 Task: Look for space in Landerneau, France from 12th  August, 2023 to 15th August, 2023 for 3 adults in price range Rs.12000 to Rs.16000. Place can be entire place with 2 bedrooms having 3 beds and 1 bathroom. Property type can be house, flat, guest house. Booking option can be shelf check-in. Required host language is English.
Action: Mouse moved to (557, 139)
Screenshot: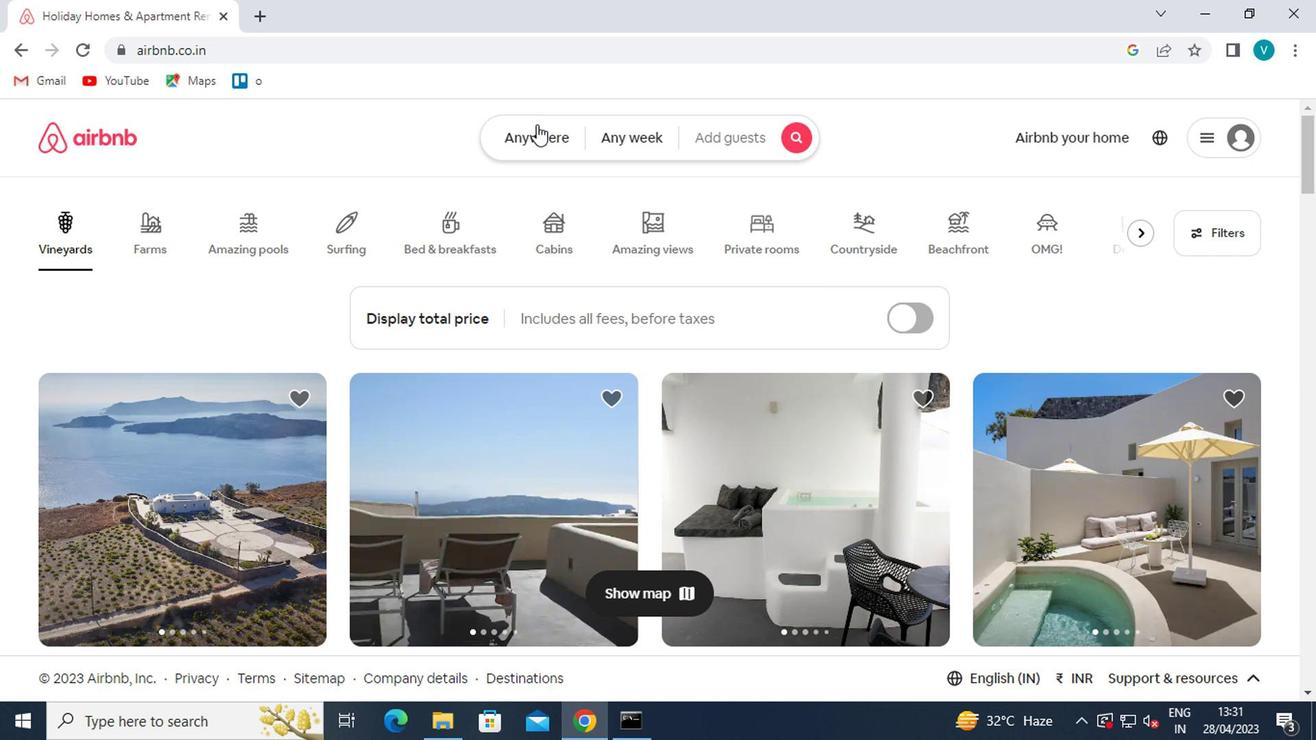 
Action: Mouse pressed left at (557, 139)
Screenshot: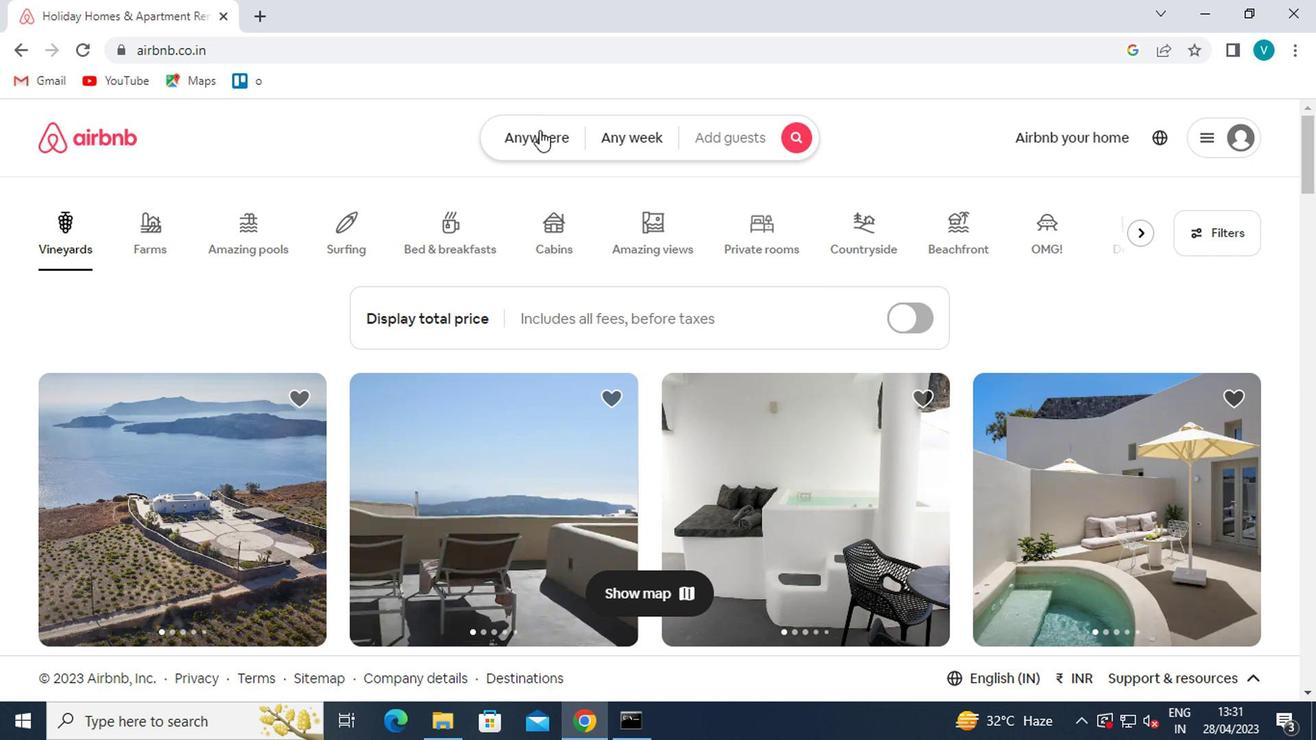 
Action: Mouse moved to (473, 225)
Screenshot: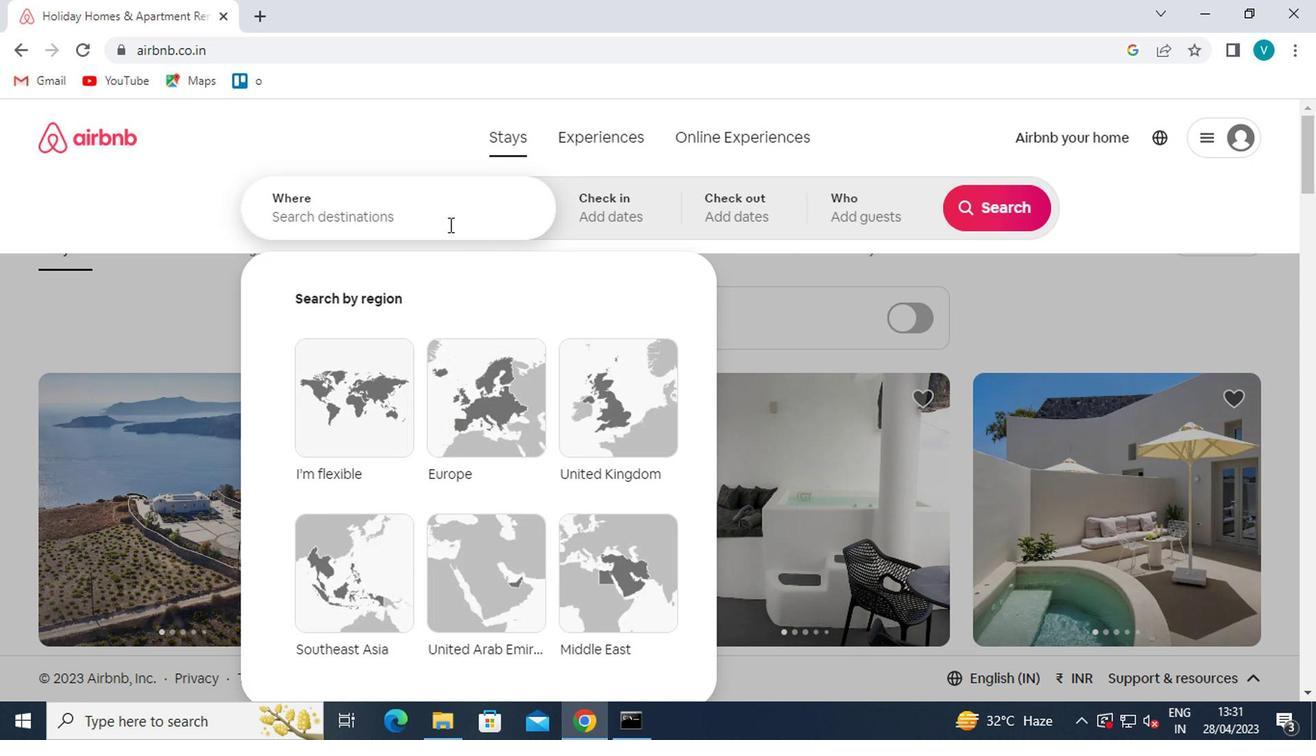 
Action: Mouse pressed left at (473, 225)
Screenshot: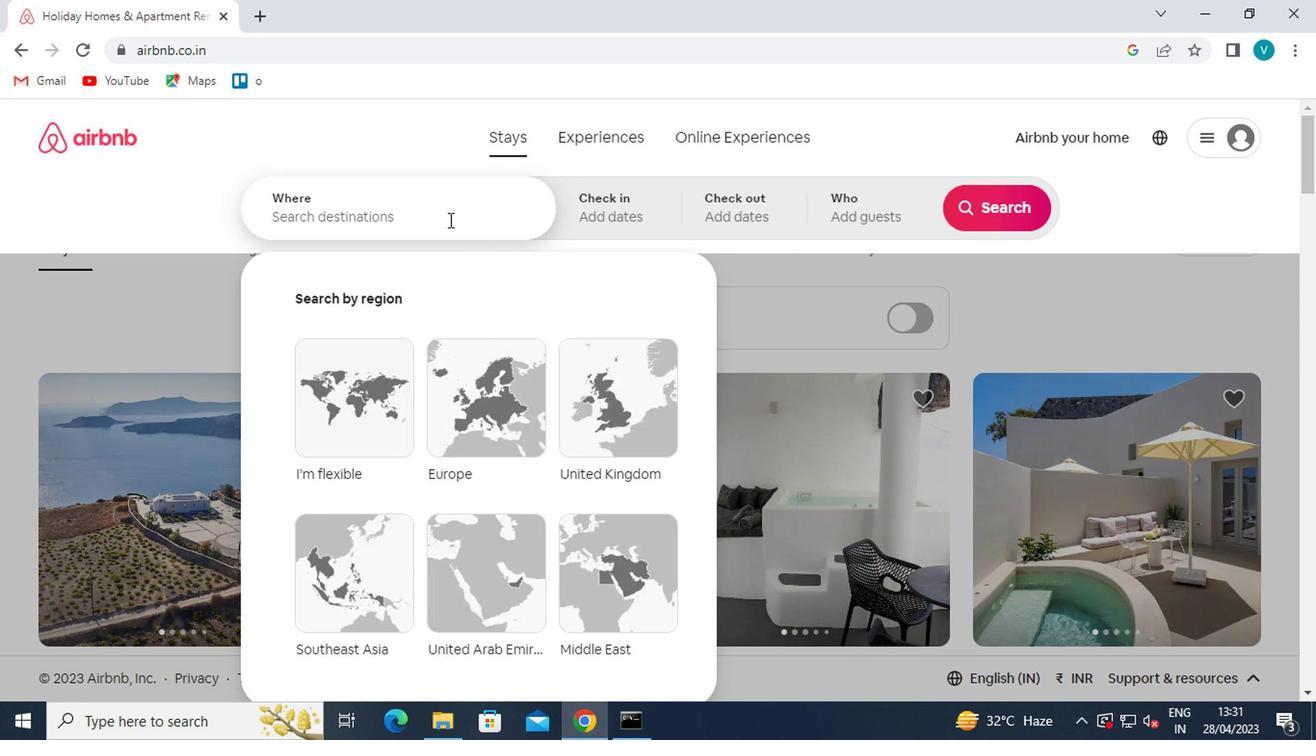 
Action: Key pressed <Key.caps_lock>l<Key.caps_lock>andereau<Key.enter>
Screenshot: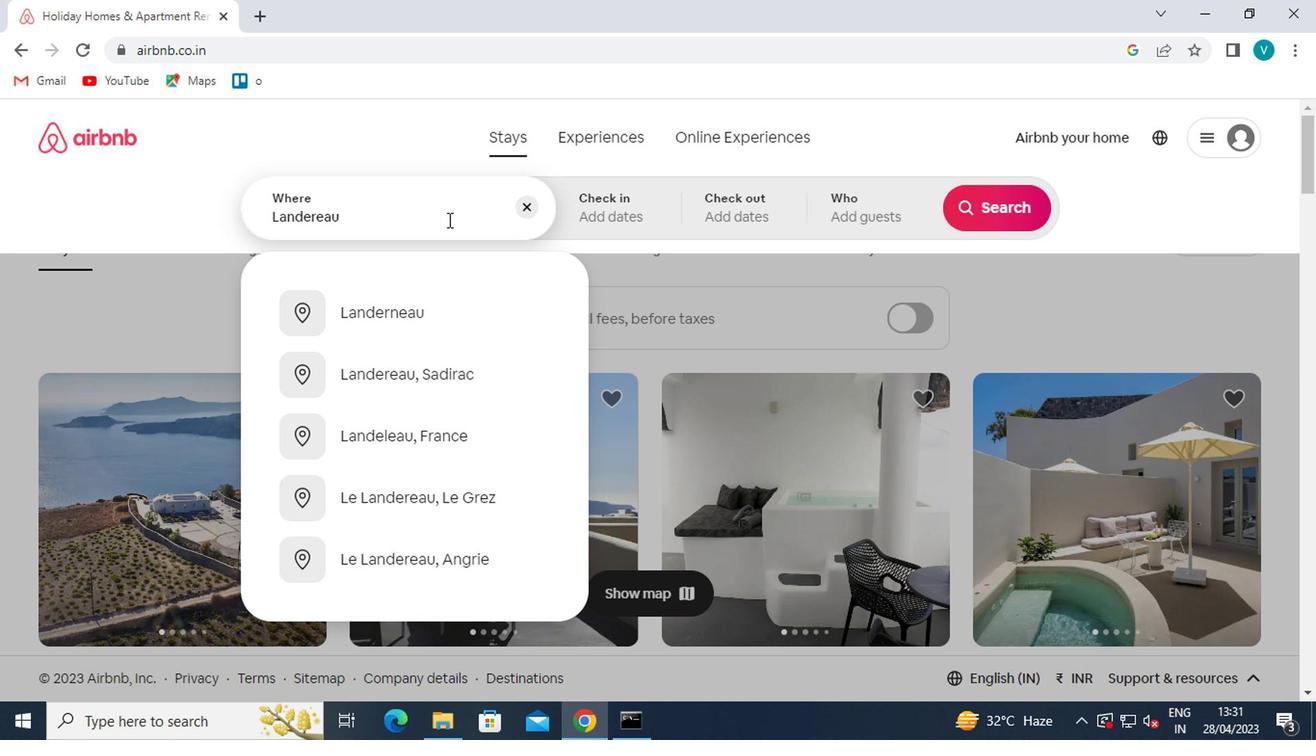 
Action: Mouse moved to (964, 362)
Screenshot: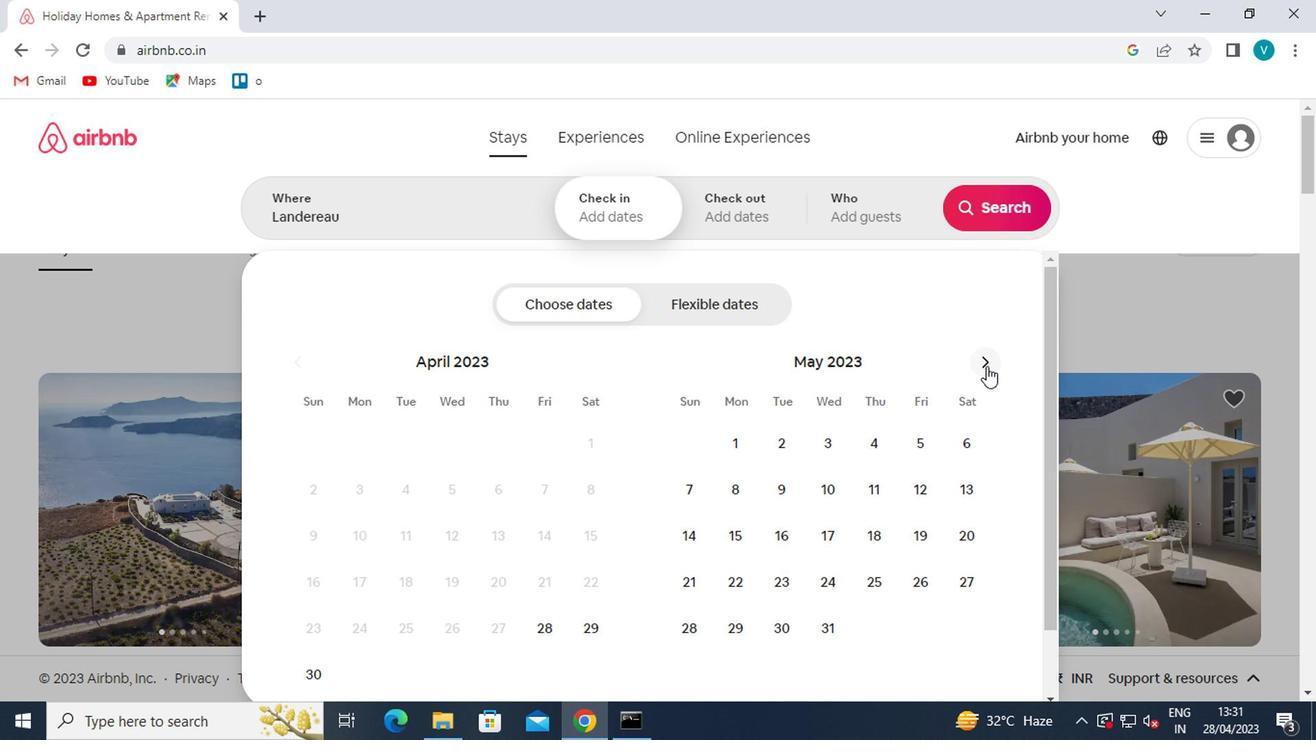 
Action: Mouse pressed left at (964, 362)
Screenshot: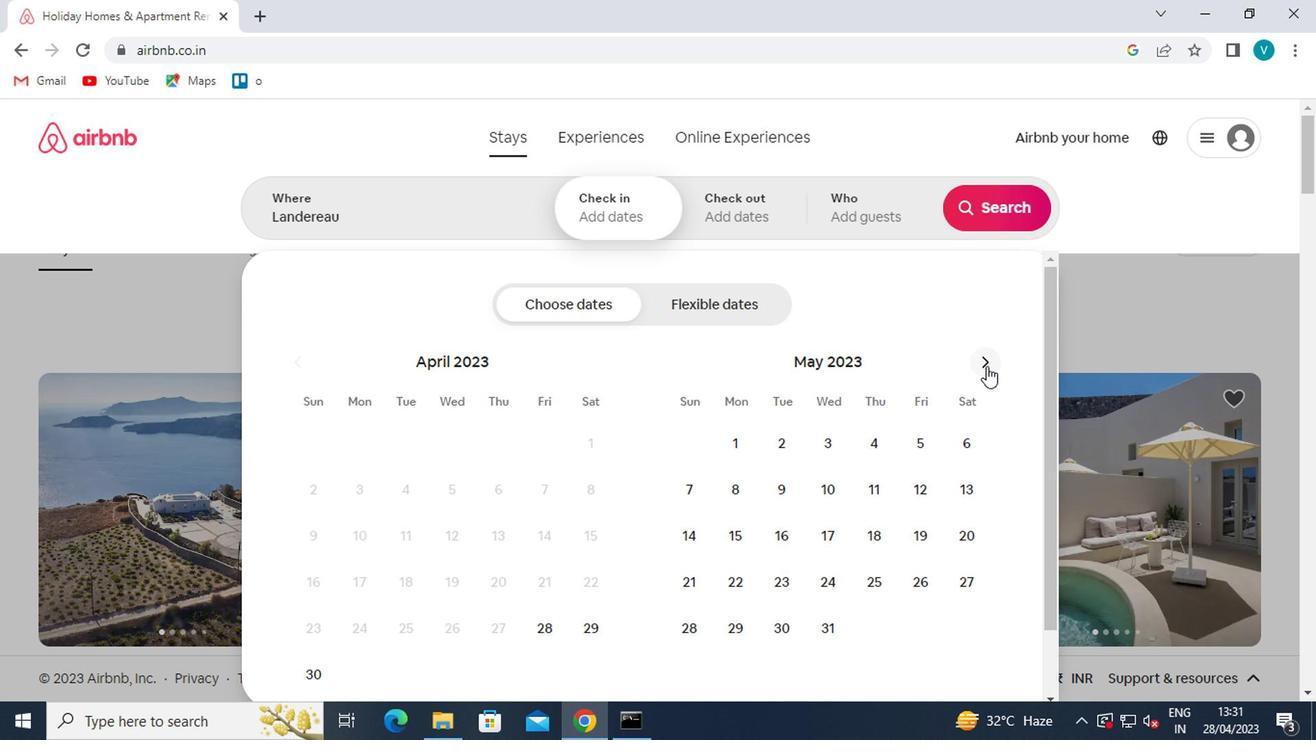 
Action: Mouse pressed left at (964, 362)
Screenshot: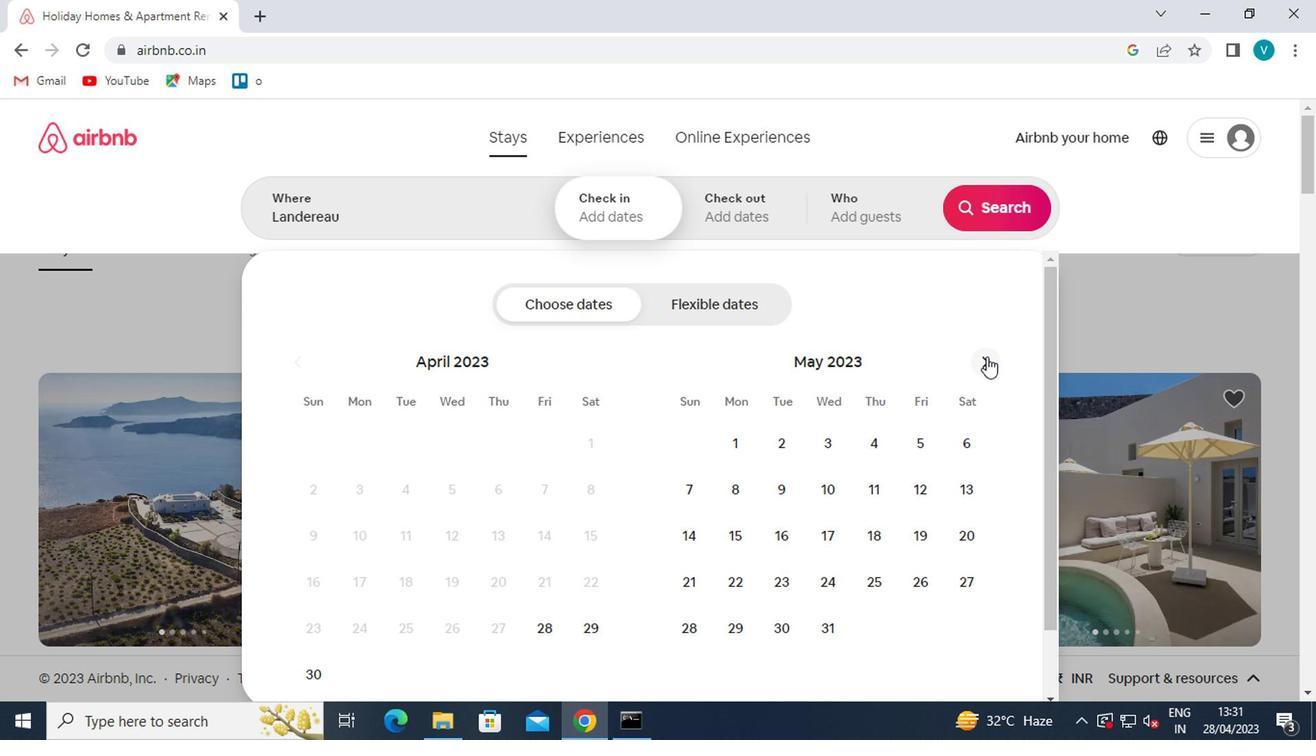 
Action: Mouse moved to (964, 362)
Screenshot: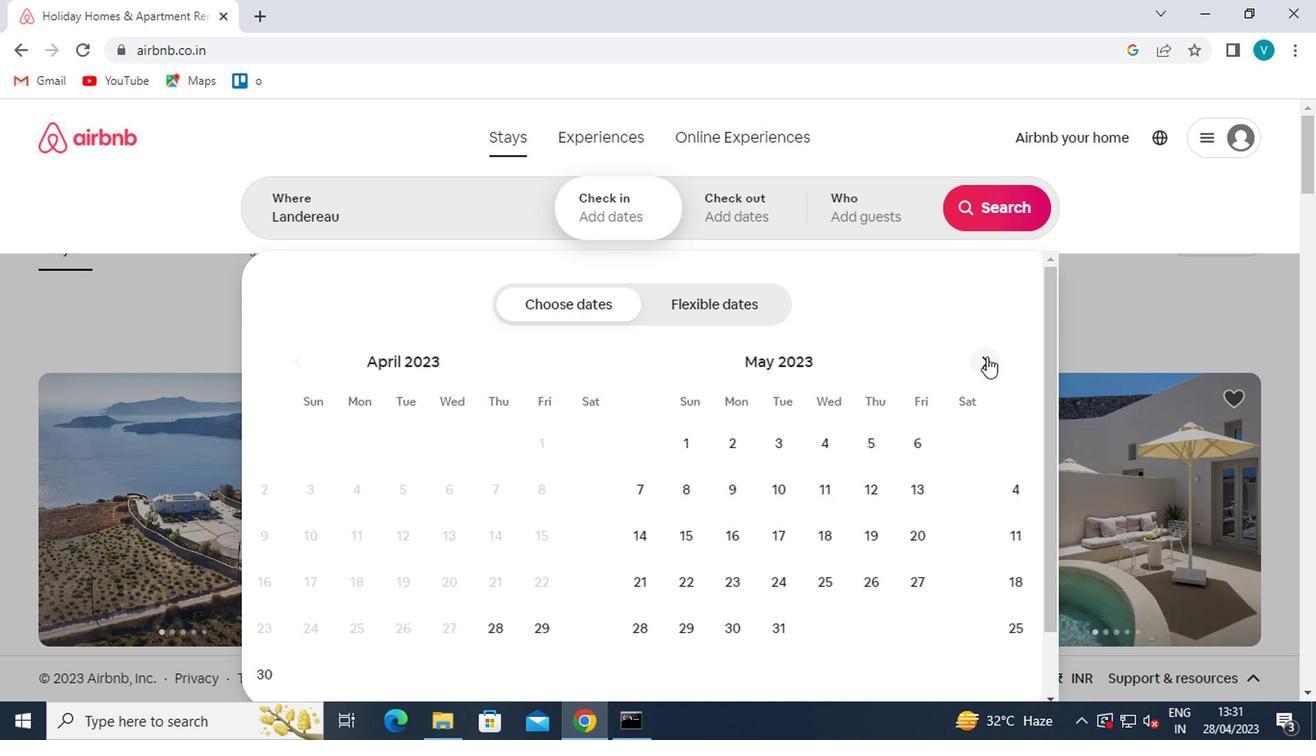 
Action: Mouse pressed left at (964, 362)
Screenshot: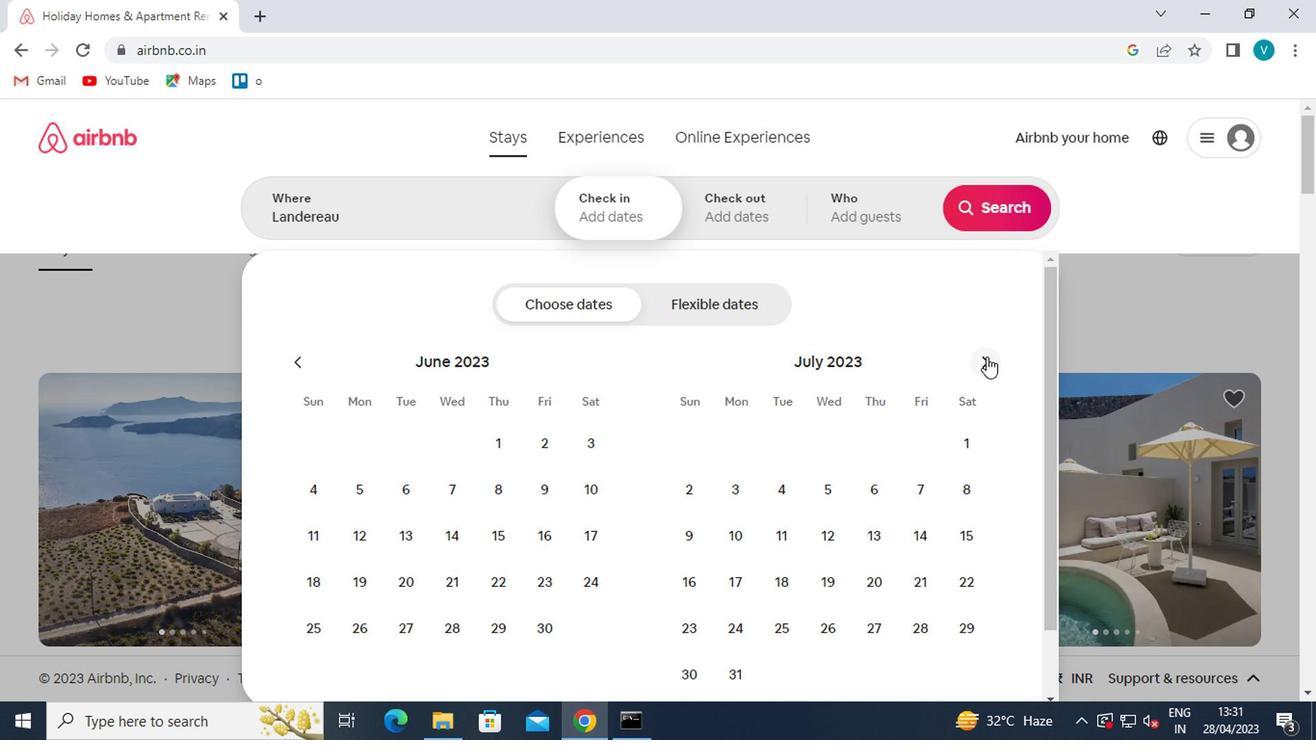 
Action: Mouse moved to (953, 495)
Screenshot: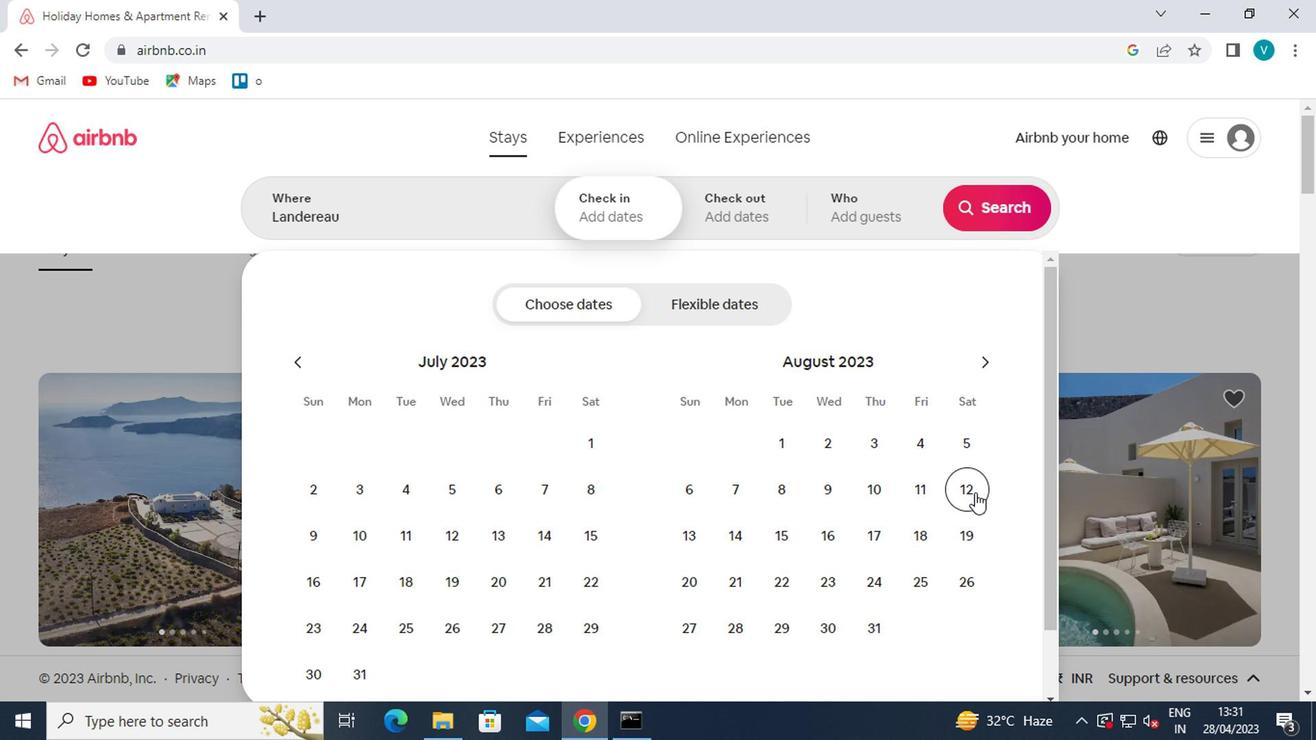 
Action: Mouse pressed left at (953, 495)
Screenshot: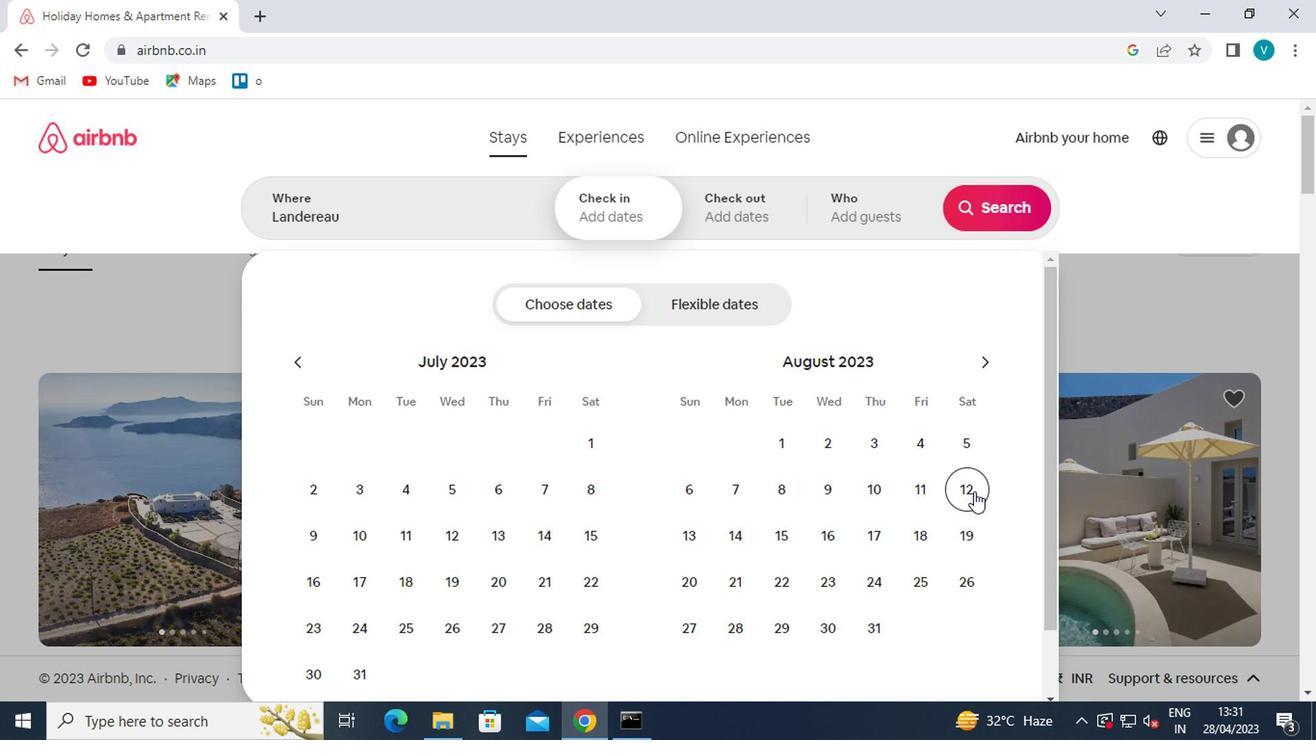 
Action: Mouse moved to (778, 539)
Screenshot: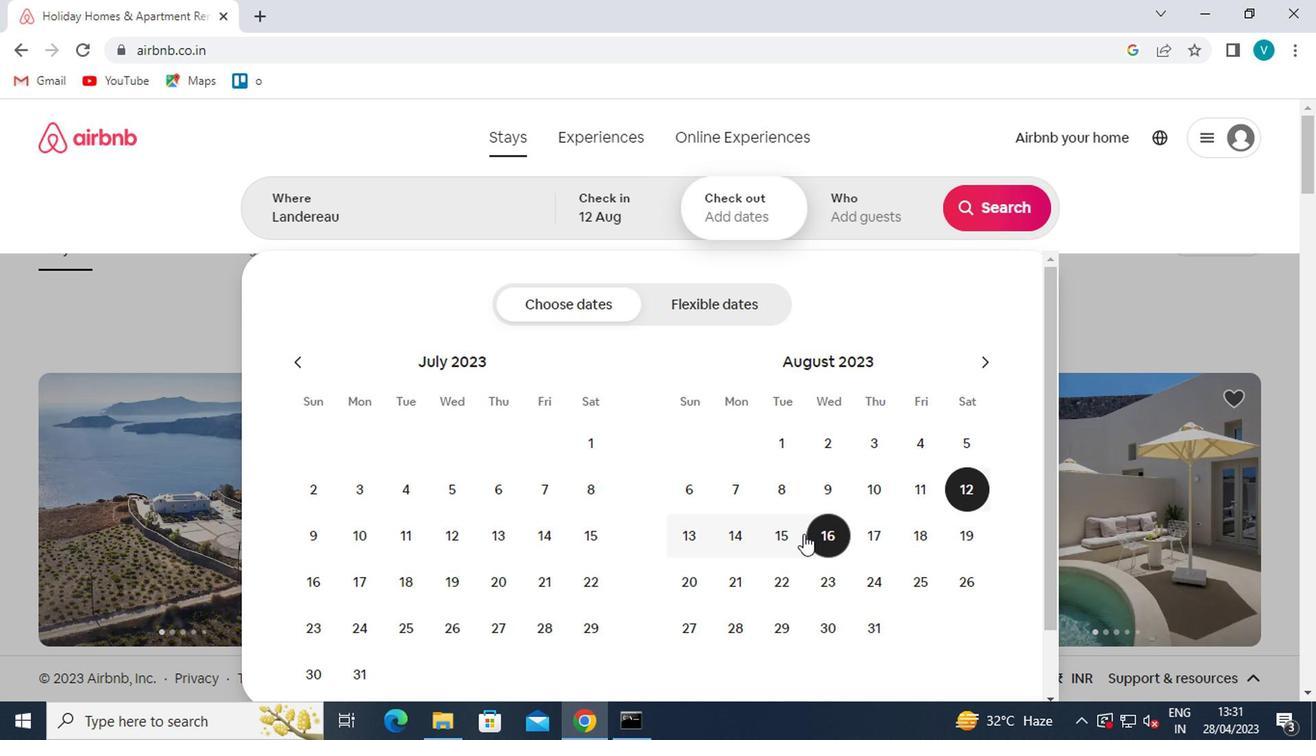 
Action: Mouse pressed left at (778, 539)
Screenshot: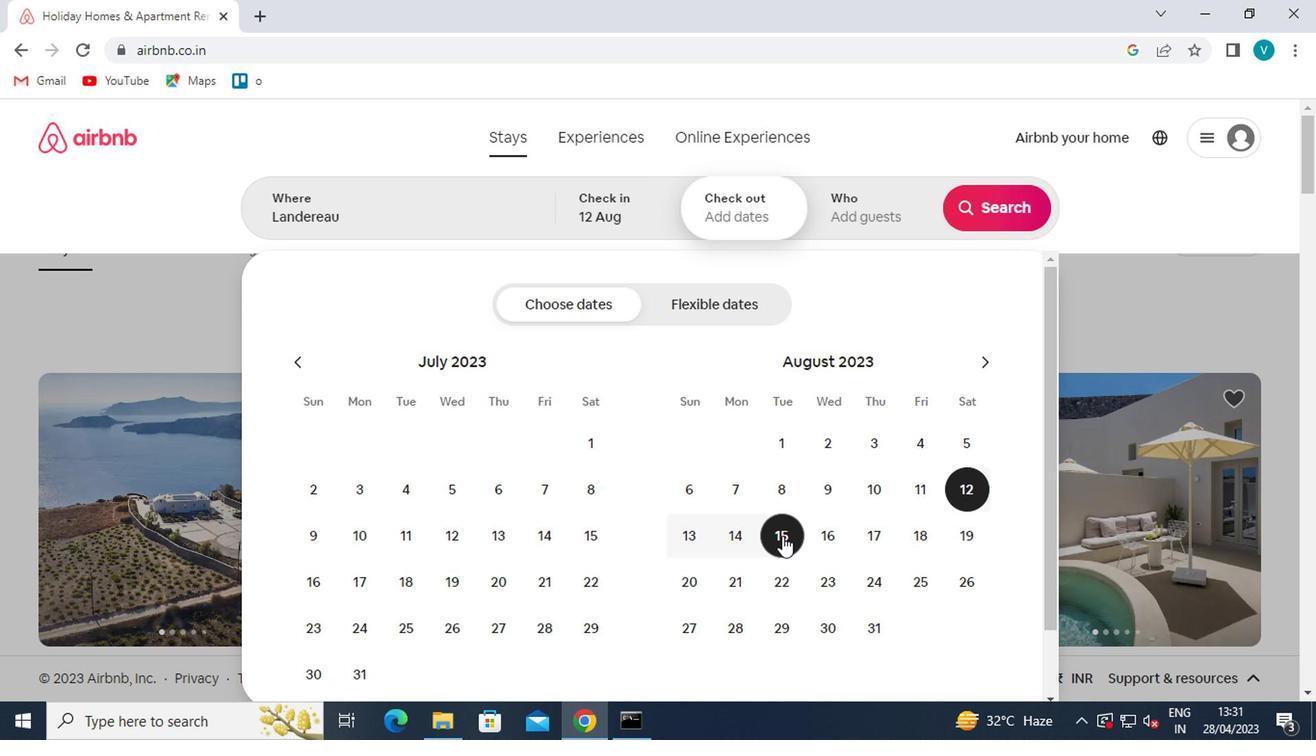 
Action: Mouse moved to (860, 227)
Screenshot: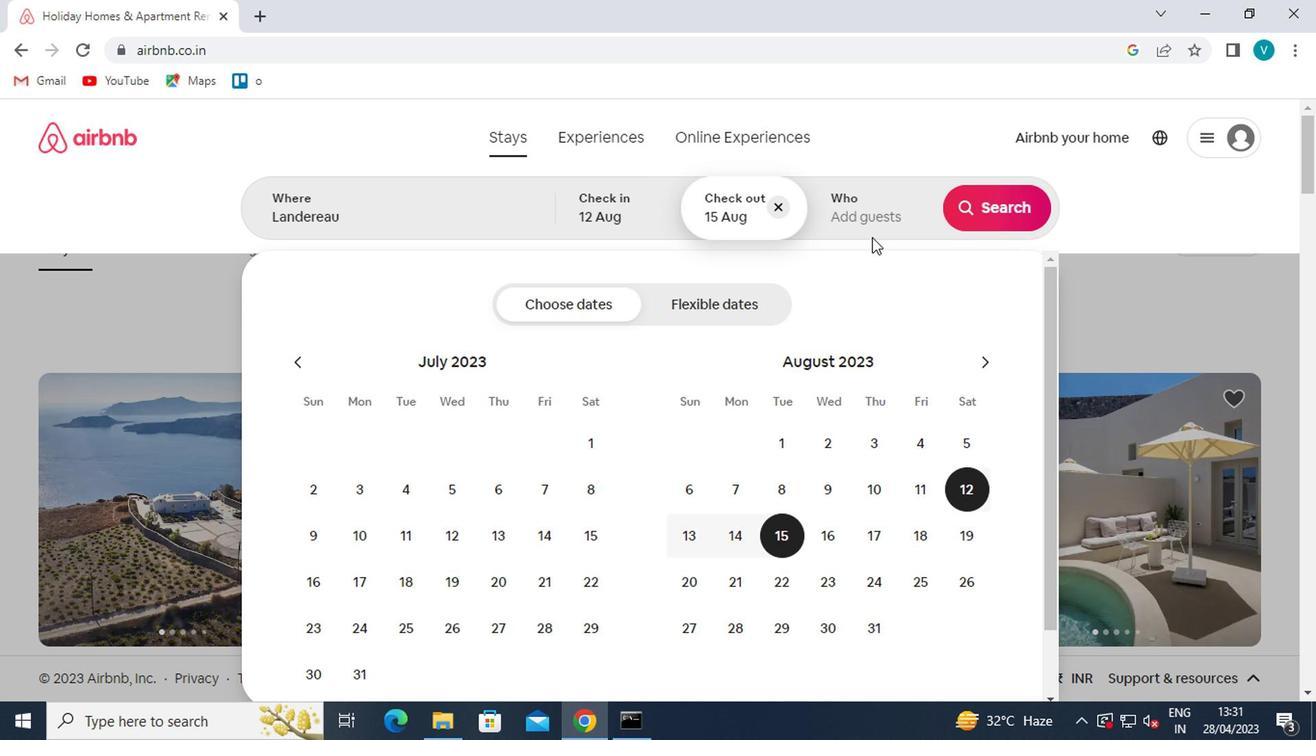 
Action: Mouse pressed left at (860, 227)
Screenshot: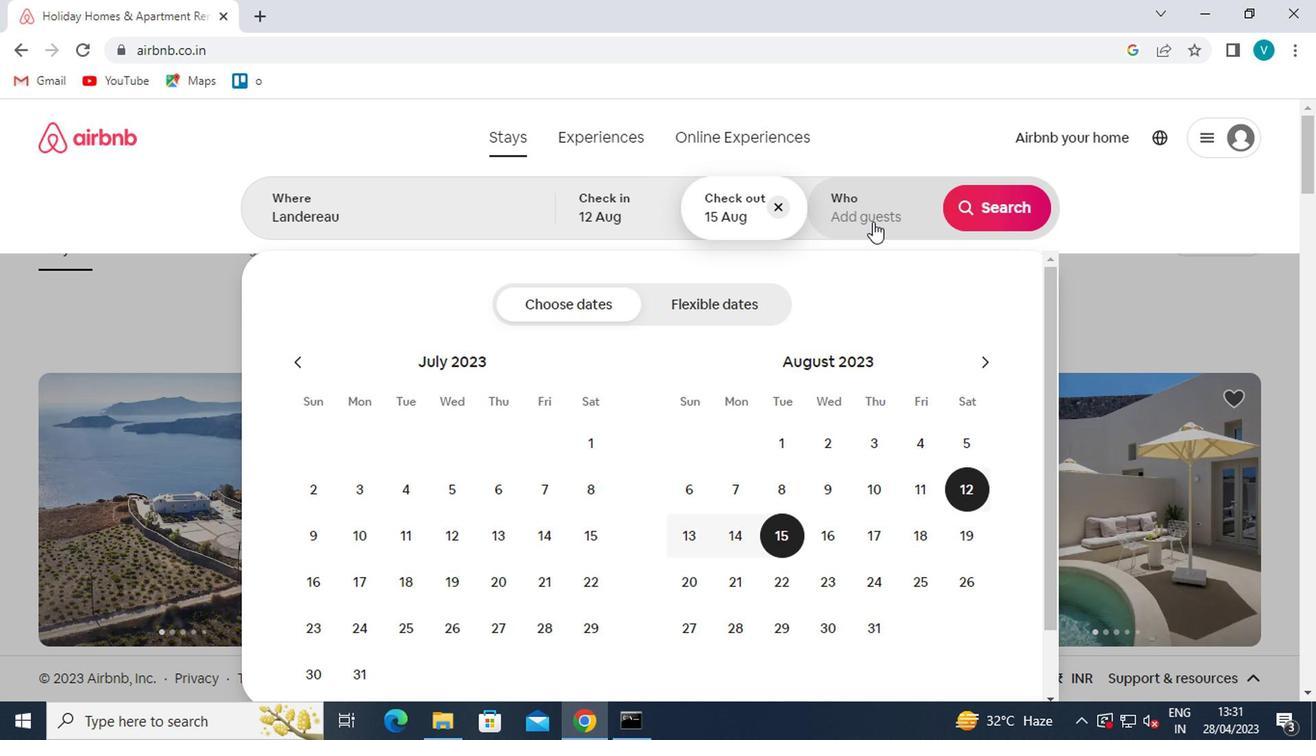 
Action: Mouse moved to (975, 312)
Screenshot: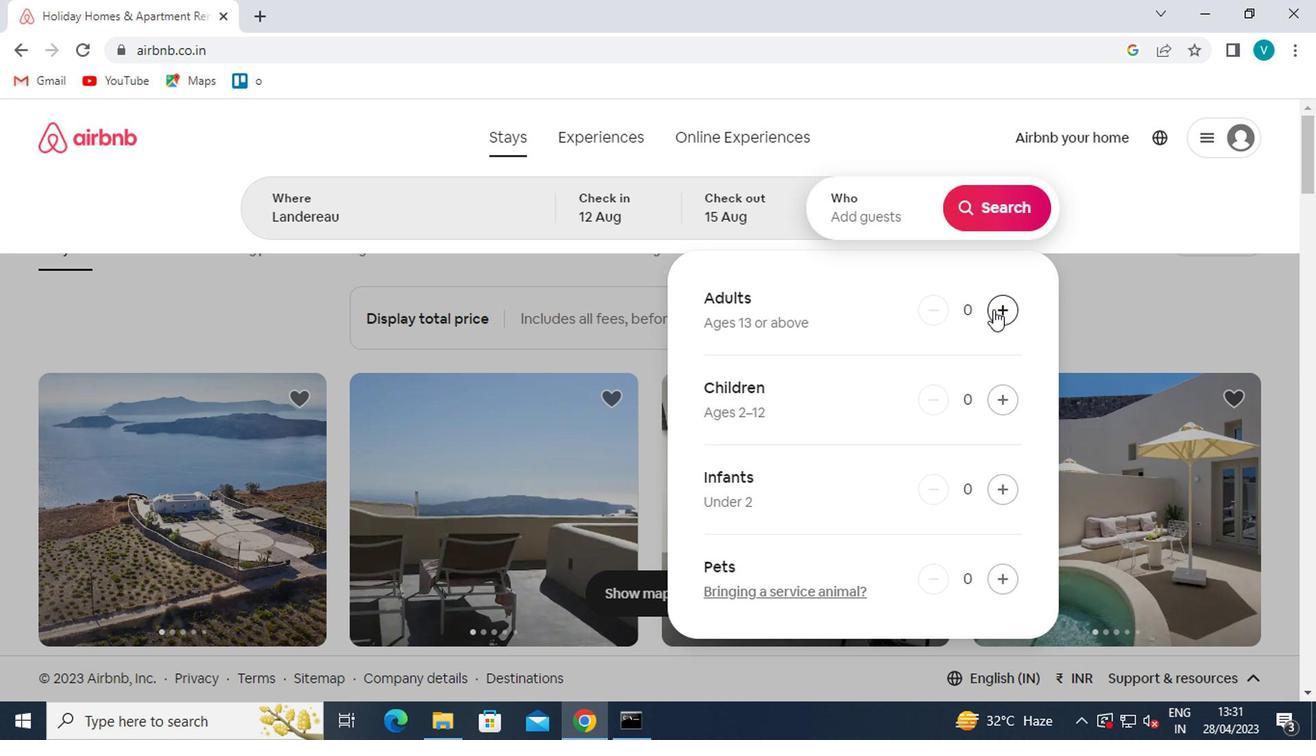 
Action: Mouse pressed left at (975, 312)
Screenshot: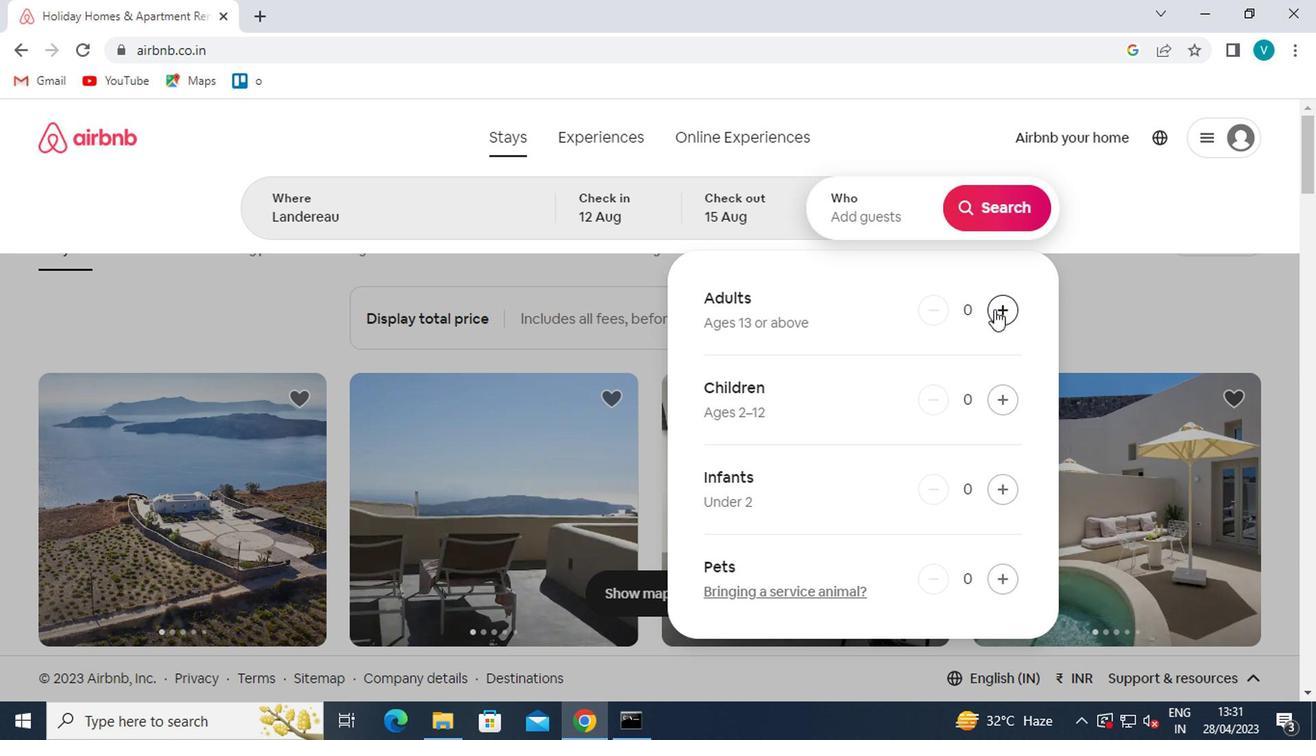 
Action: Mouse moved to (972, 312)
Screenshot: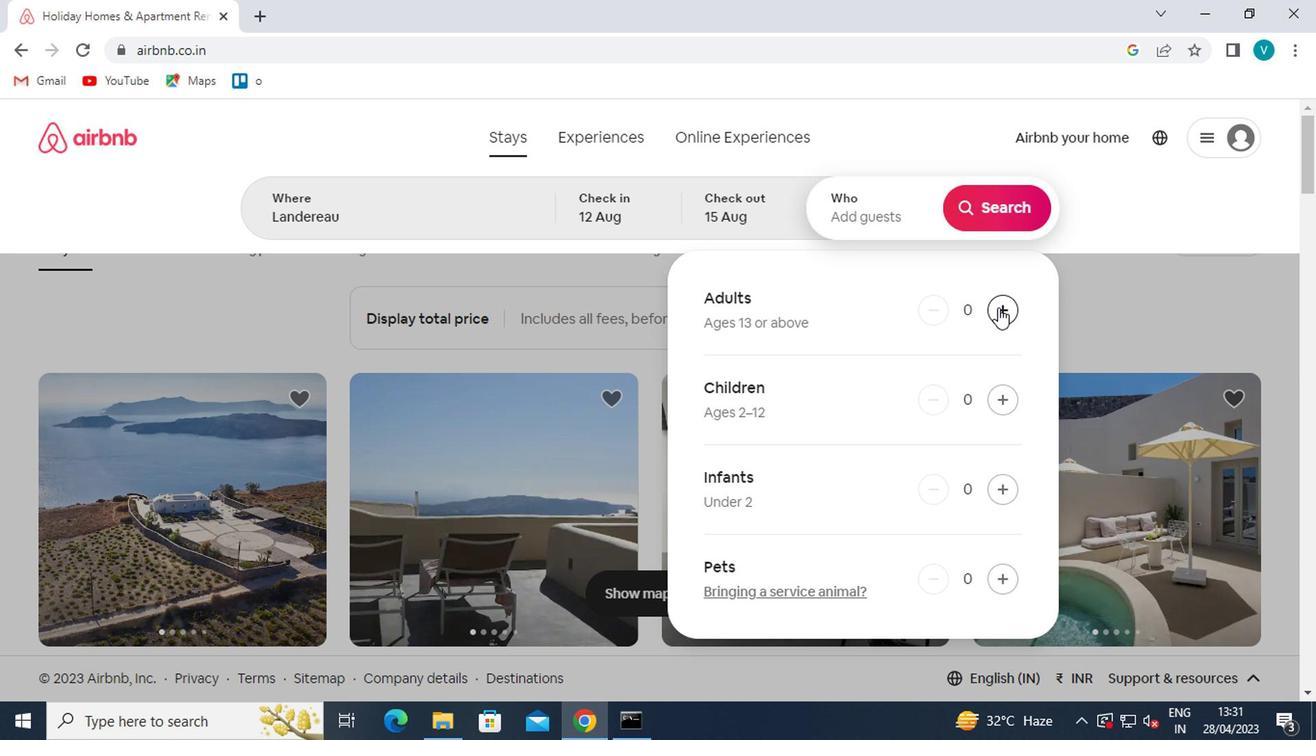 
Action: Mouse pressed left at (972, 312)
Screenshot: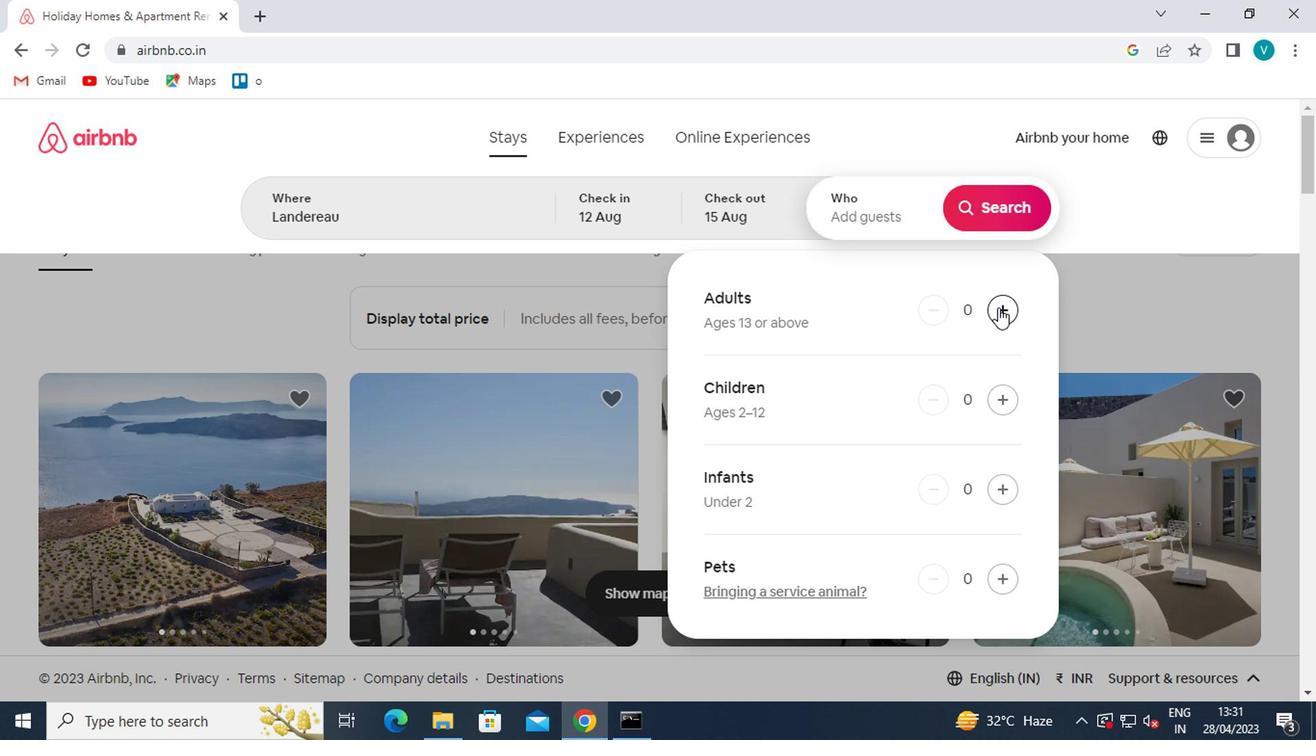 
Action: Mouse pressed left at (972, 312)
Screenshot: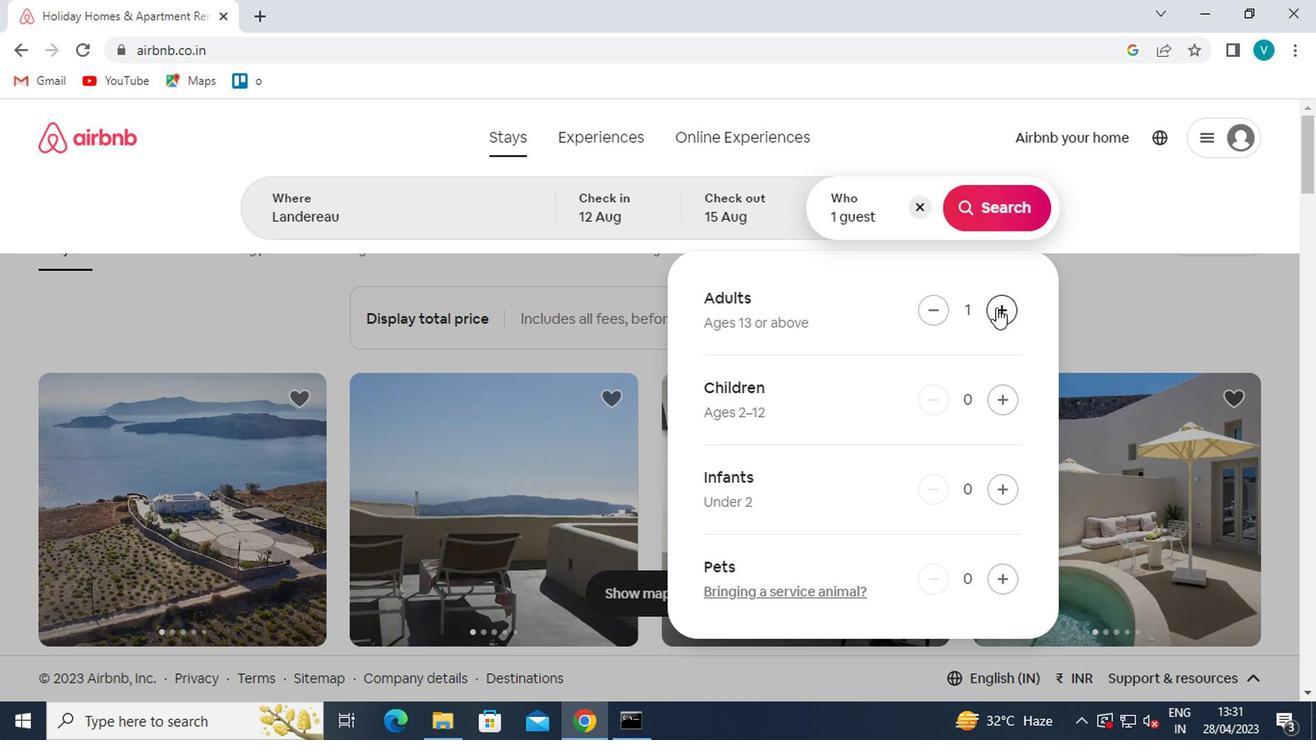 
Action: Mouse moved to (982, 232)
Screenshot: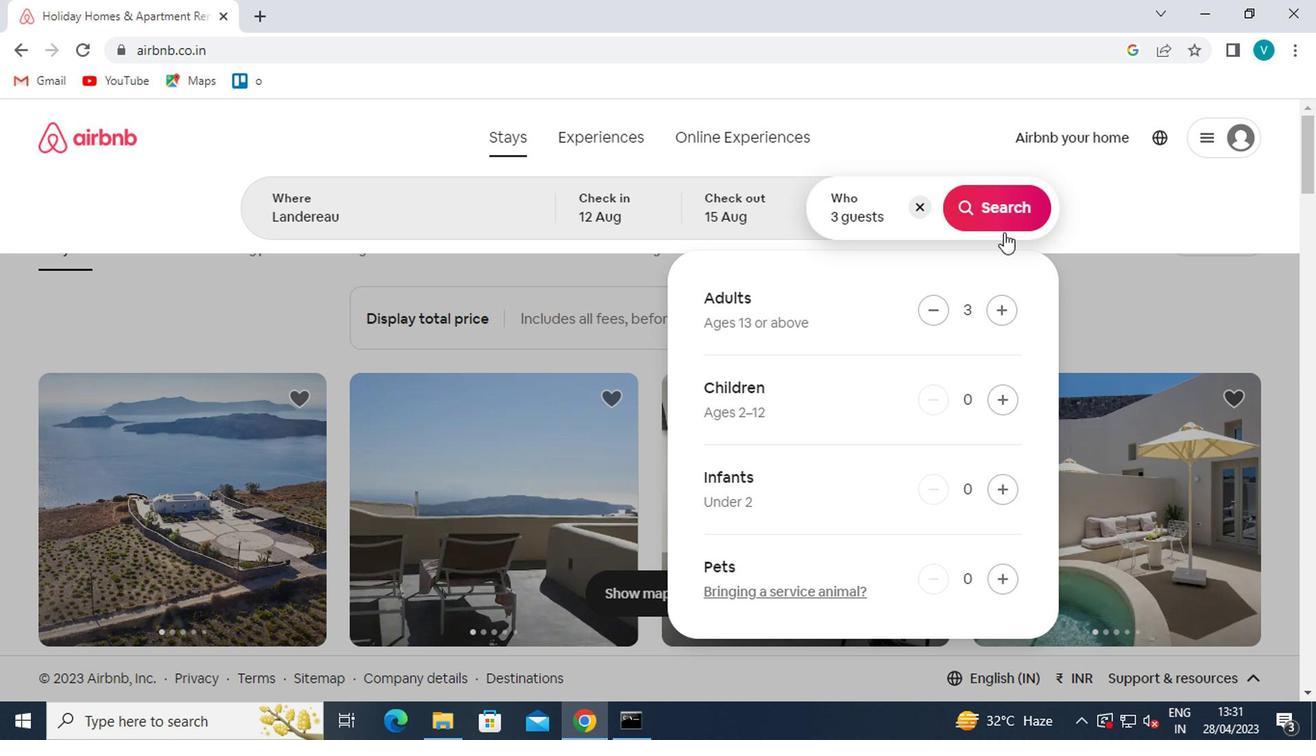 
Action: Mouse pressed left at (982, 232)
Screenshot: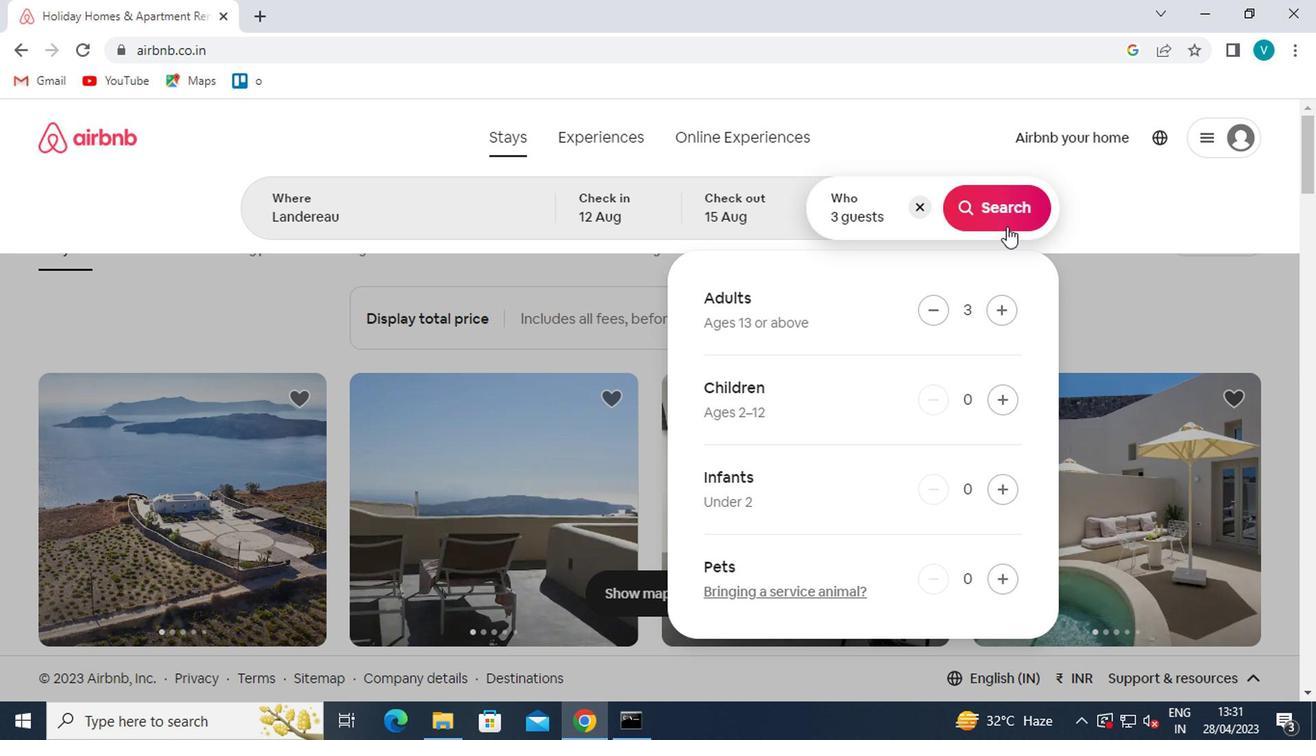 
Action: Mouse moved to (1182, 208)
Screenshot: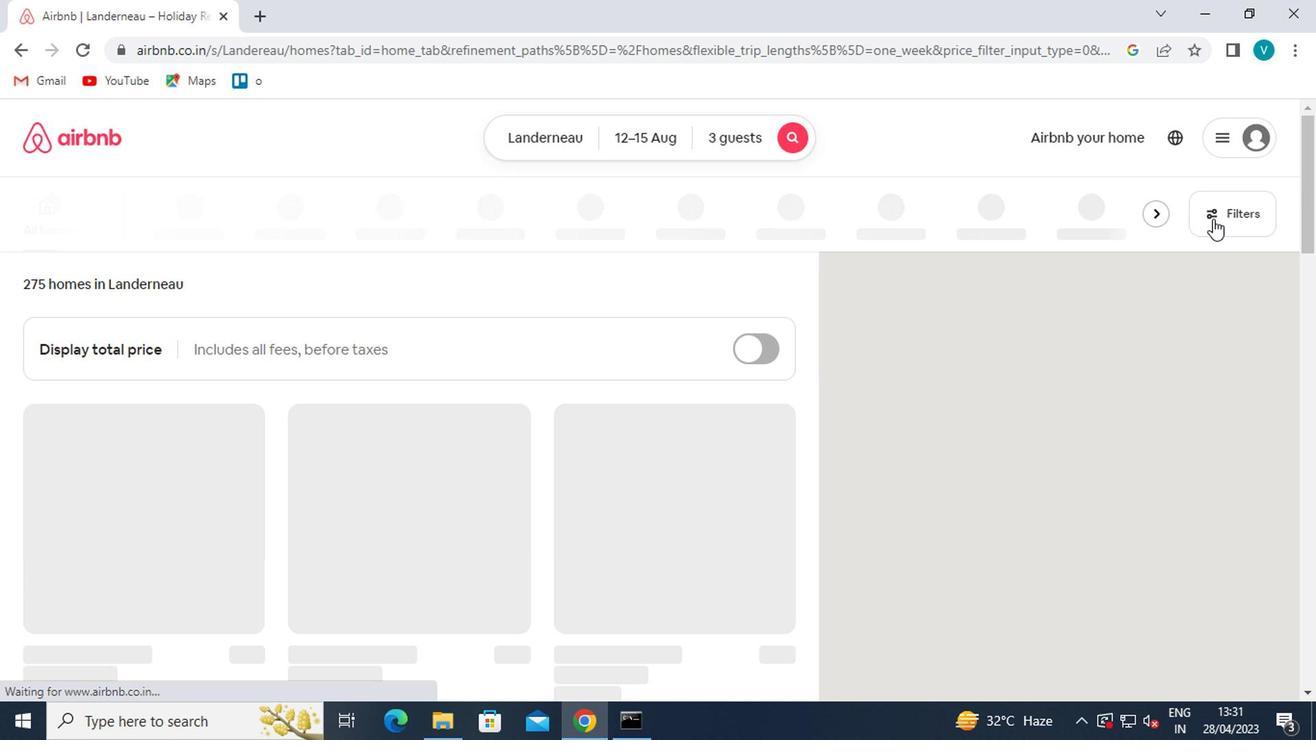 
Action: Mouse pressed left at (1182, 208)
Screenshot: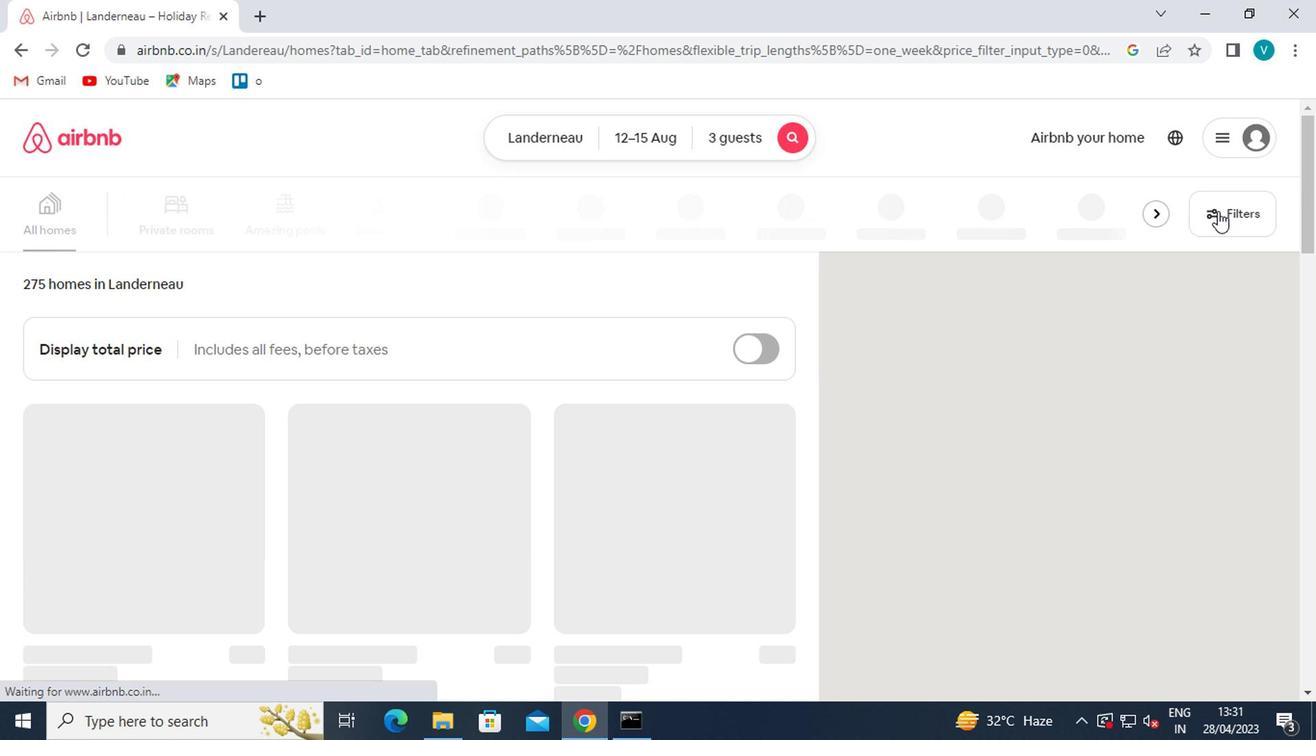 
Action: Mouse moved to (534, 451)
Screenshot: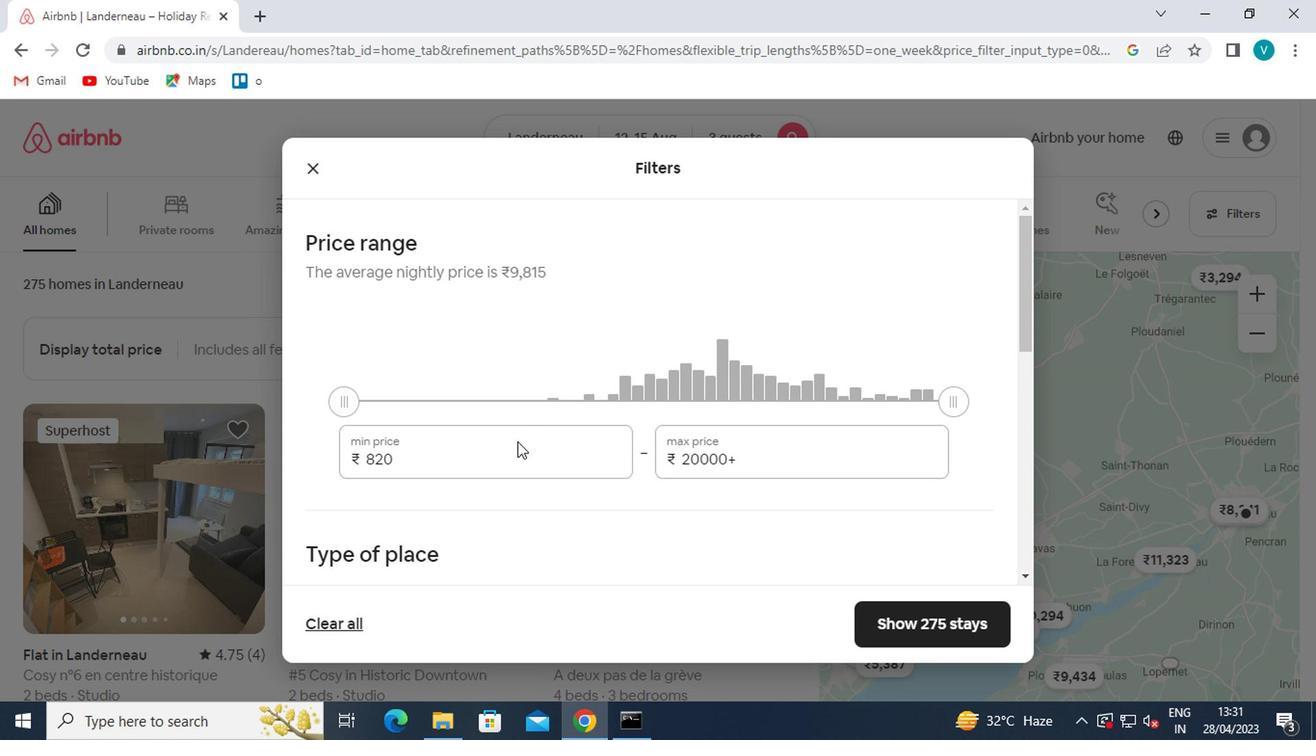 
Action: Mouse pressed left at (534, 451)
Screenshot: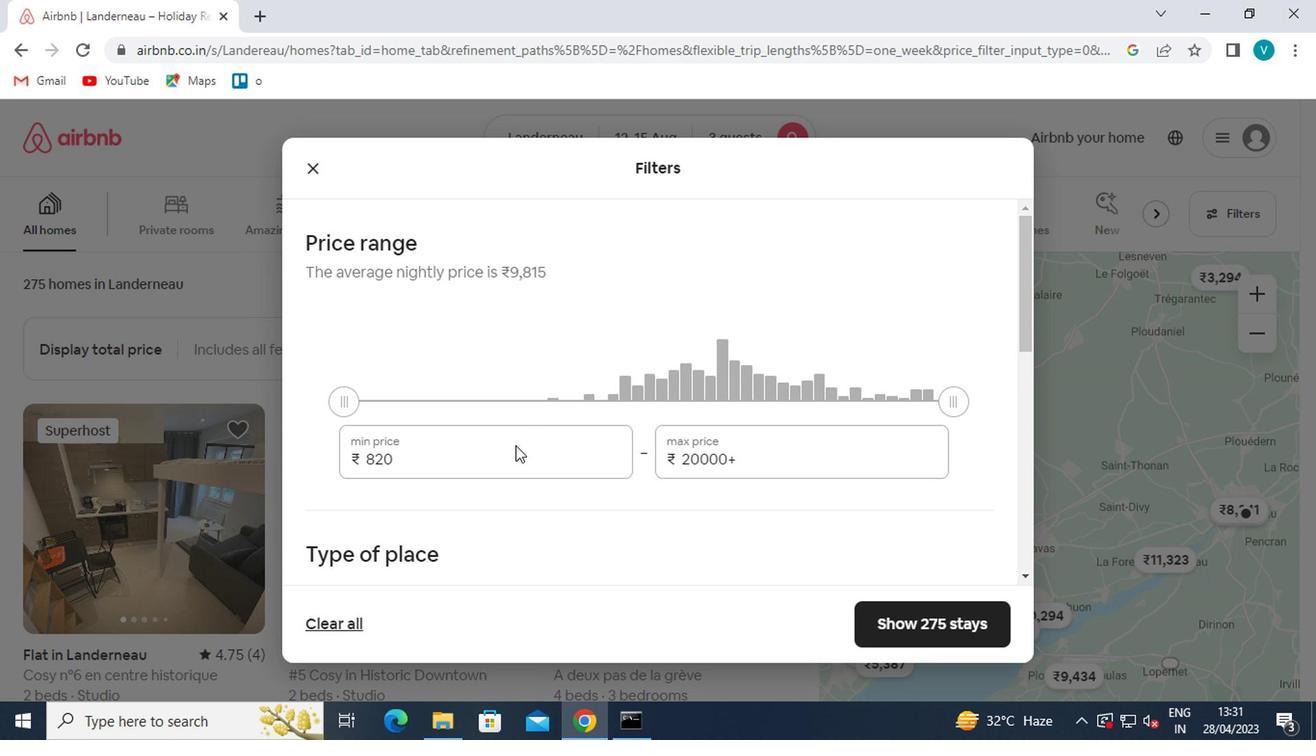 
Action: Mouse moved to (534, 453)
Screenshot: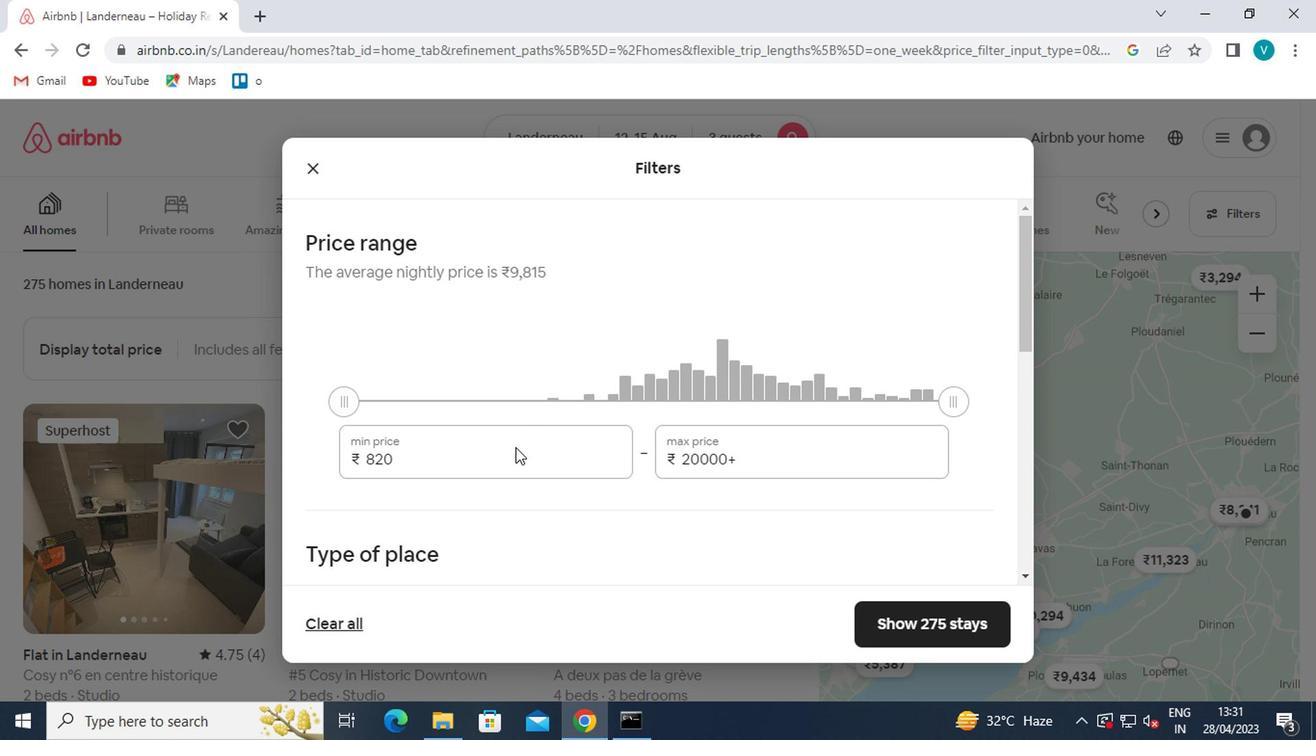 
Action: Key pressed <Key.backspace>12000<Key.tab>16000
Screenshot: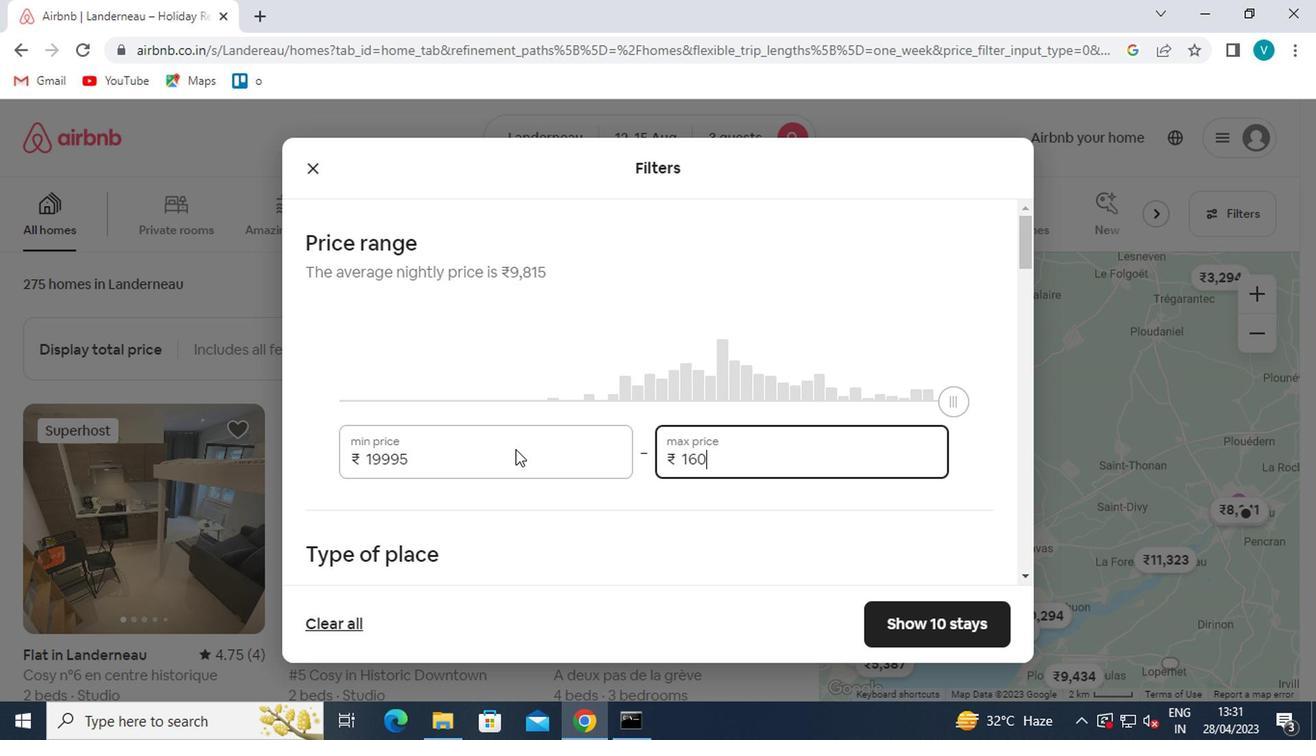 
Action: Mouse scrolled (534, 452) with delta (0, -1)
Screenshot: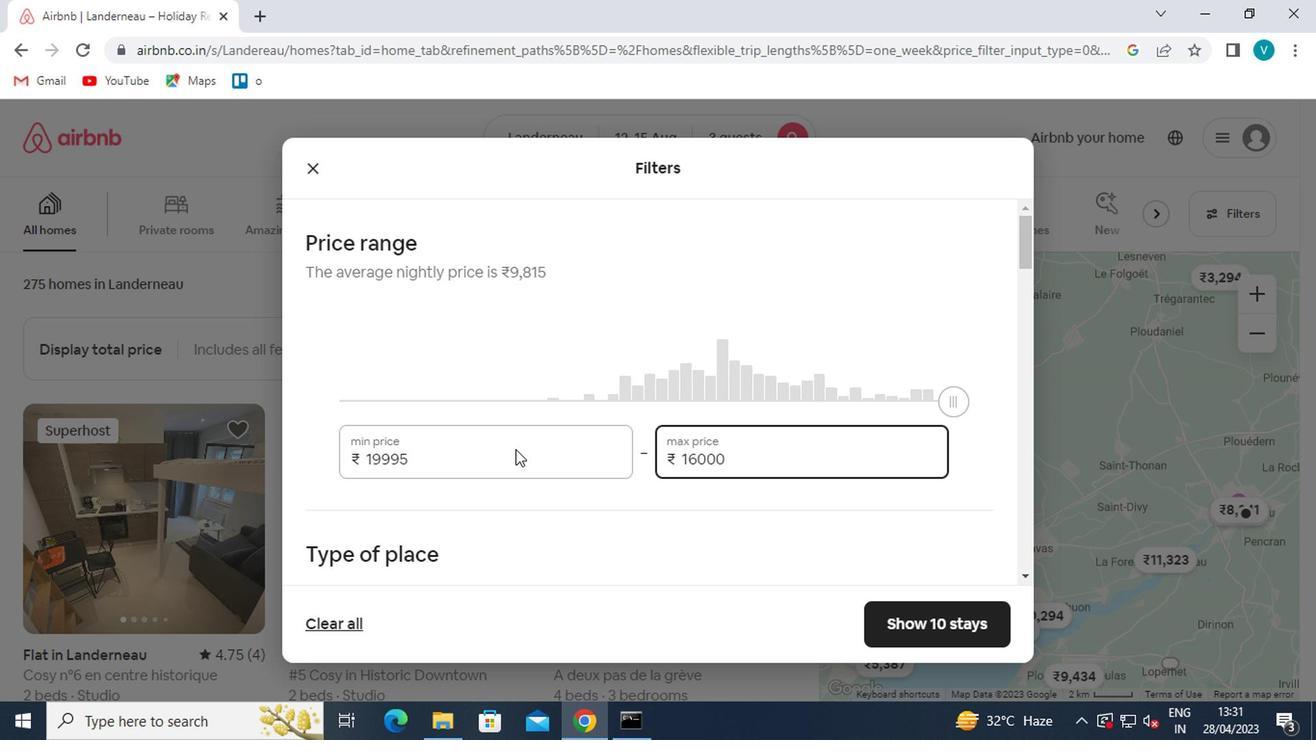 
Action: Mouse scrolled (534, 452) with delta (0, -1)
Screenshot: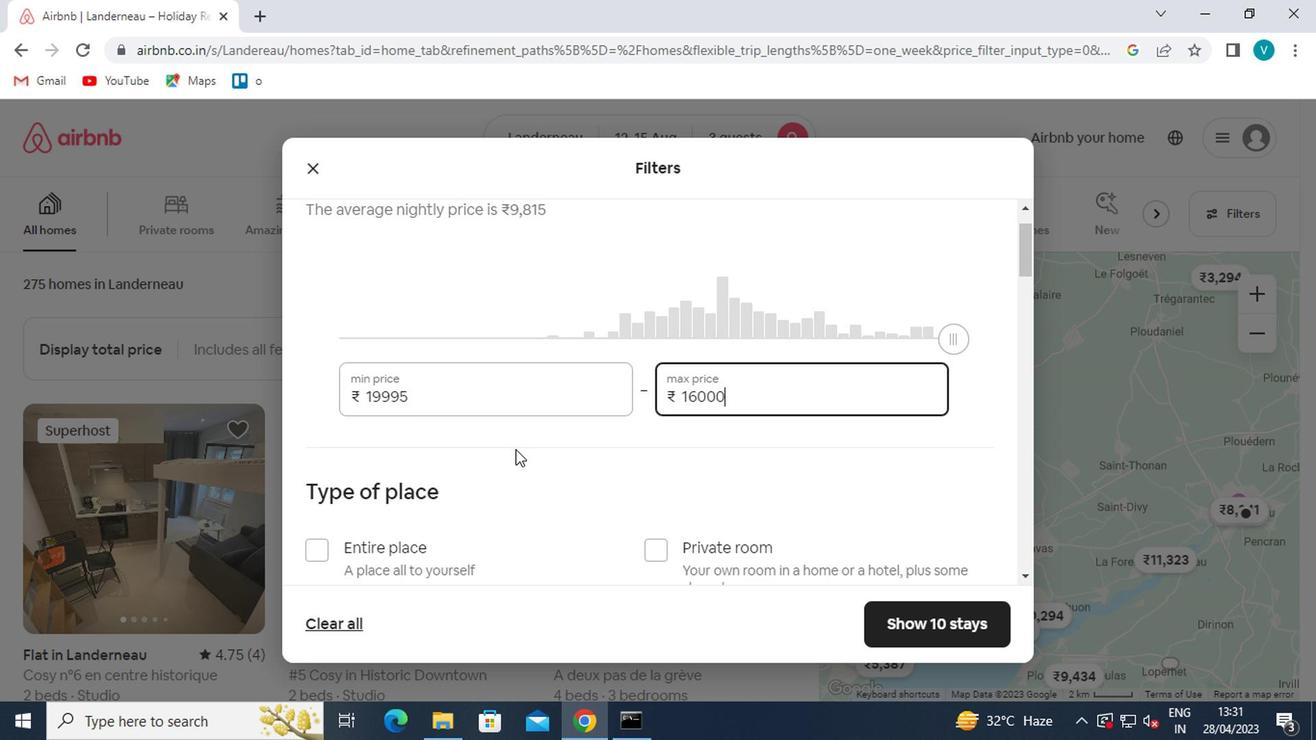 
Action: Mouse scrolled (534, 452) with delta (0, -1)
Screenshot: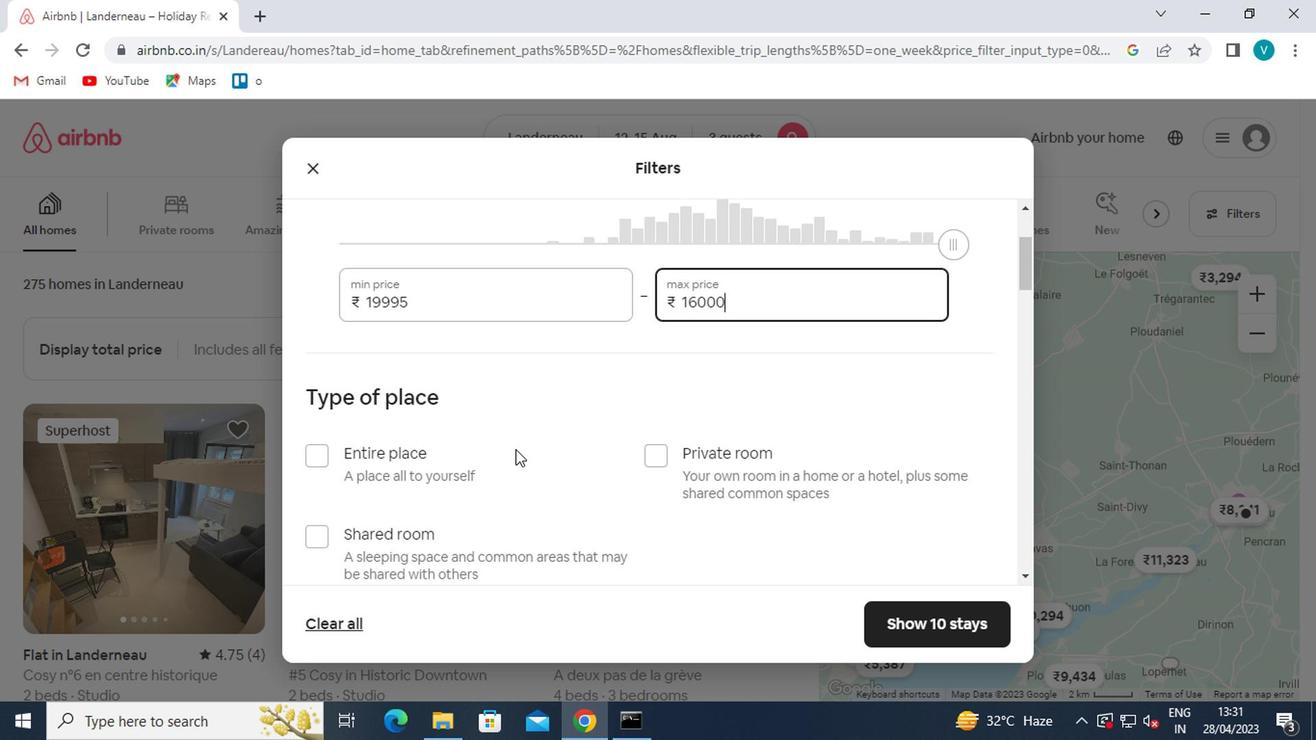 
Action: Mouse moved to (436, 324)
Screenshot: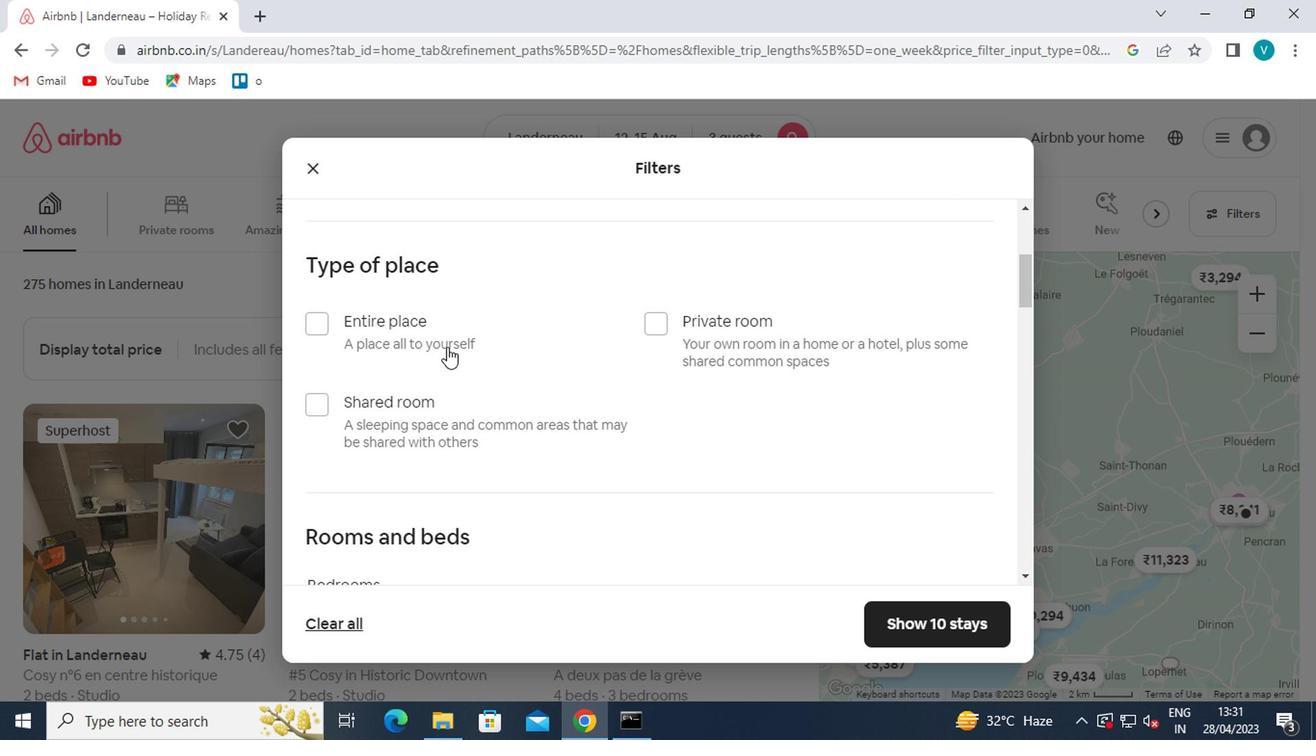
Action: Mouse pressed left at (436, 324)
Screenshot: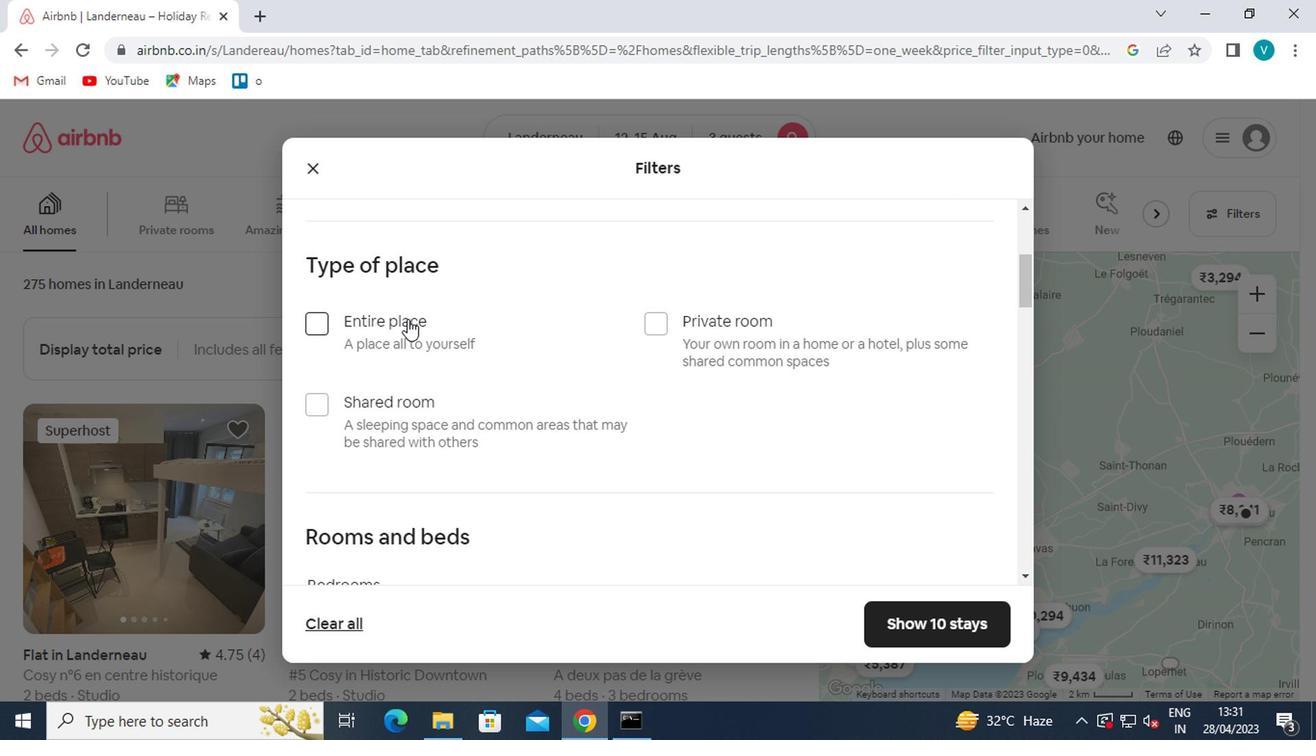 
Action: Mouse moved to (460, 236)
Screenshot: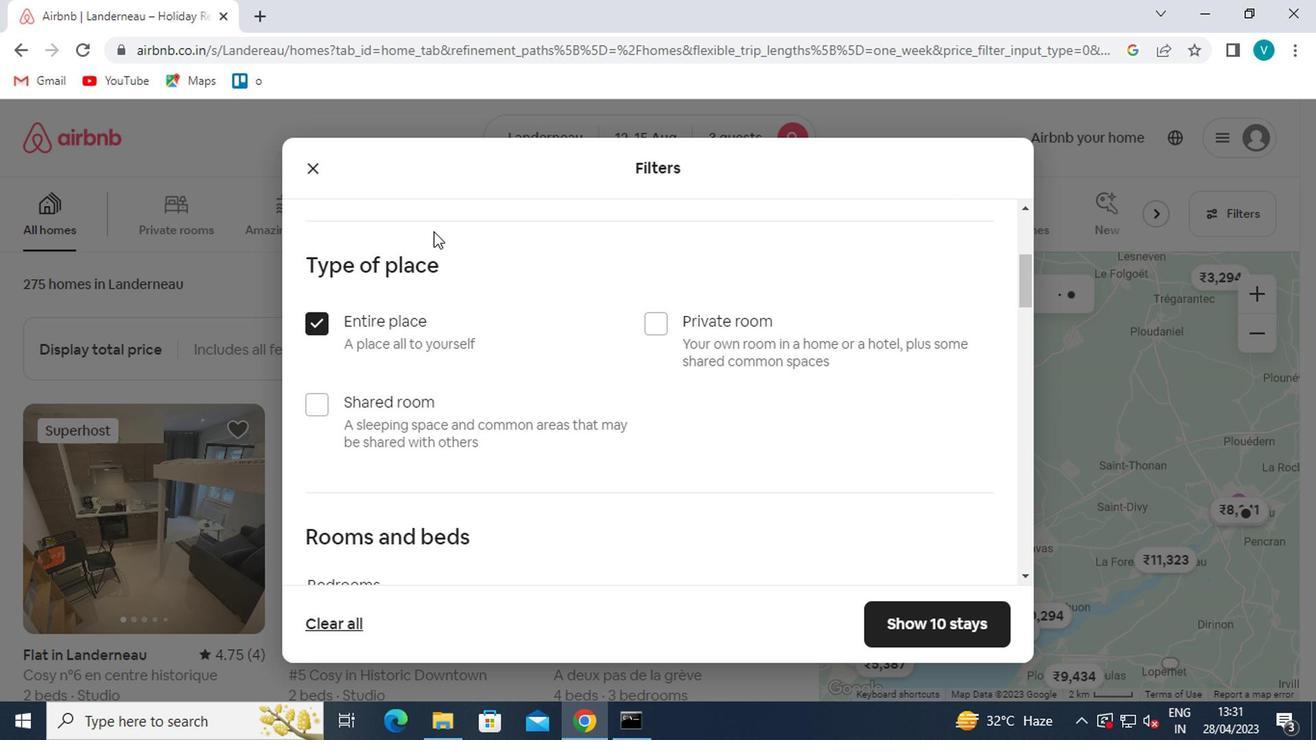 
Action: Mouse scrolled (460, 235) with delta (0, -1)
Screenshot: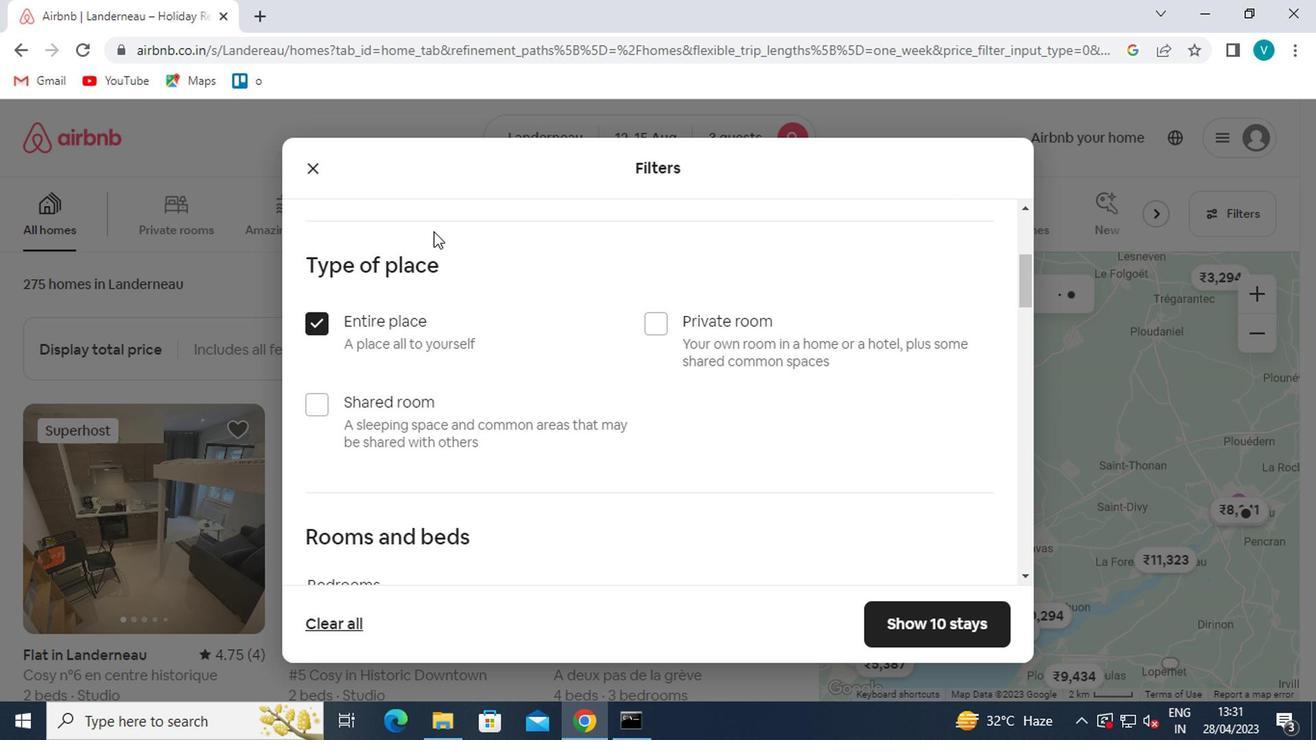 
Action: Mouse moved to (458, 239)
Screenshot: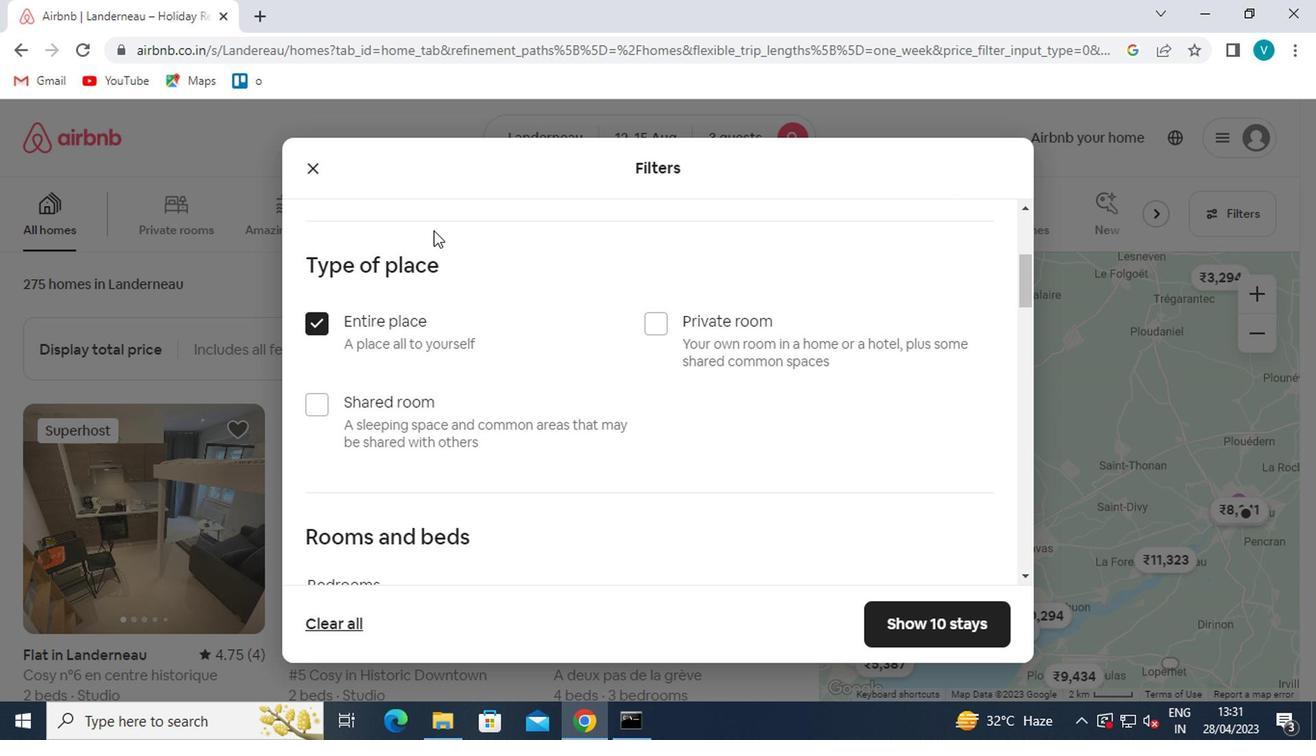 
Action: Mouse scrolled (458, 237) with delta (0, -1)
Screenshot: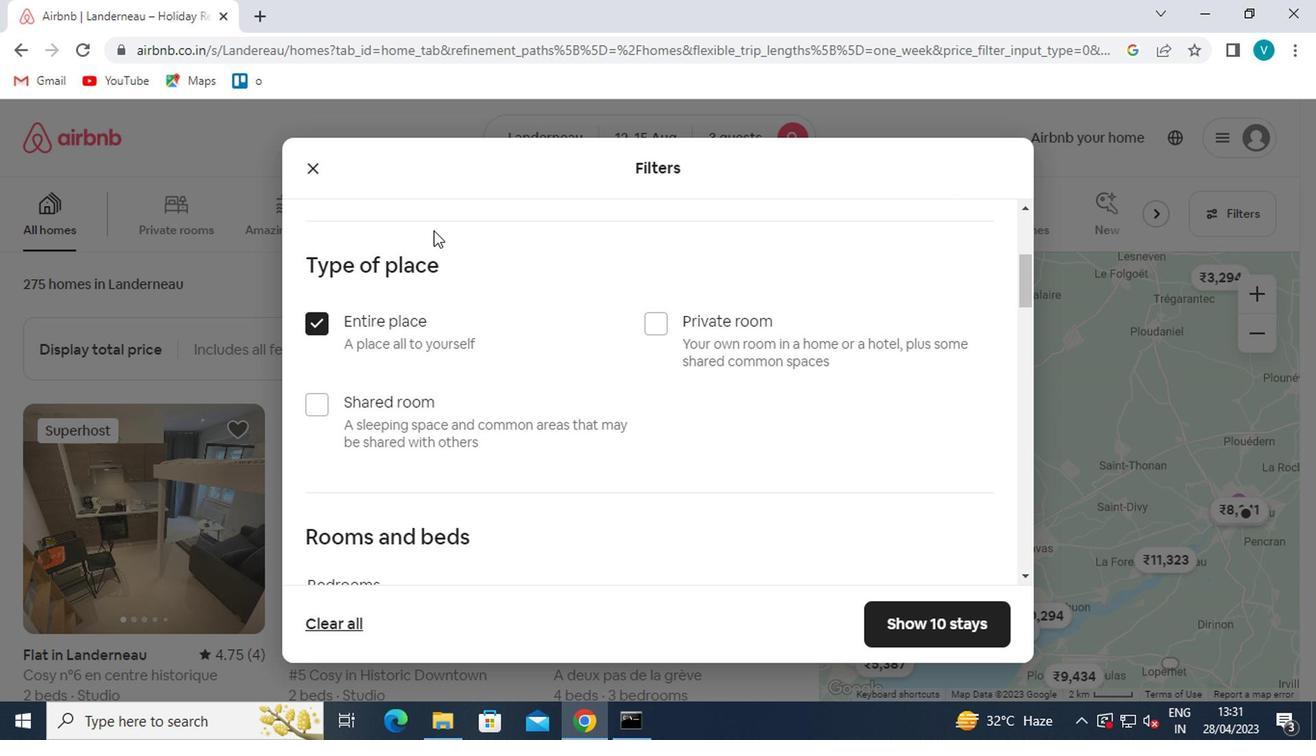 
Action: Mouse moved to (455, 244)
Screenshot: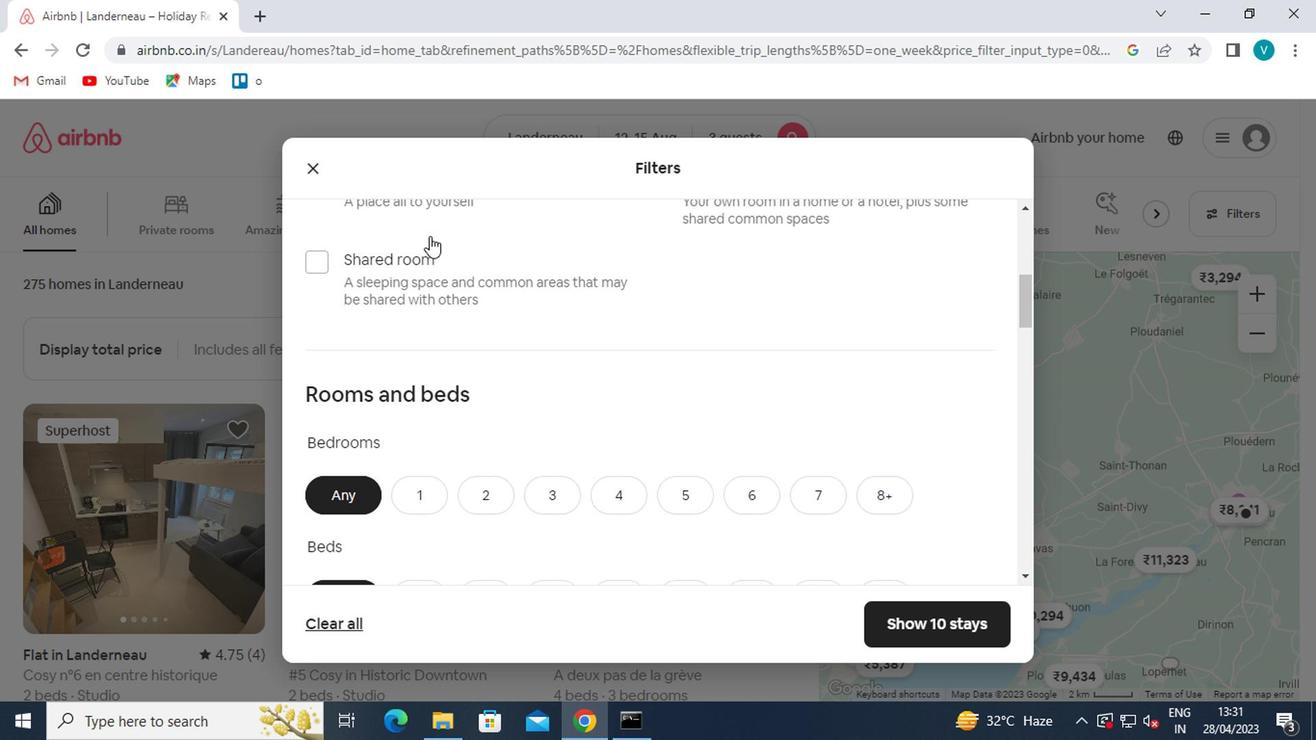 
Action: Mouse scrolled (455, 244) with delta (0, 0)
Screenshot: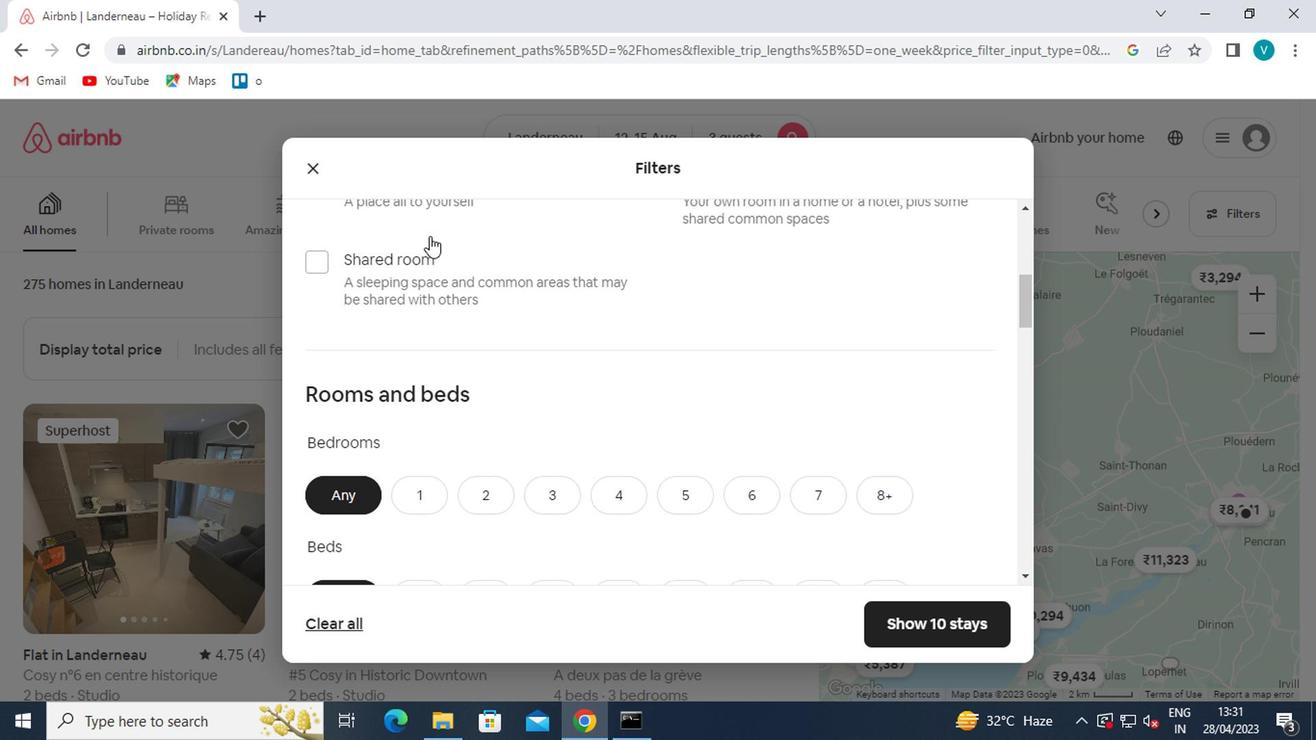 
Action: Mouse moved to (453, 261)
Screenshot: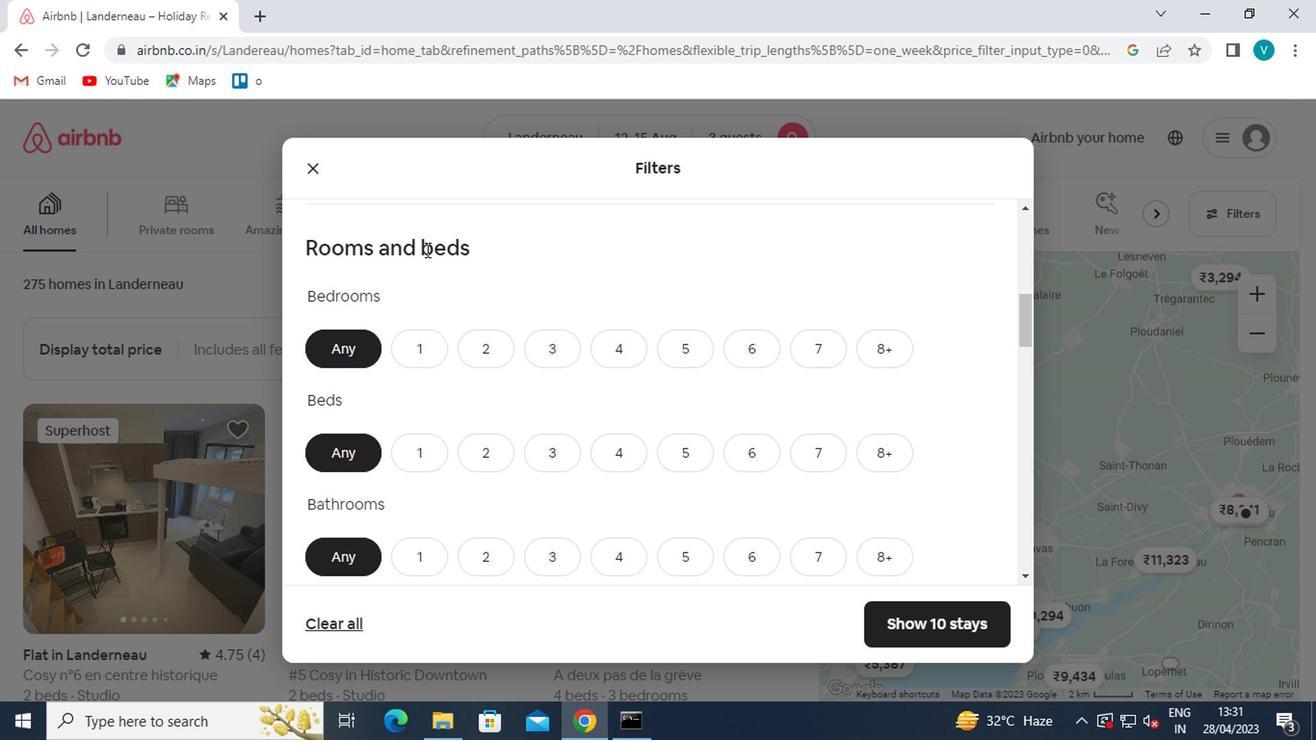 
Action: Mouse scrolled (453, 259) with delta (0, -1)
Screenshot: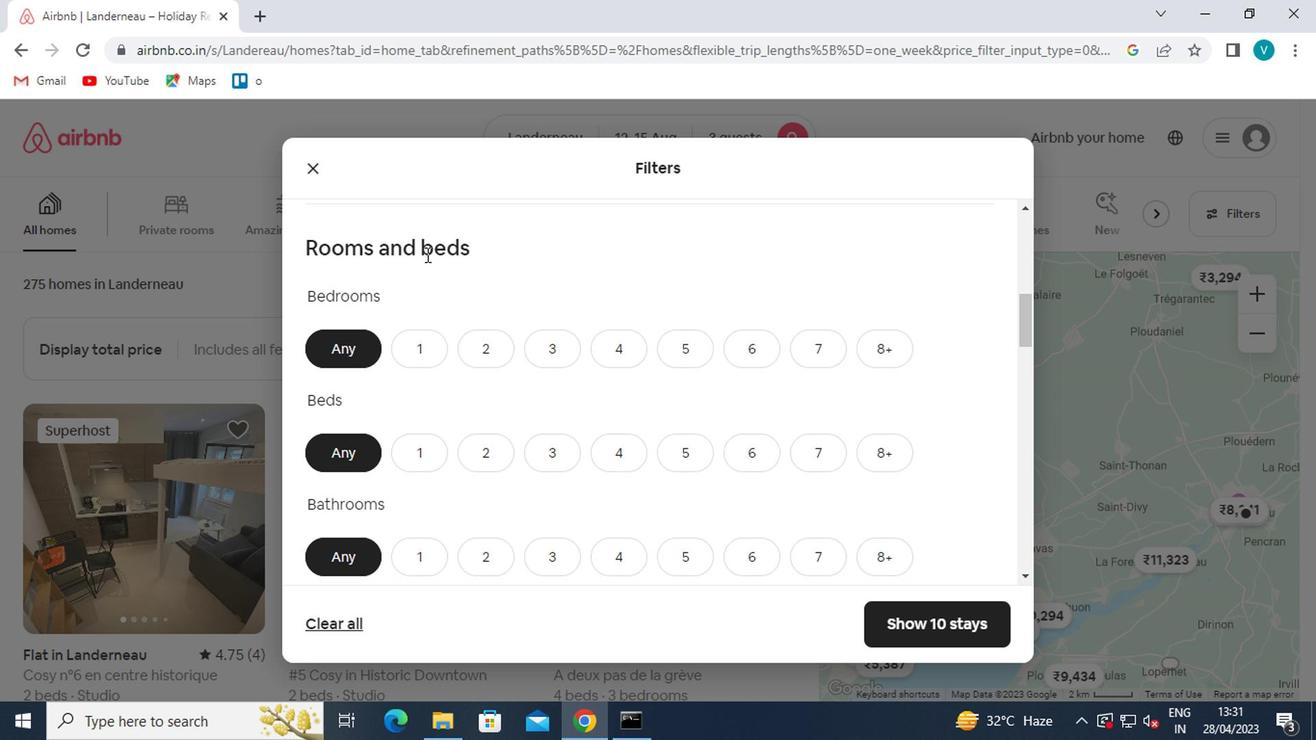 
Action: Mouse scrolled (453, 259) with delta (0, -1)
Screenshot: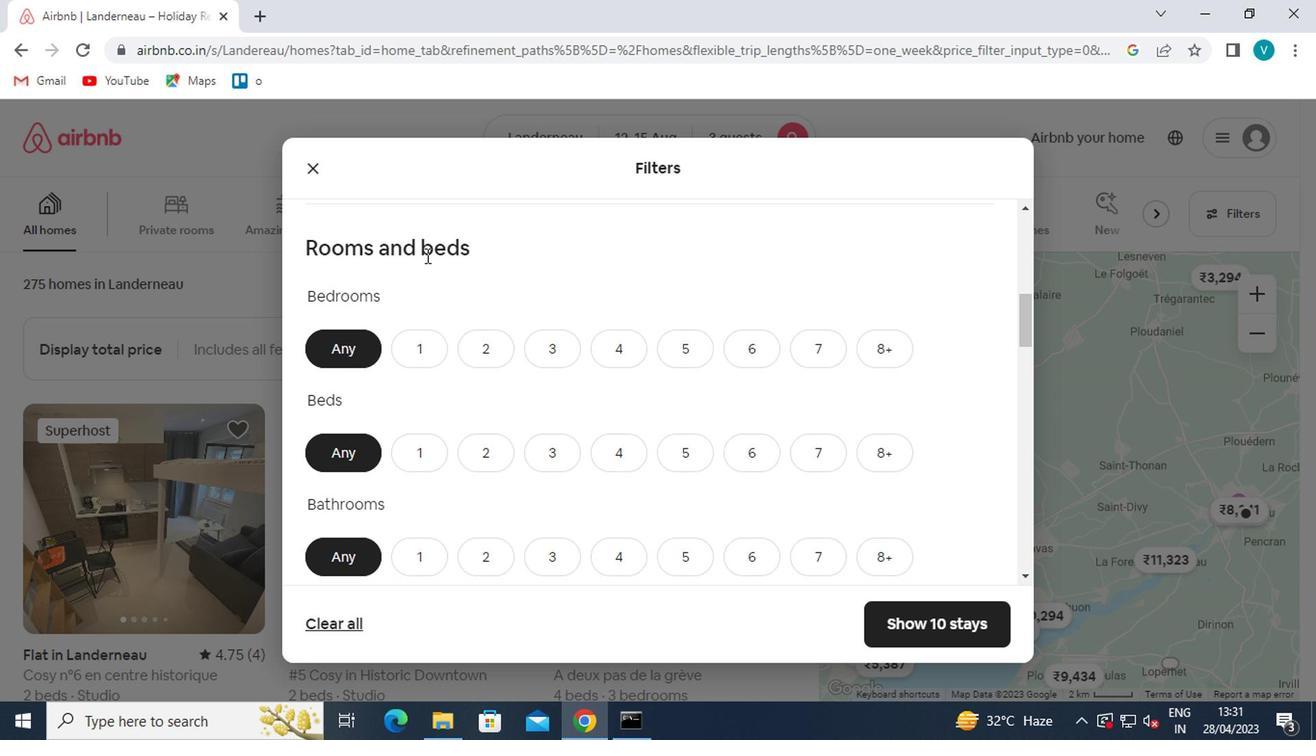 
Action: Mouse moved to (497, 253)
Screenshot: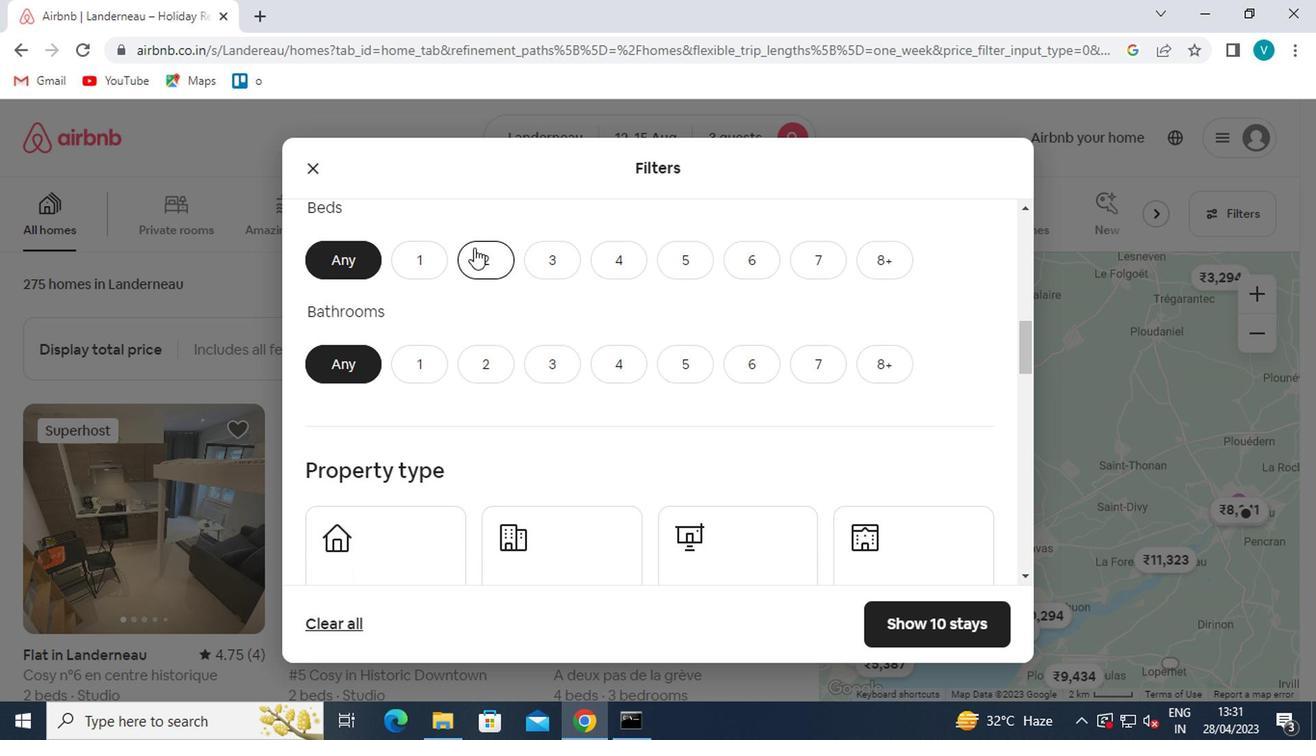 
Action: Mouse scrolled (497, 254) with delta (0, 0)
Screenshot: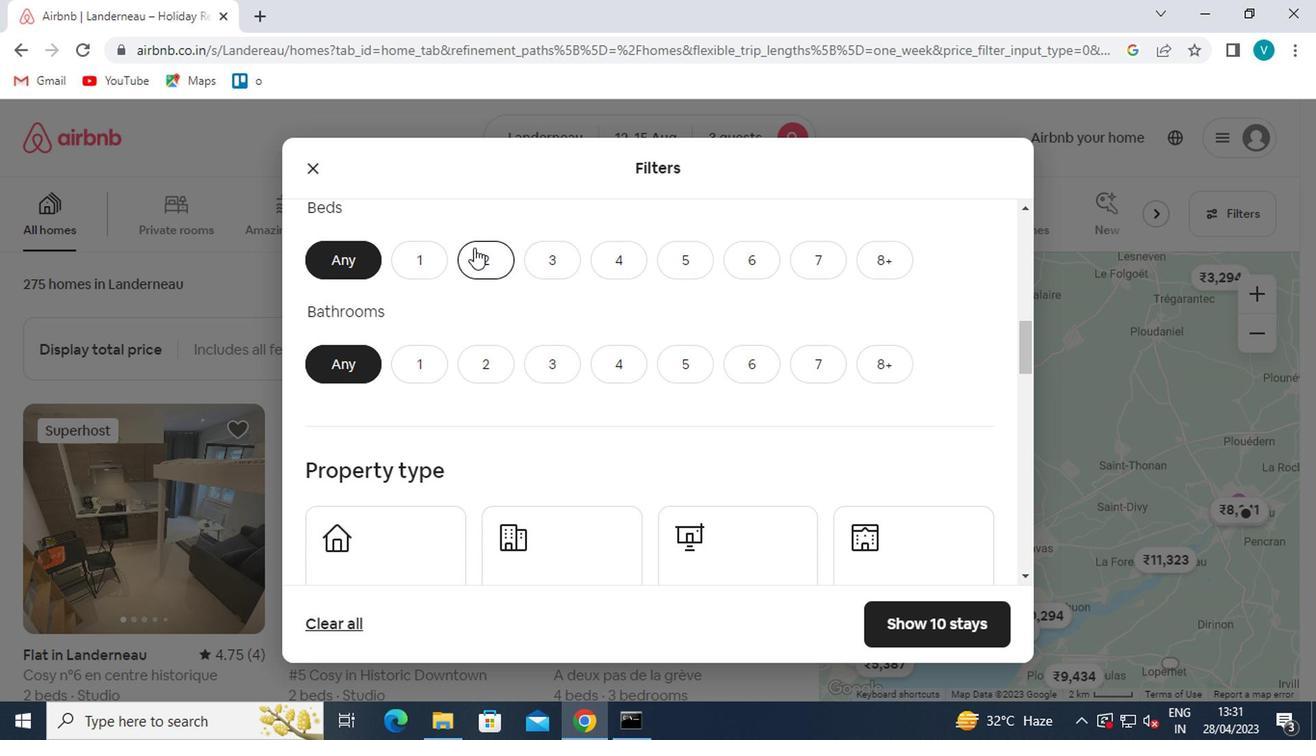
Action: Mouse moved to (500, 252)
Screenshot: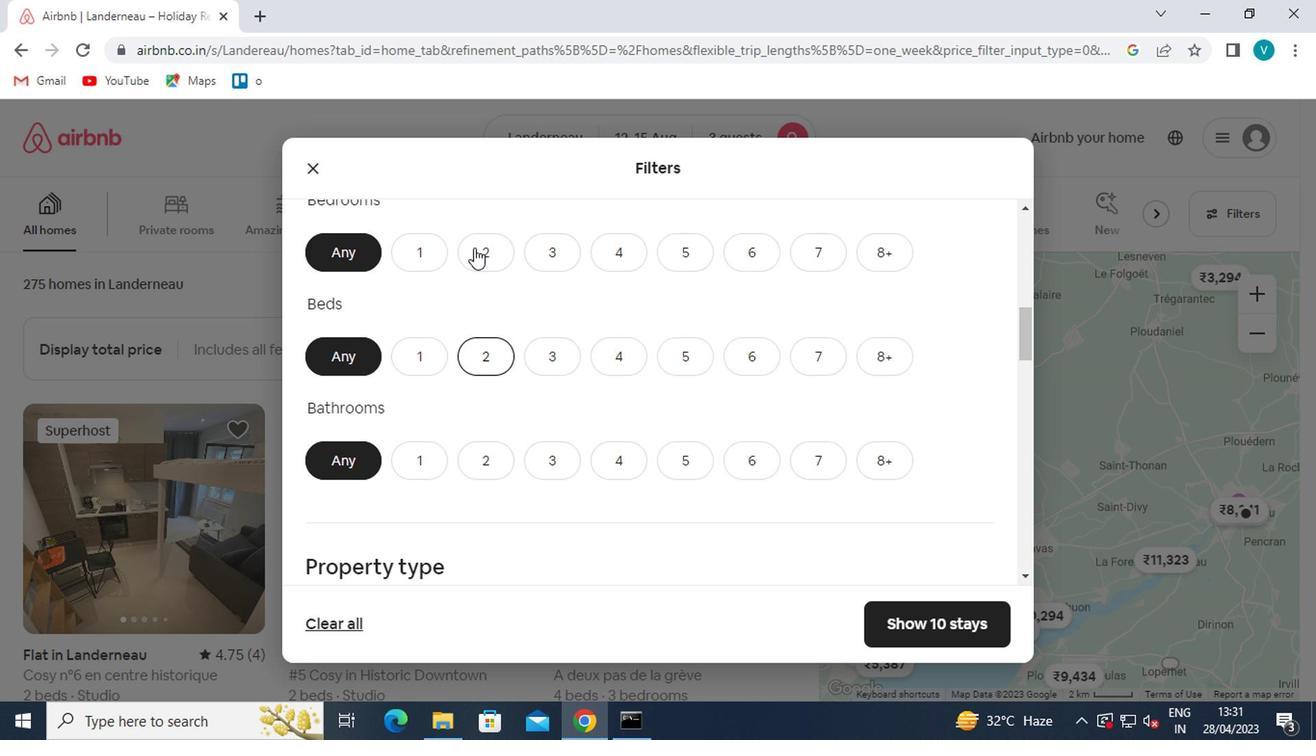 
Action: Mouse pressed left at (500, 252)
Screenshot: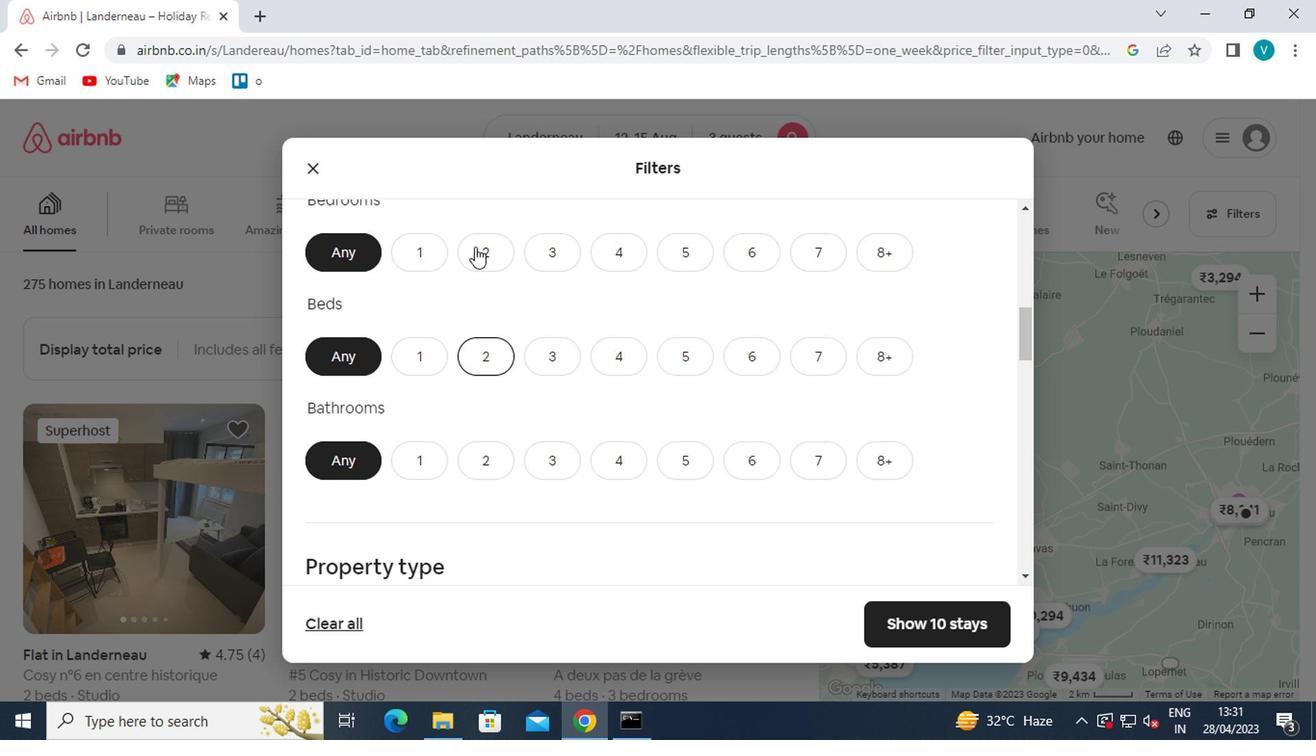
Action: Mouse moved to (572, 369)
Screenshot: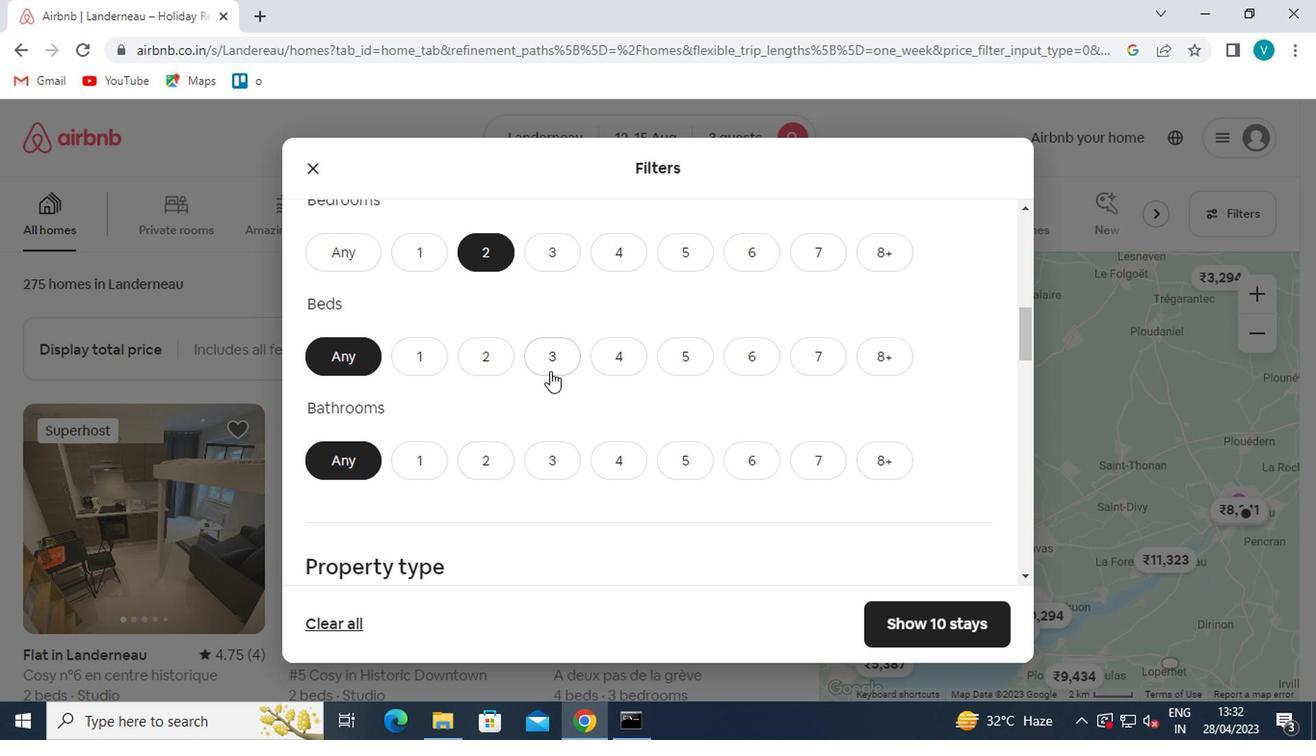 
Action: Mouse pressed left at (572, 369)
Screenshot: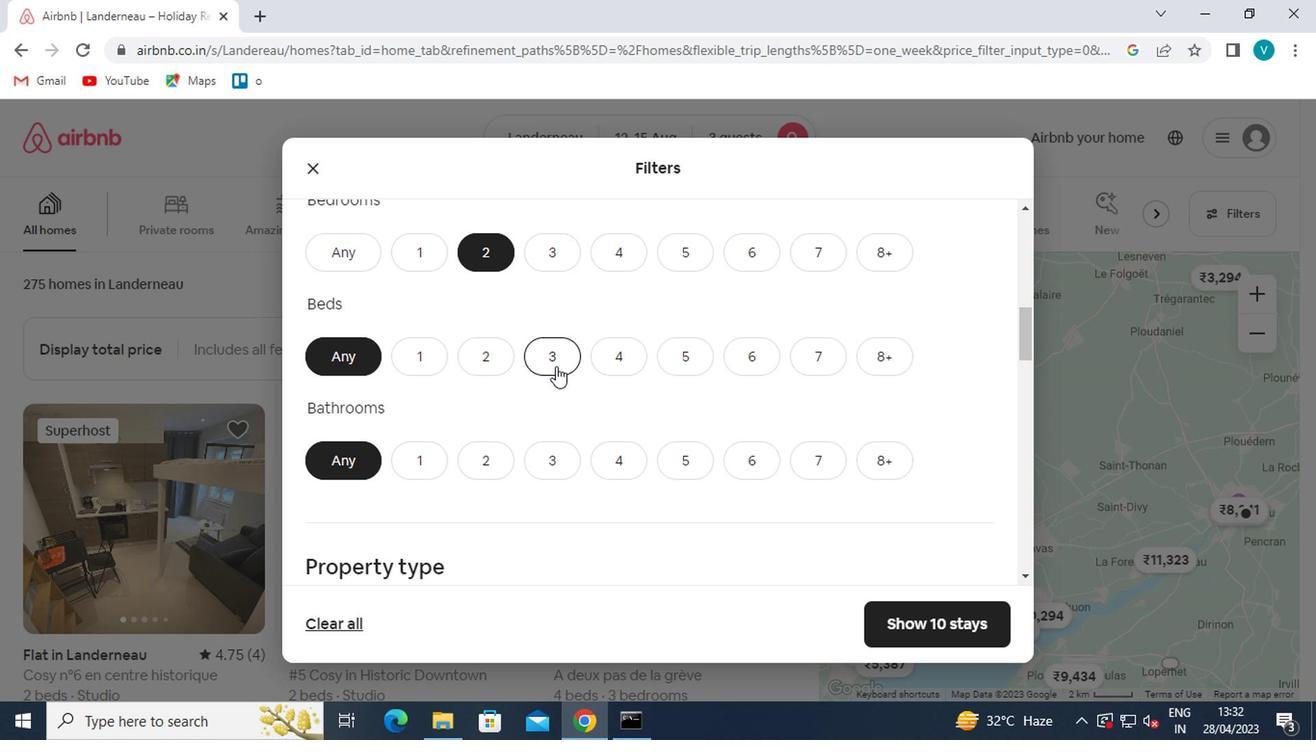 
Action: Mouse scrolled (572, 368) with delta (0, -1)
Screenshot: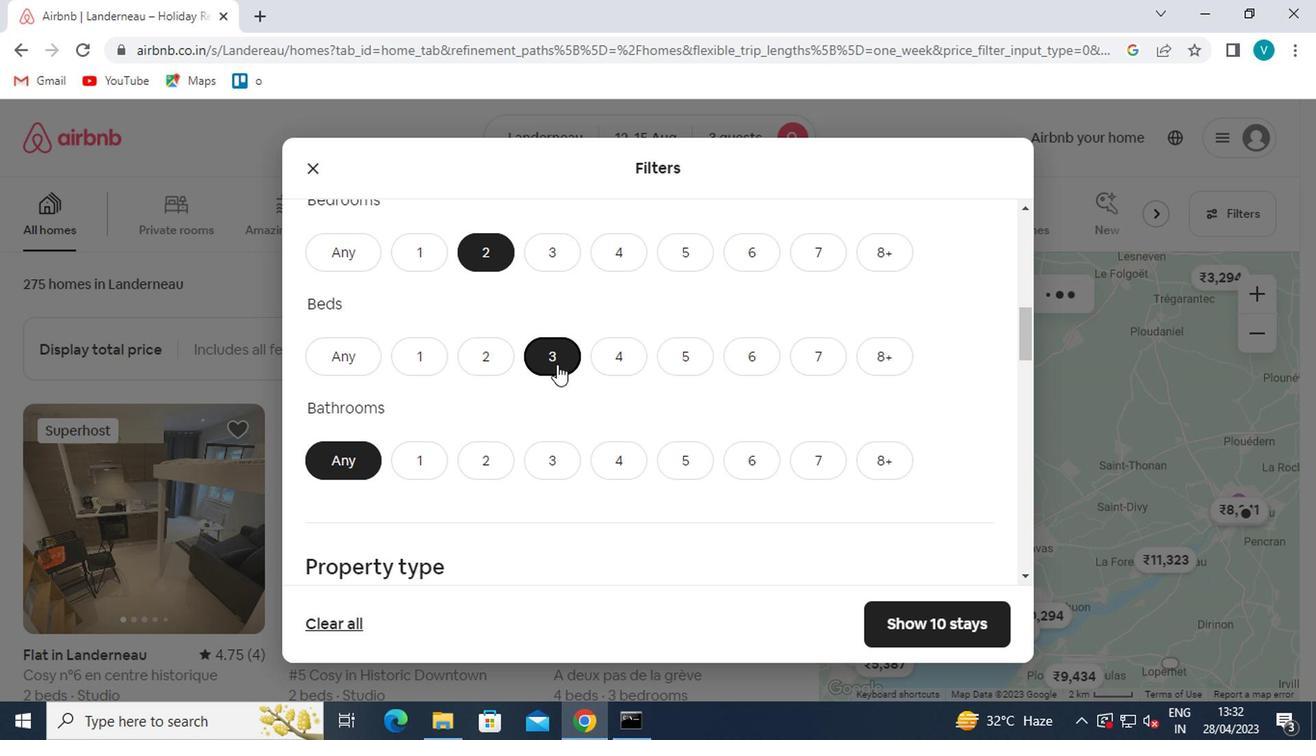 
Action: Mouse moved to (450, 373)
Screenshot: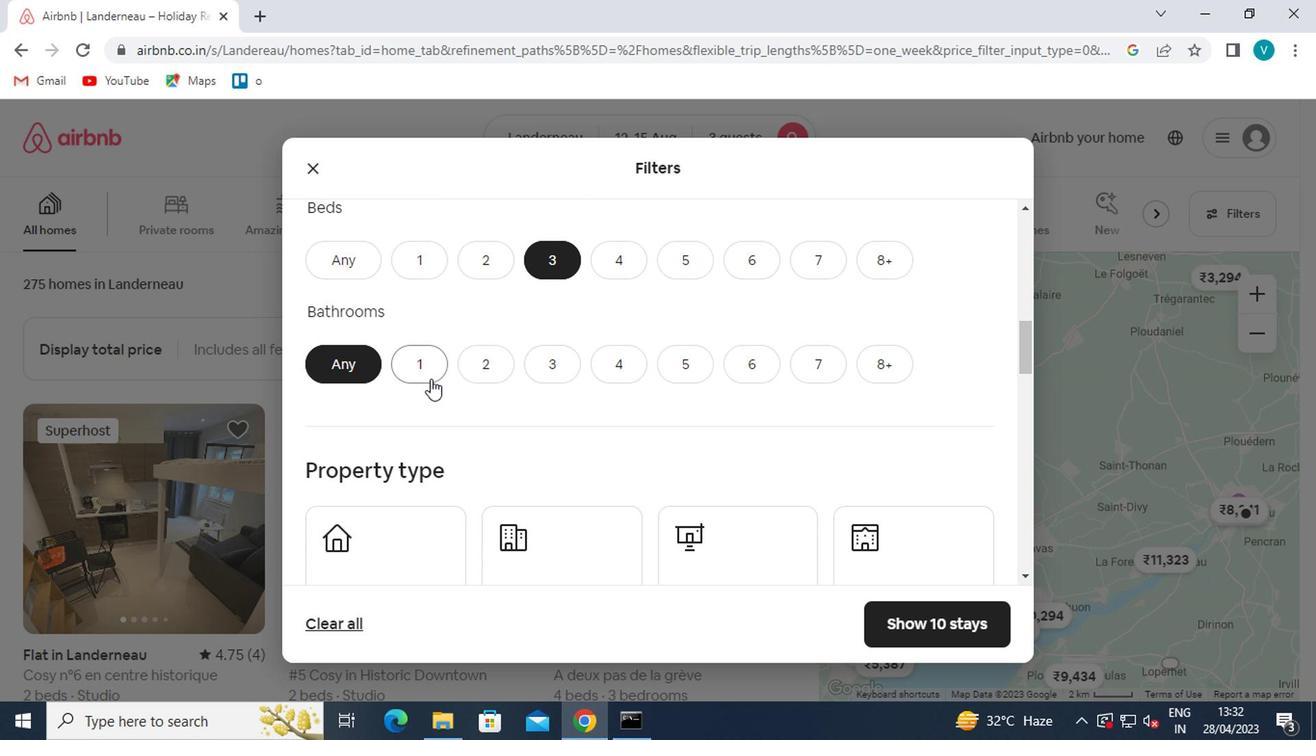 
Action: Mouse pressed left at (450, 373)
Screenshot: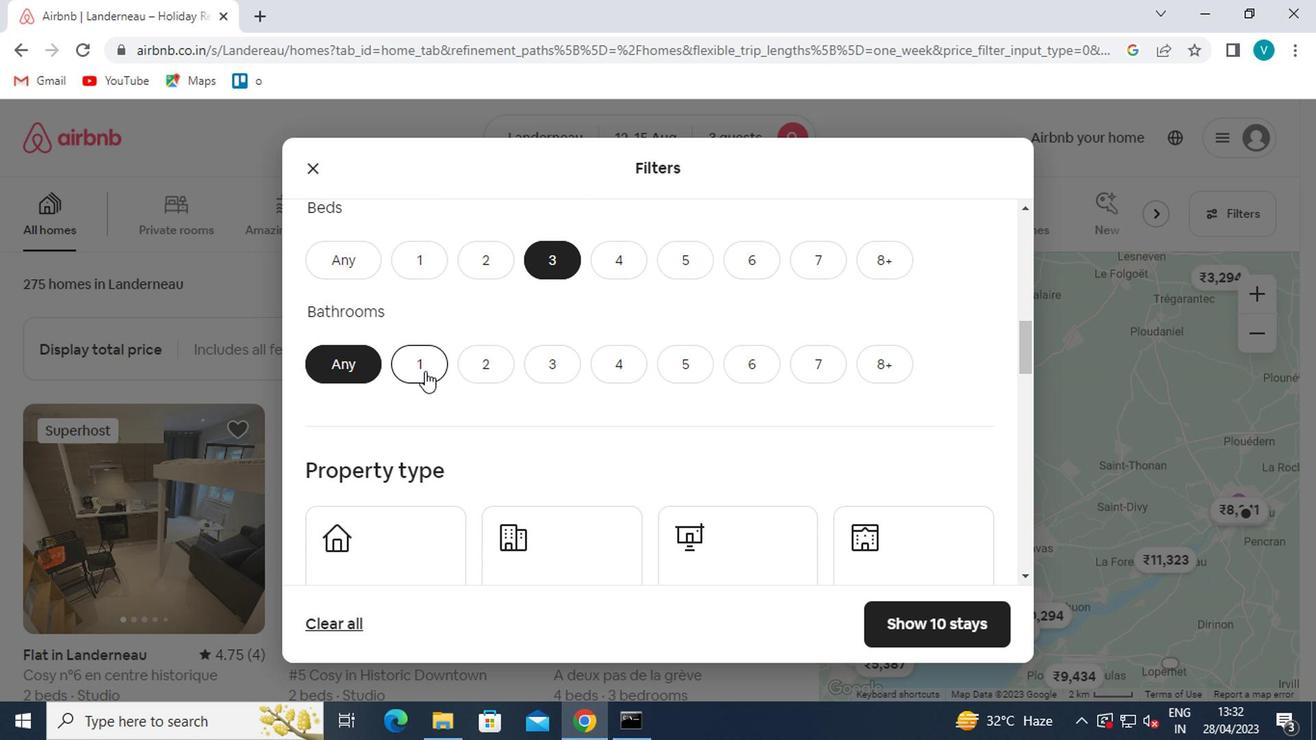 
Action: Mouse moved to (453, 370)
Screenshot: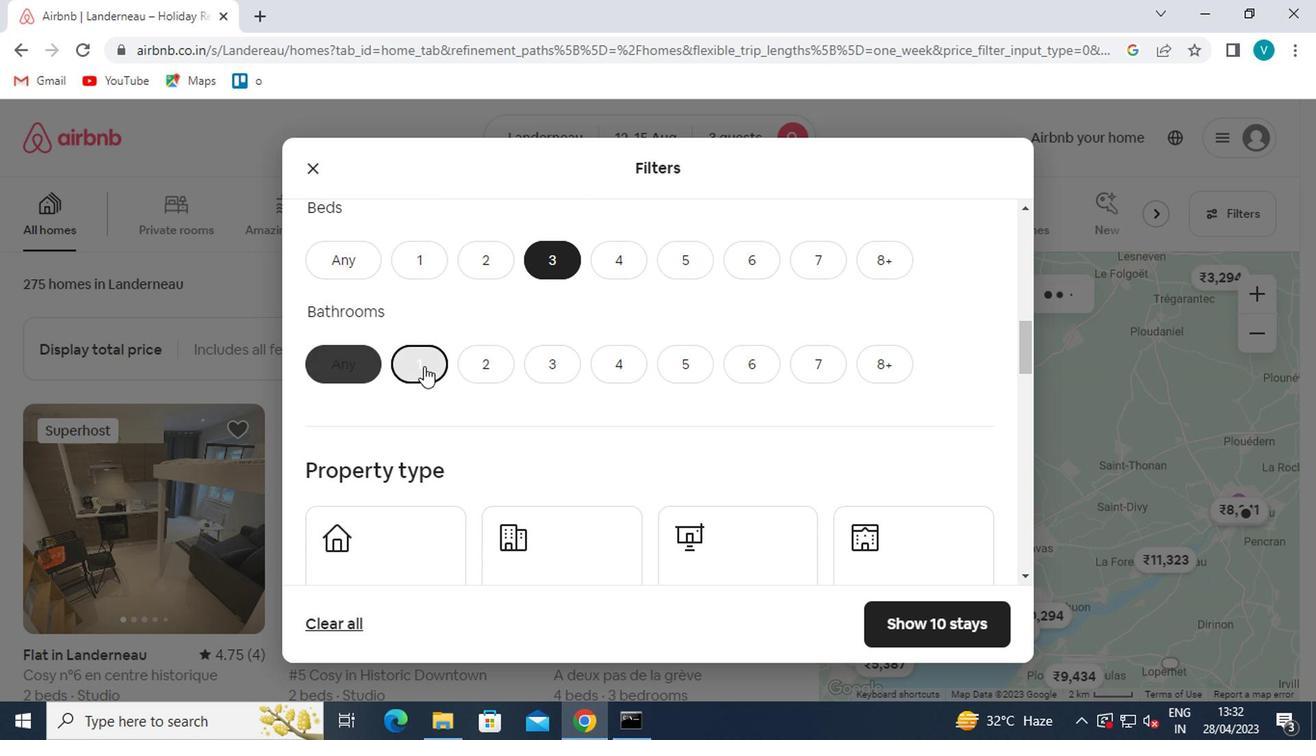 
Action: Mouse scrolled (453, 369) with delta (0, 0)
Screenshot: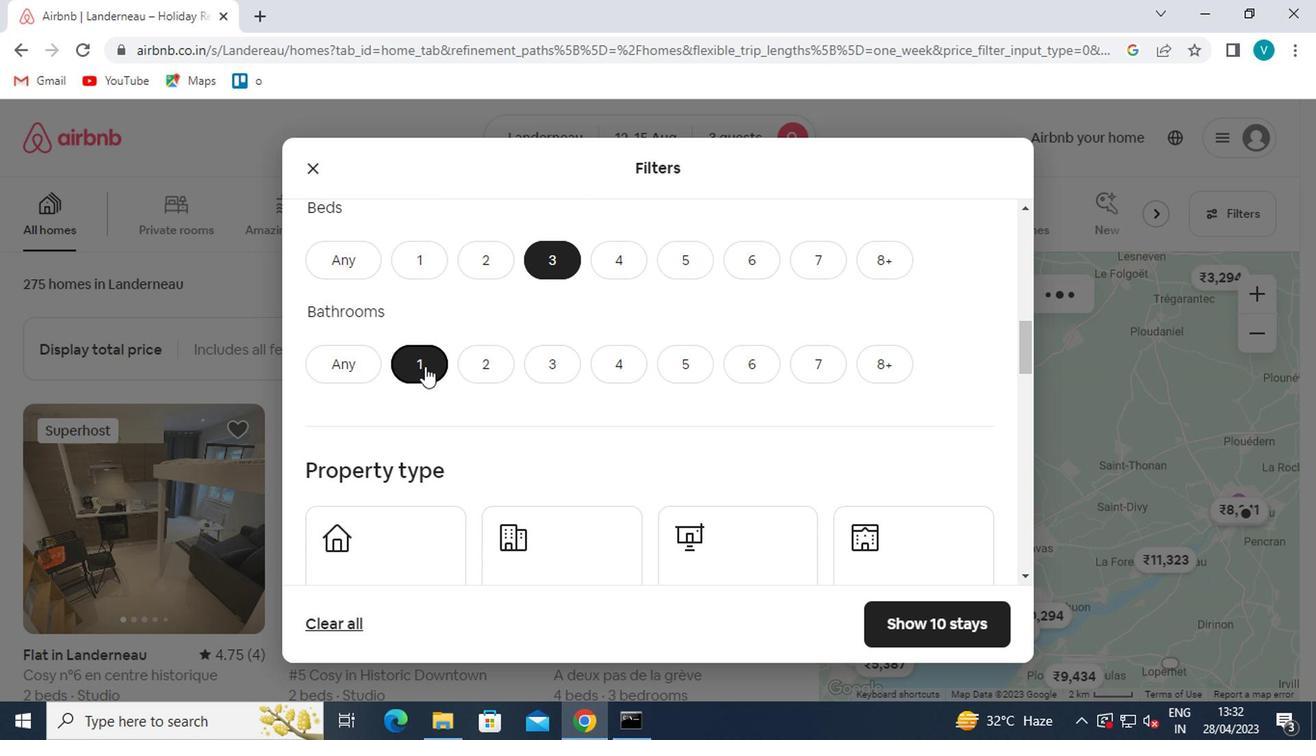 
Action: Mouse moved to (399, 483)
Screenshot: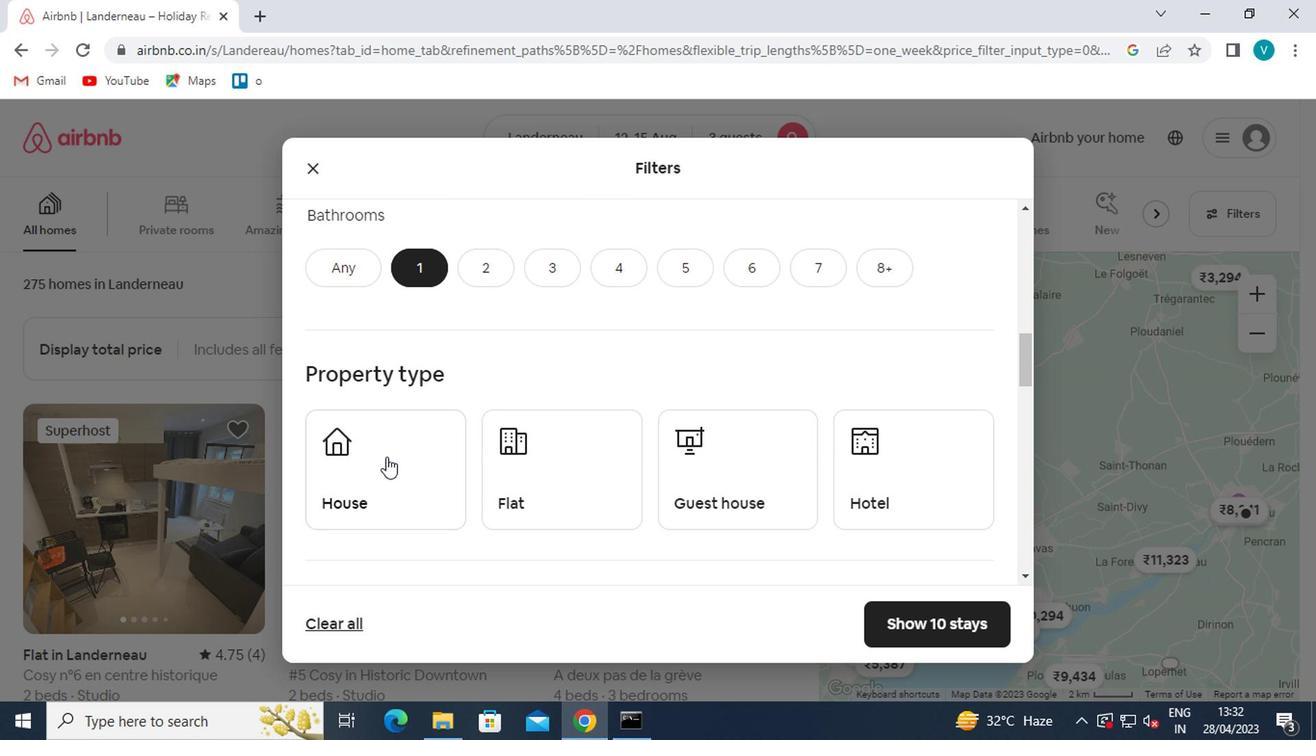
Action: Mouse pressed left at (399, 483)
Screenshot: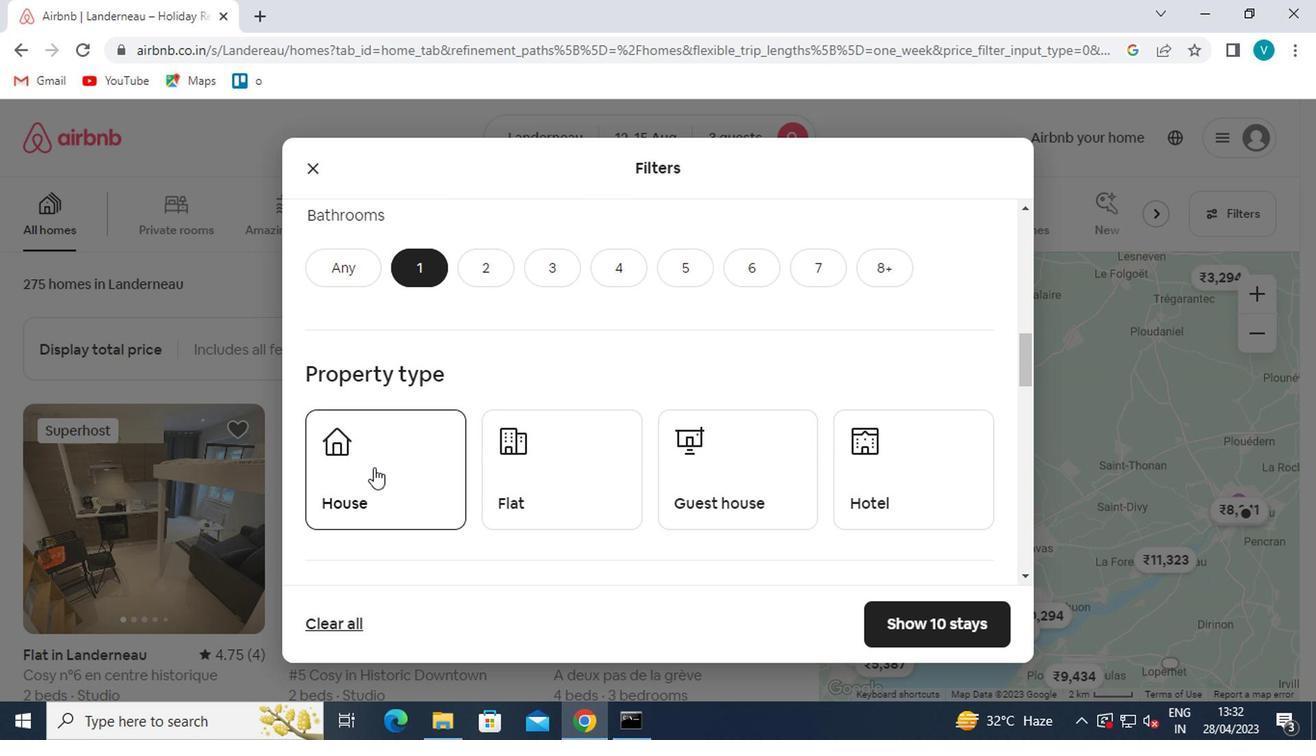 
Action: Mouse moved to (608, 471)
Screenshot: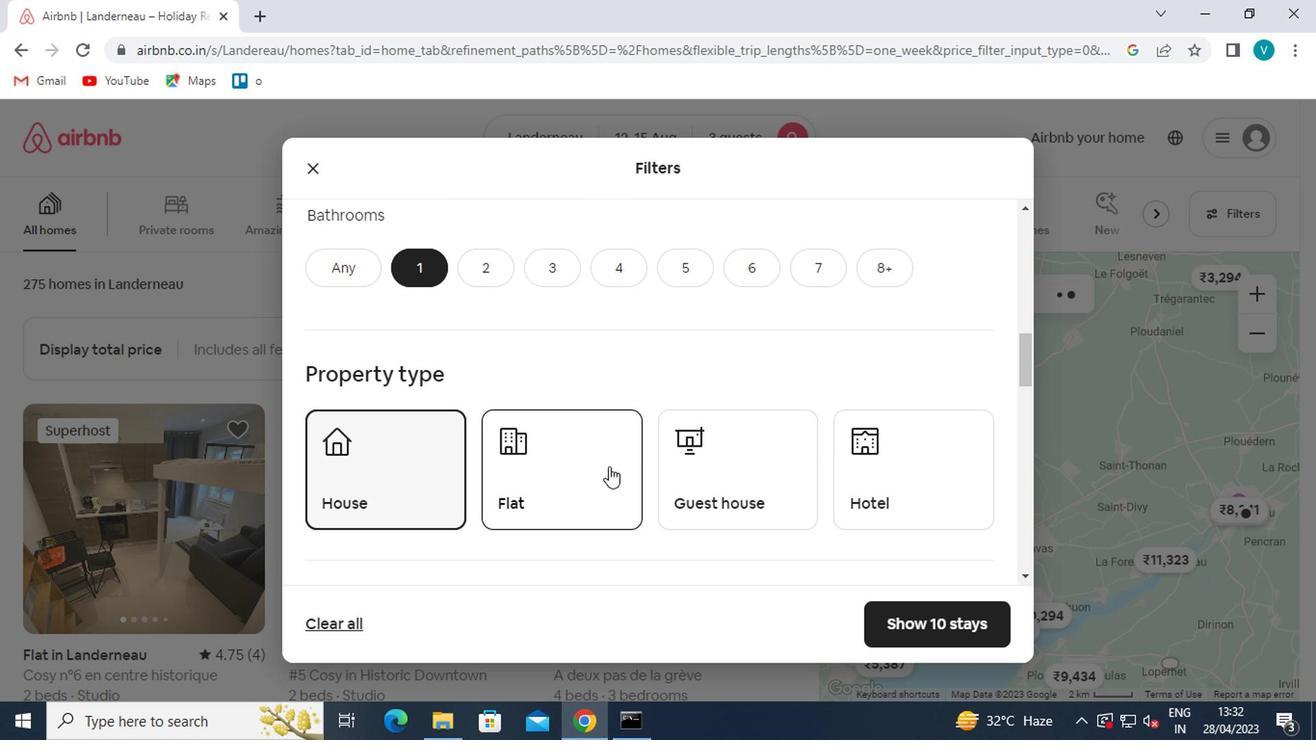 
Action: Mouse pressed left at (608, 471)
Screenshot: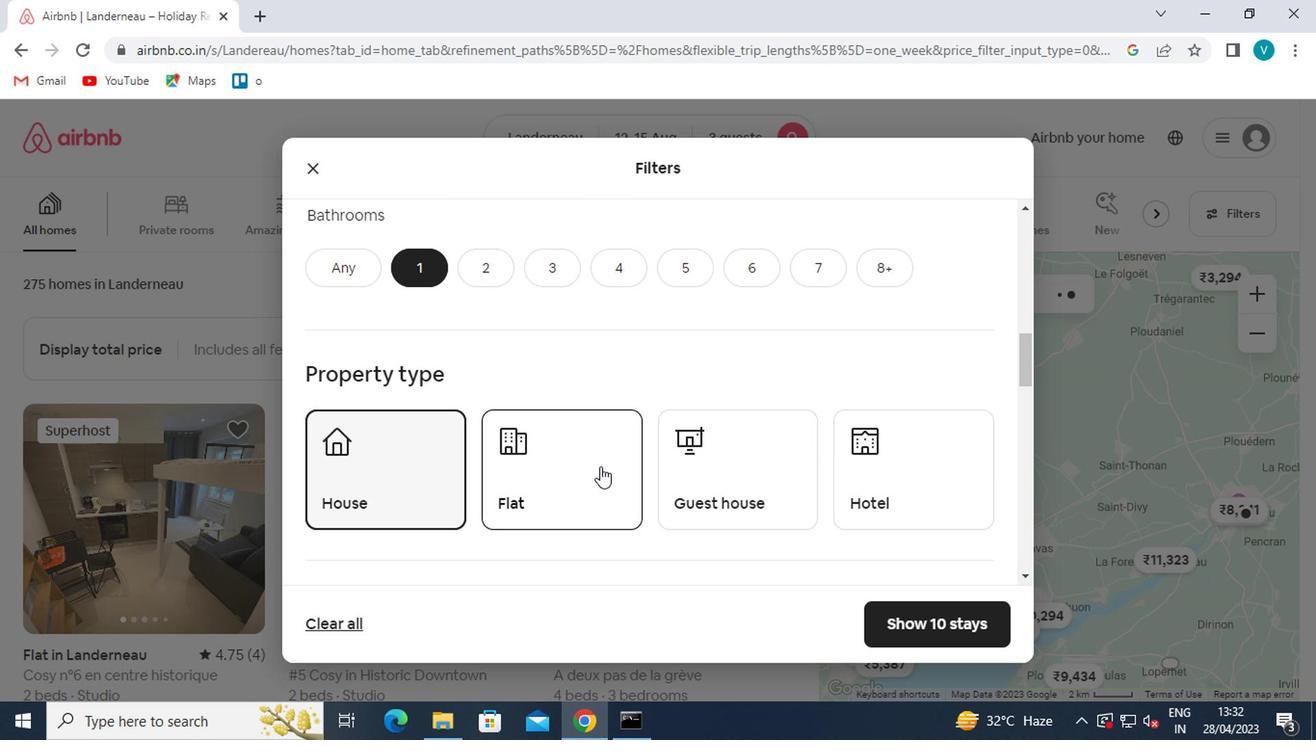 
Action: Mouse moved to (730, 468)
Screenshot: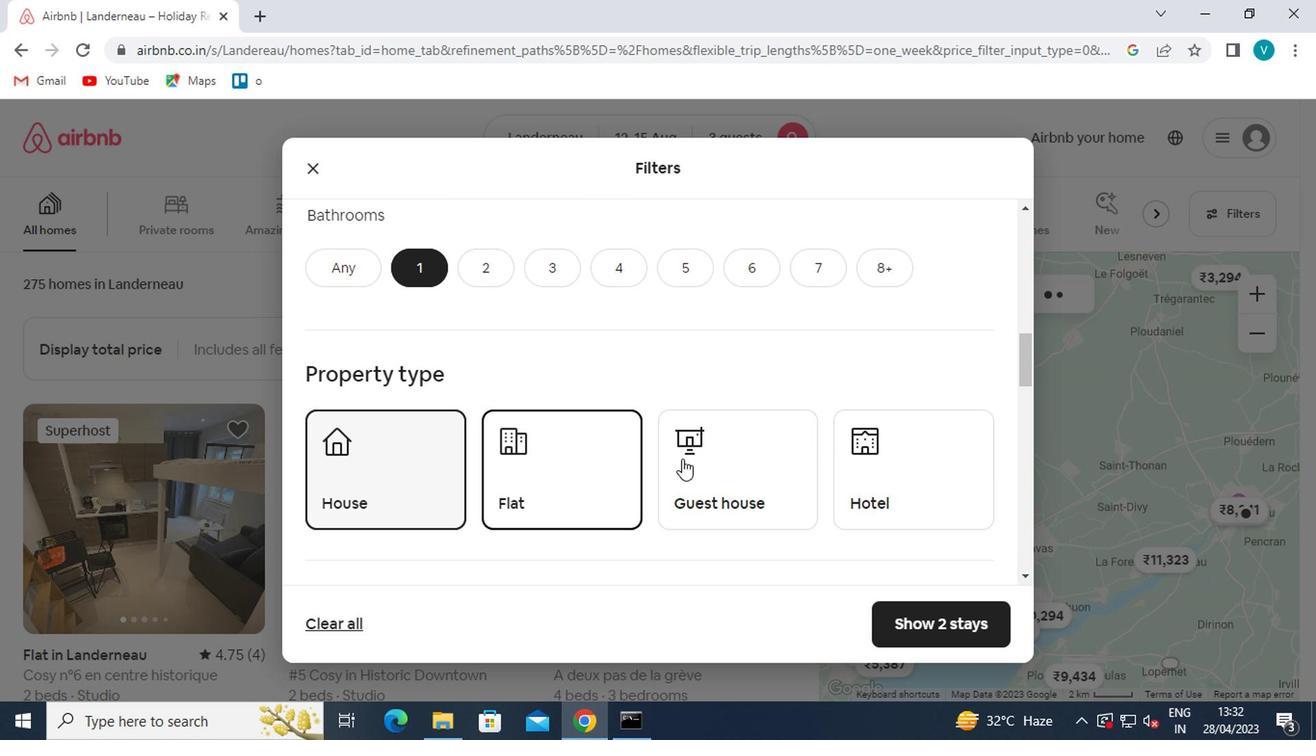 
Action: Mouse pressed left at (730, 468)
Screenshot: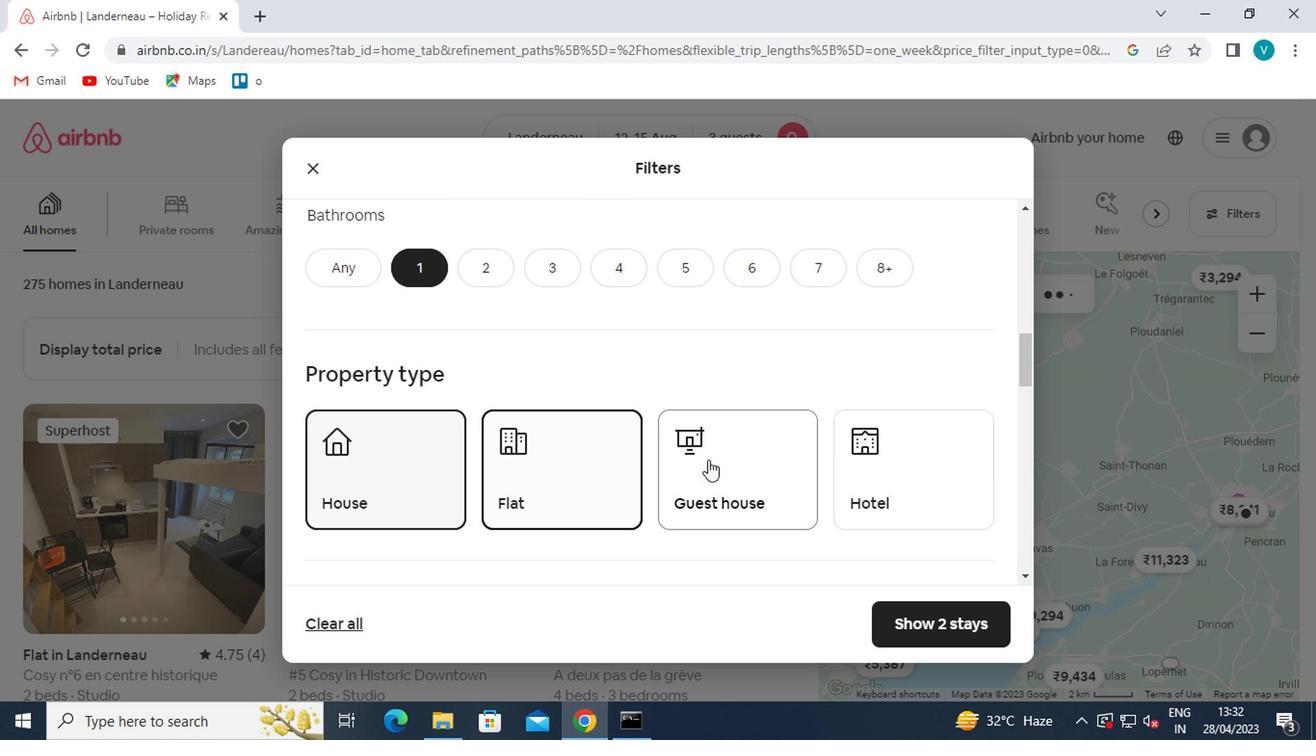 
Action: Mouse moved to (730, 469)
Screenshot: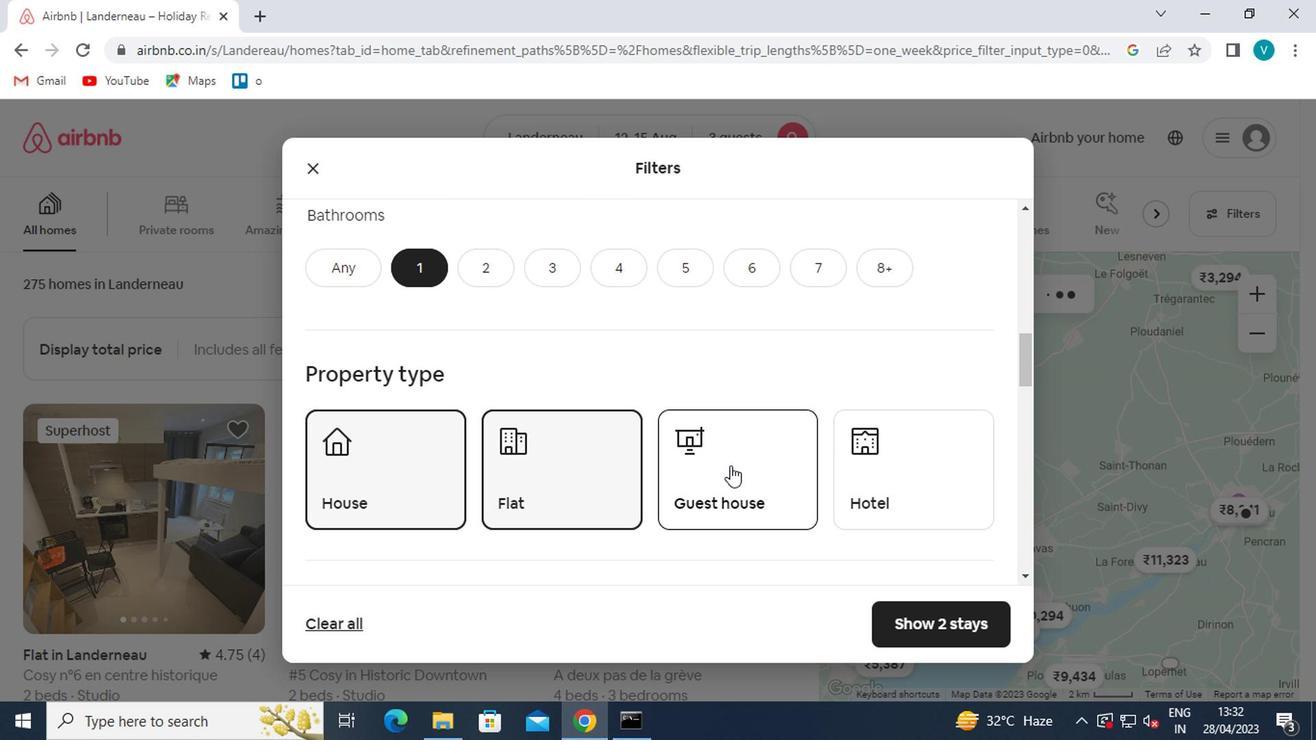 
Action: Mouse scrolled (730, 469) with delta (0, 0)
Screenshot: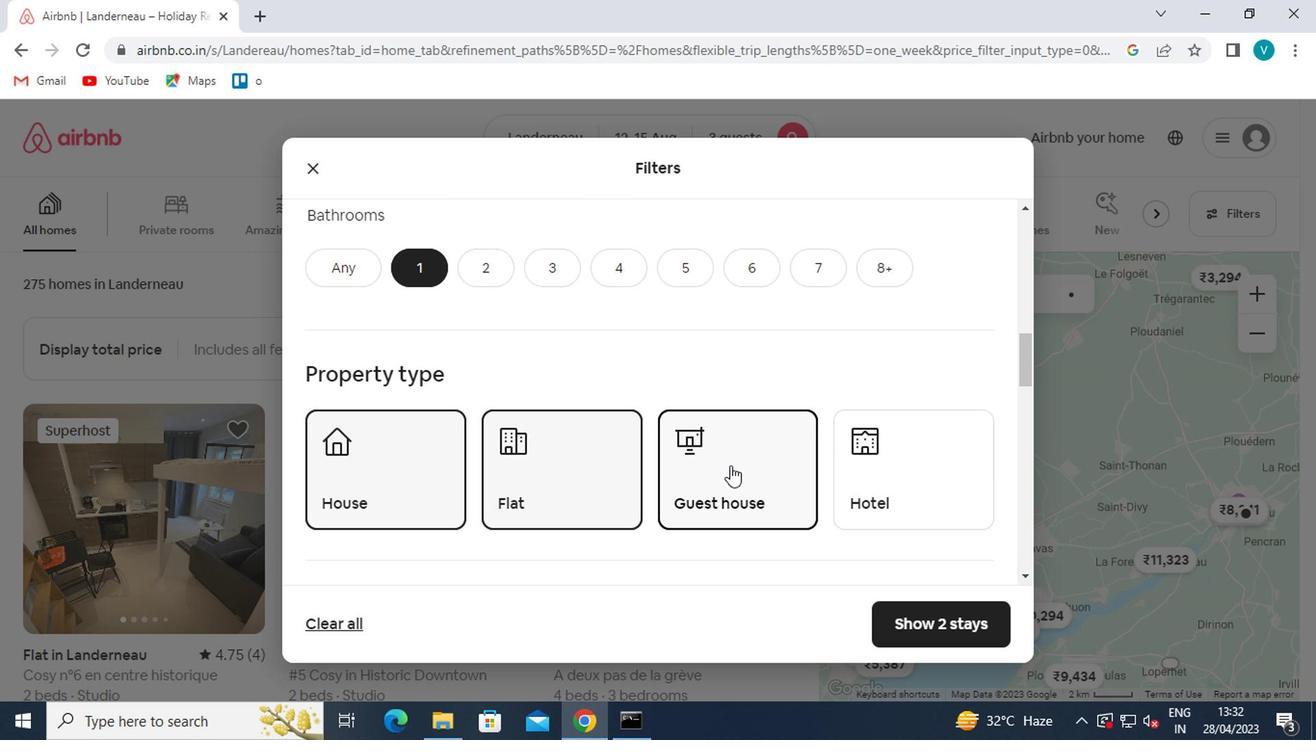 
Action: Mouse scrolled (730, 469) with delta (0, 0)
Screenshot: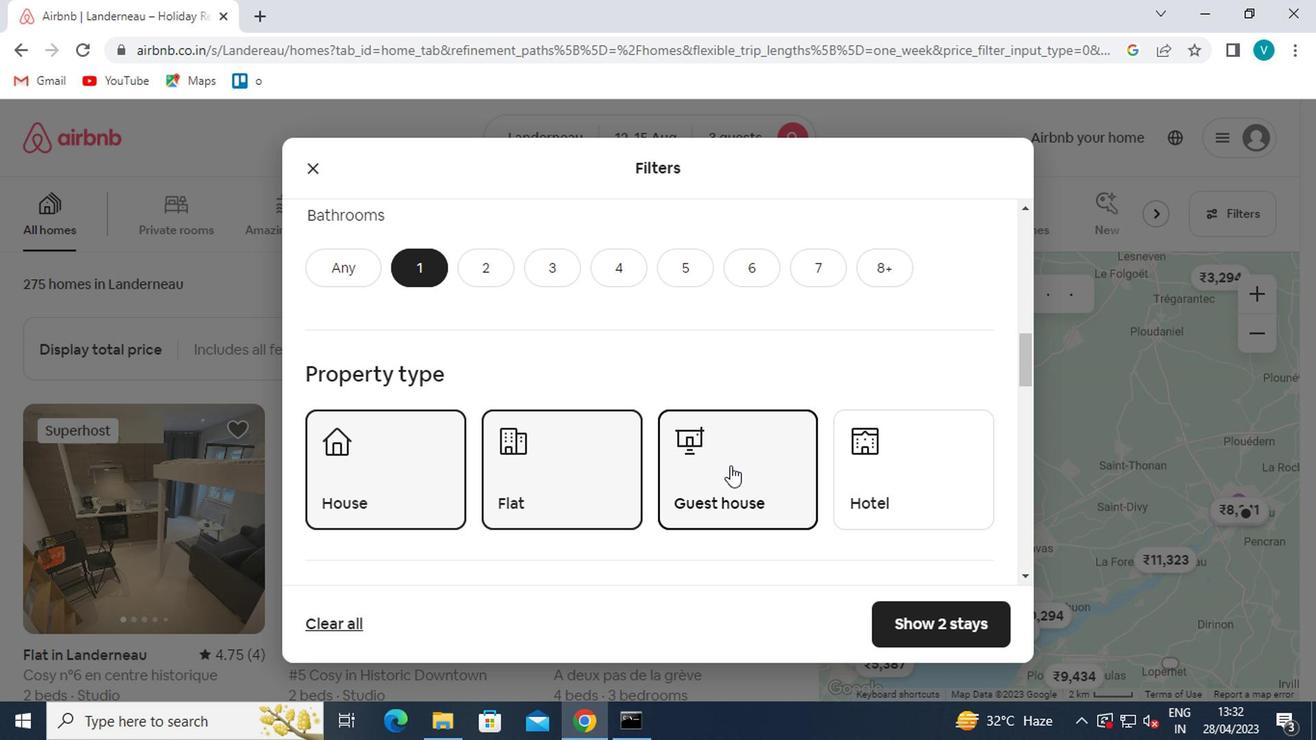 
Action: Mouse scrolled (730, 469) with delta (0, 0)
Screenshot: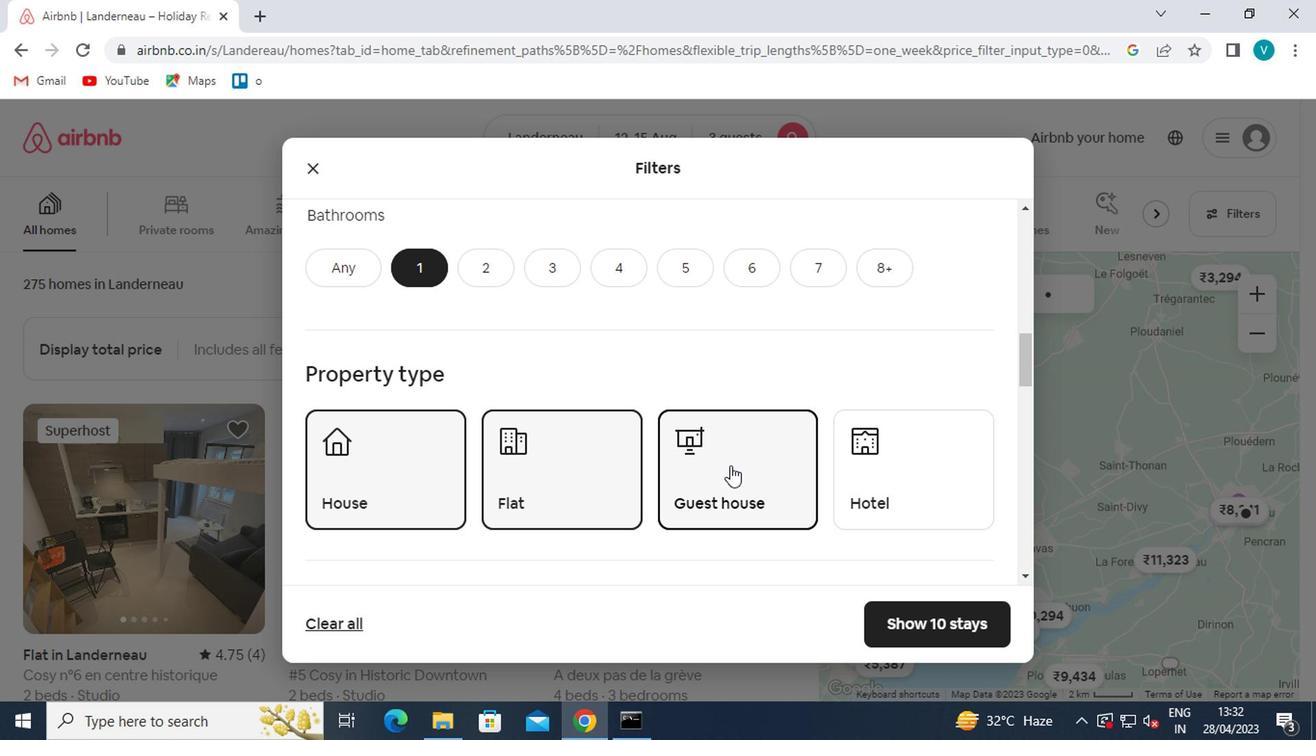 
Action: Mouse moved to (728, 469)
Screenshot: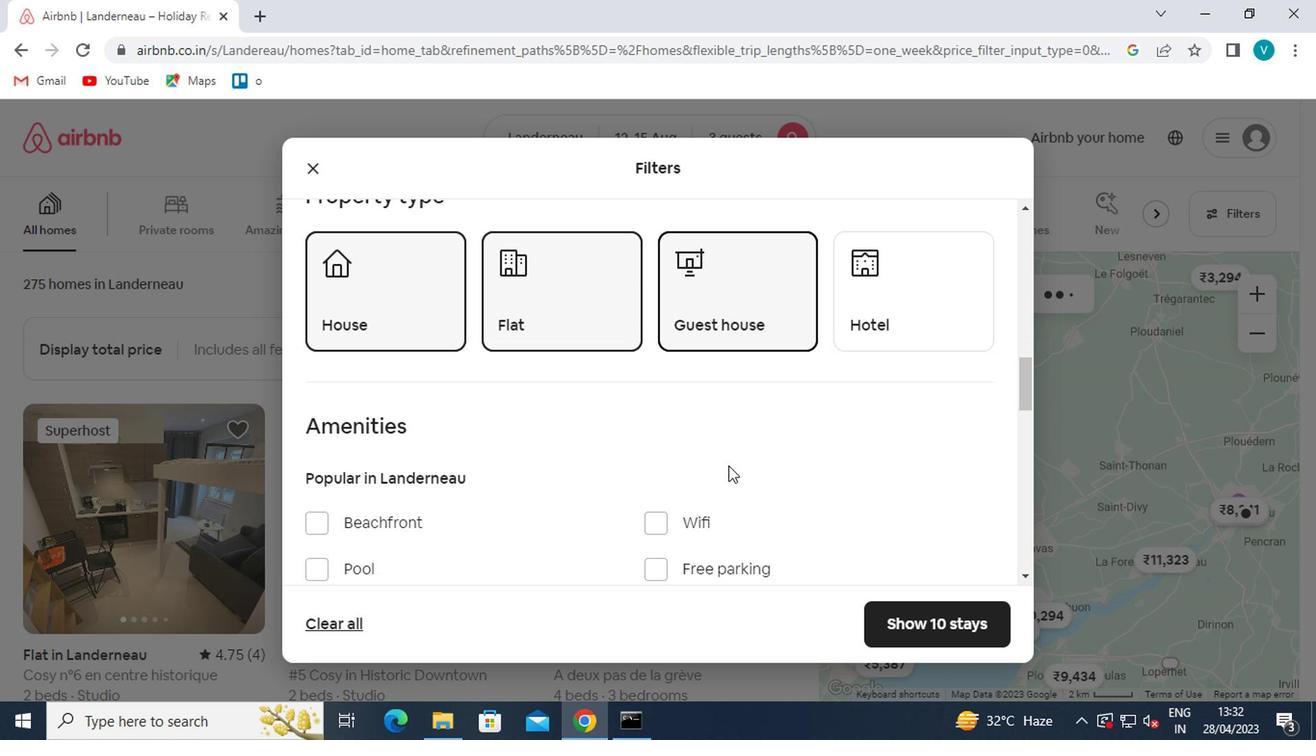 
Action: Mouse scrolled (728, 469) with delta (0, 0)
Screenshot: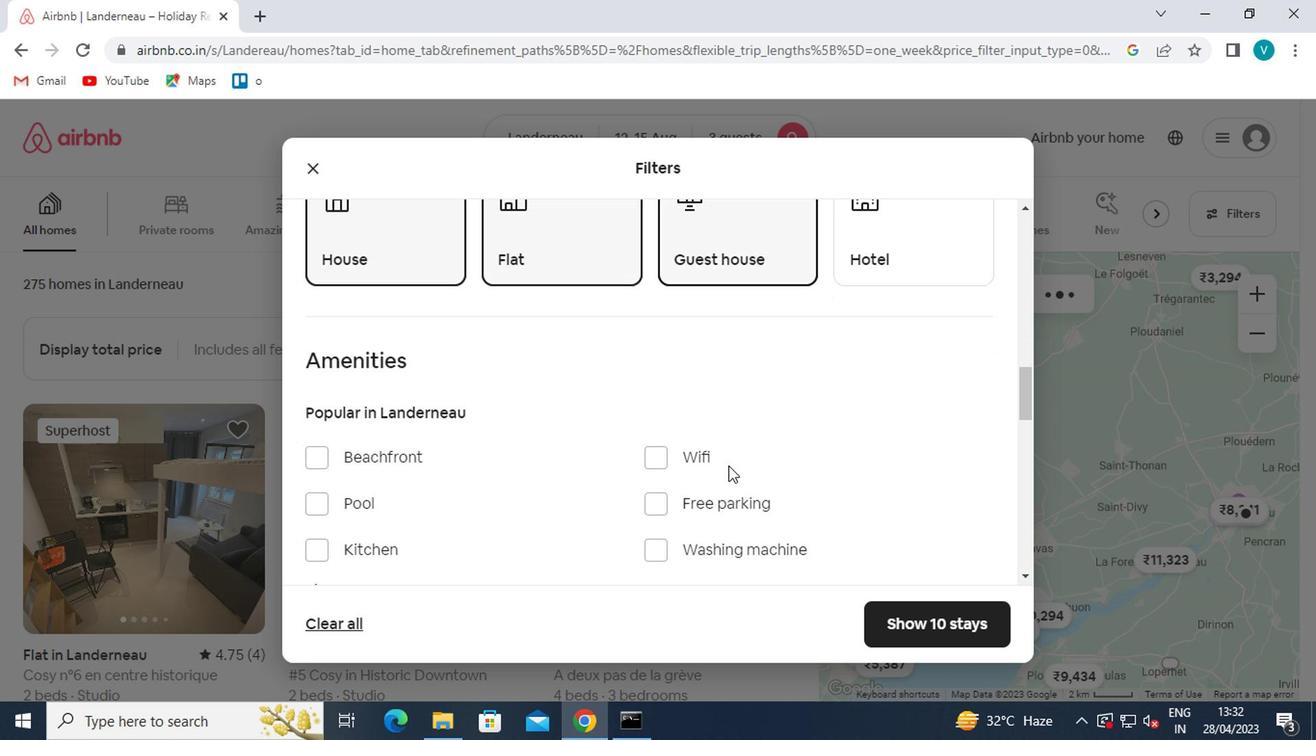 
Action: Mouse moved to (728, 469)
Screenshot: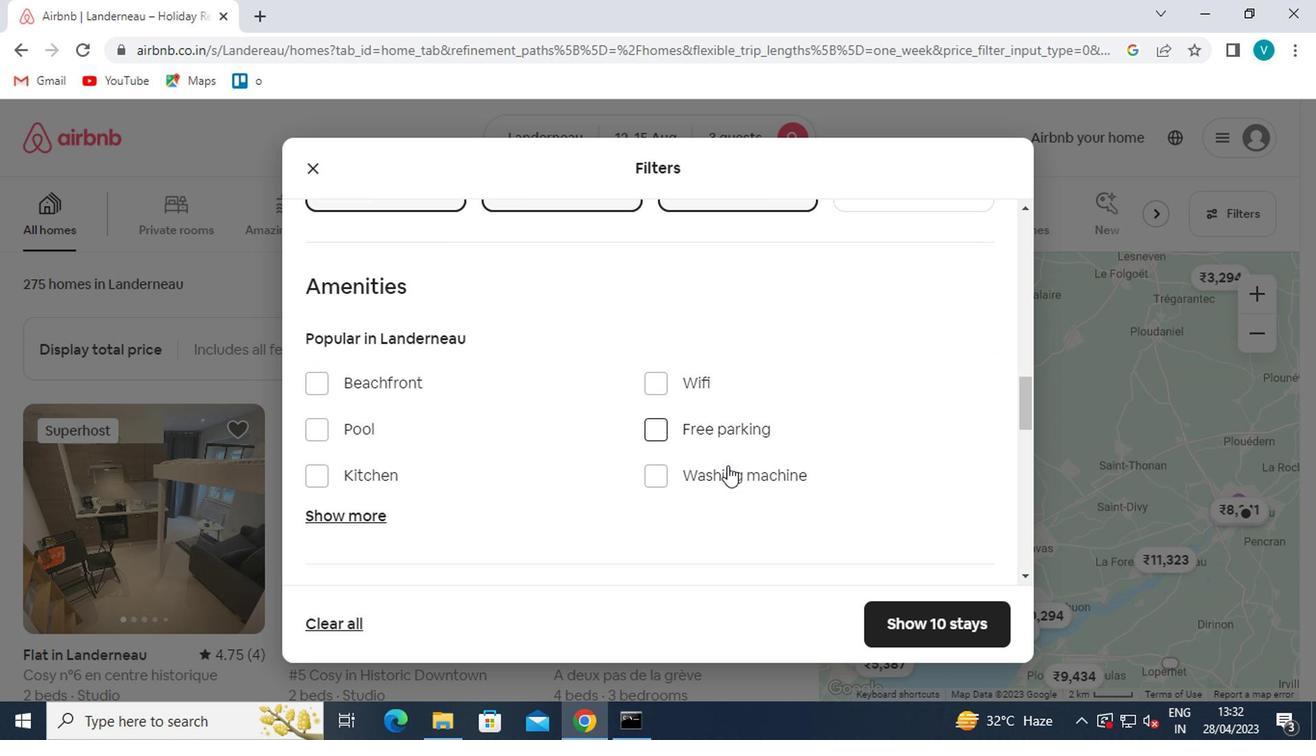 
Action: Mouse scrolled (728, 469) with delta (0, 0)
Screenshot: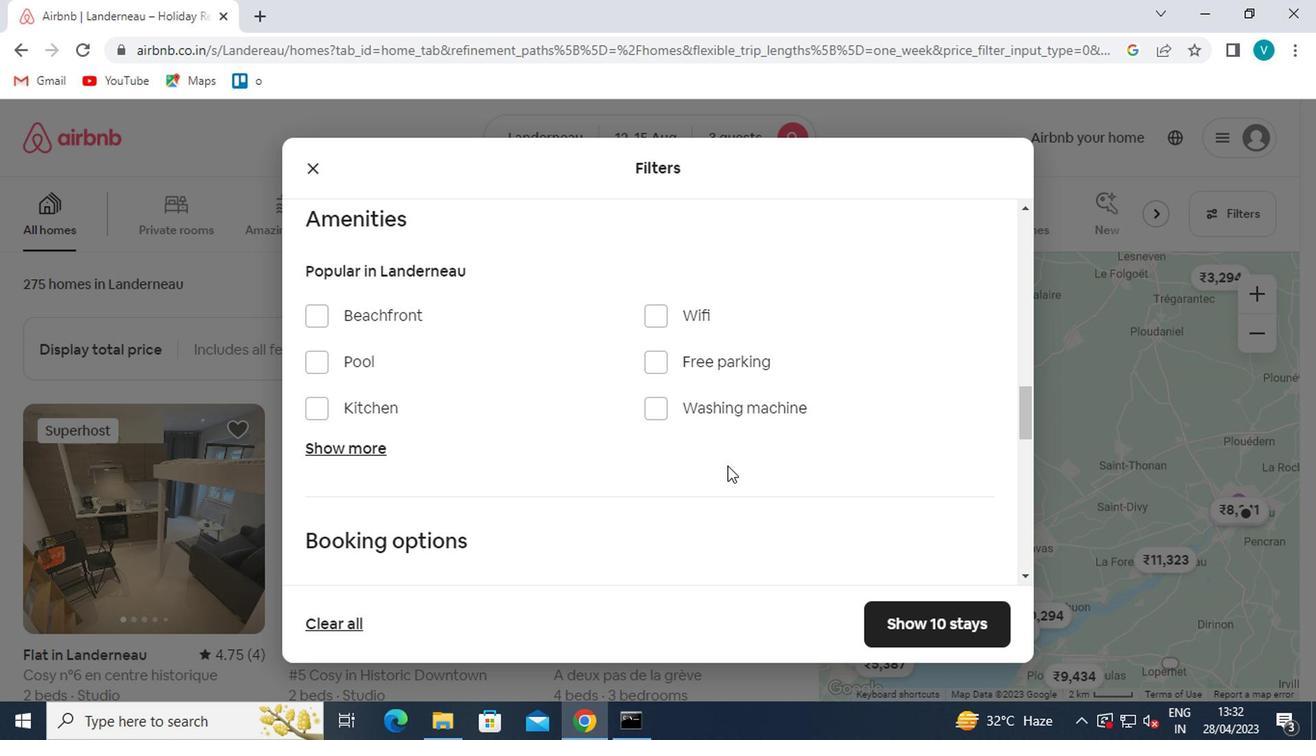 
Action: Mouse scrolled (728, 469) with delta (0, 0)
Screenshot: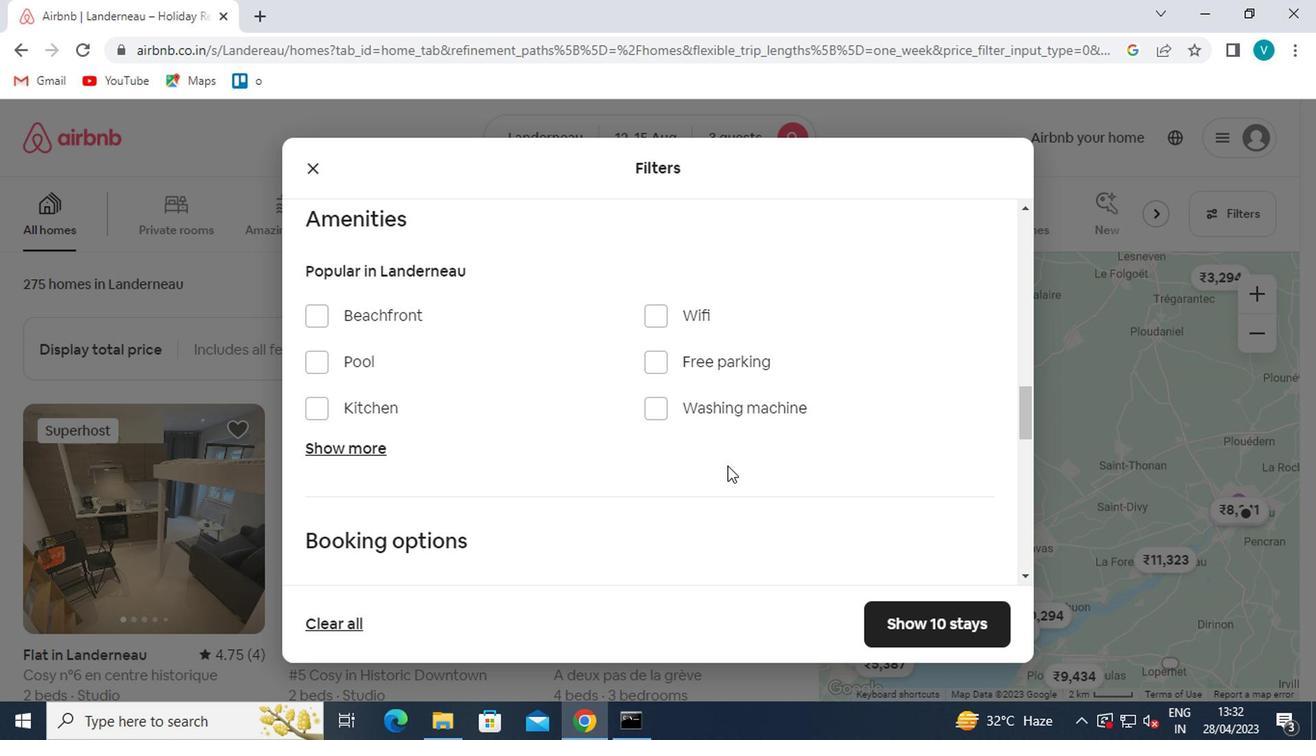 
Action: Mouse moved to (940, 485)
Screenshot: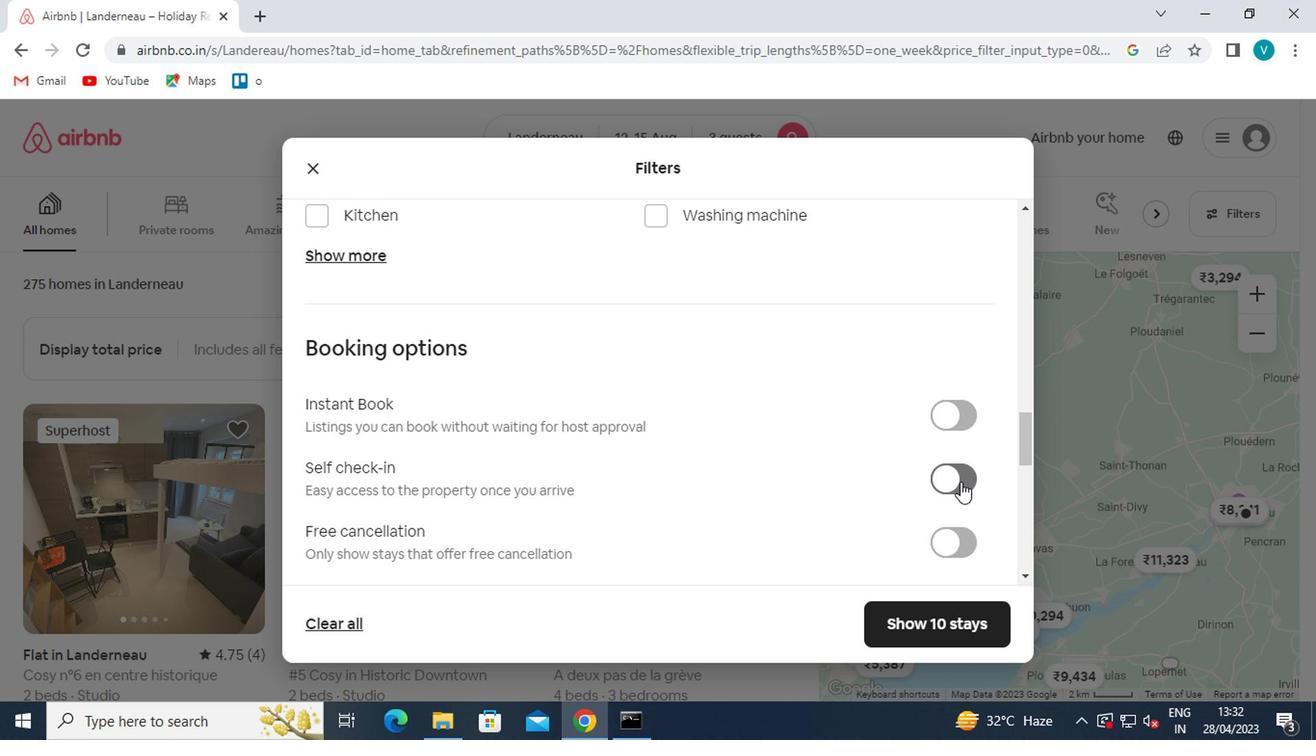 
Action: Mouse pressed left at (940, 485)
Screenshot: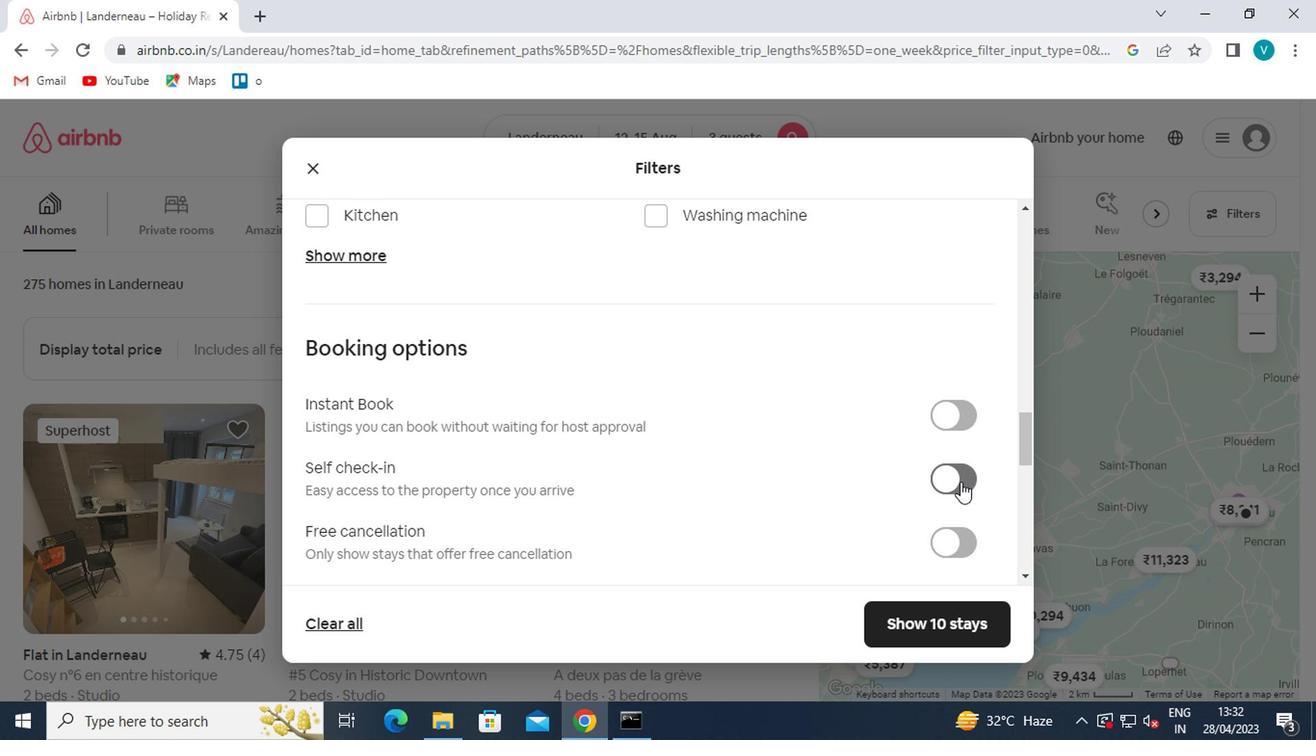 
Action: Mouse moved to (881, 469)
Screenshot: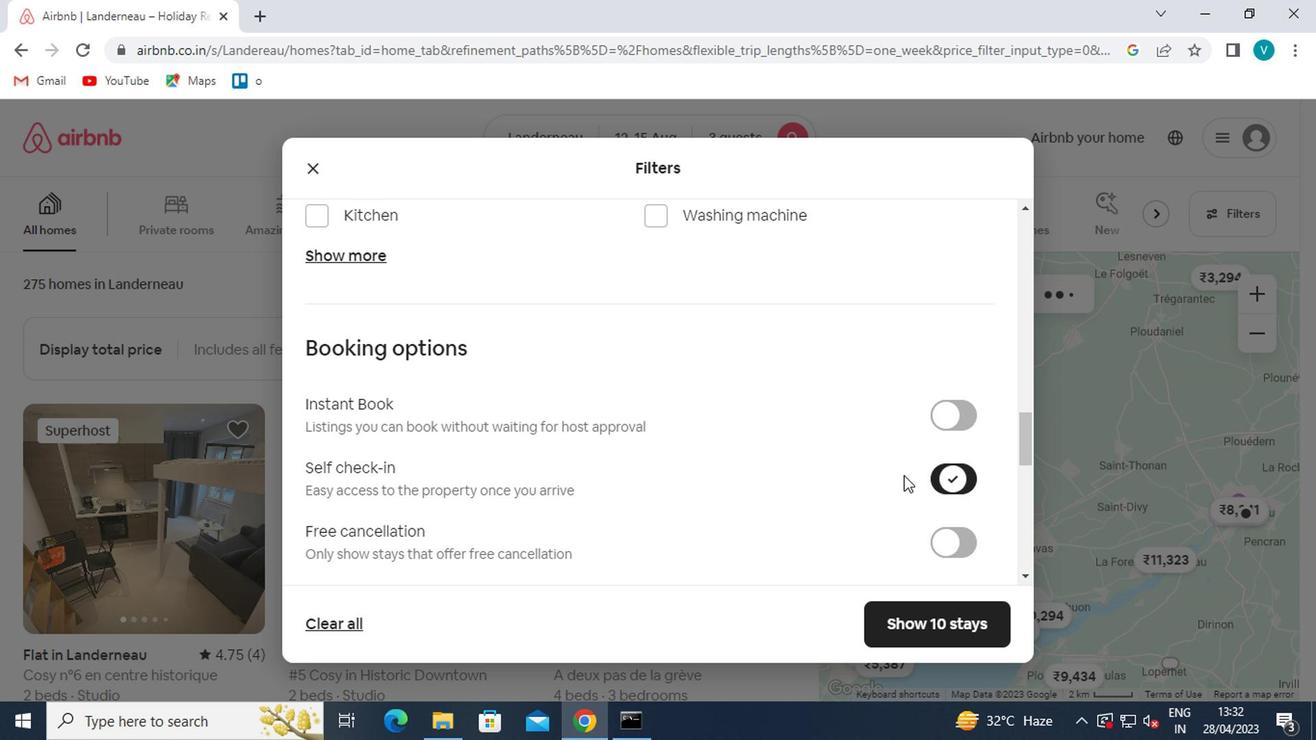 
Action: Mouse scrolled (881, 469) with delta (0, 0)
Screenshot: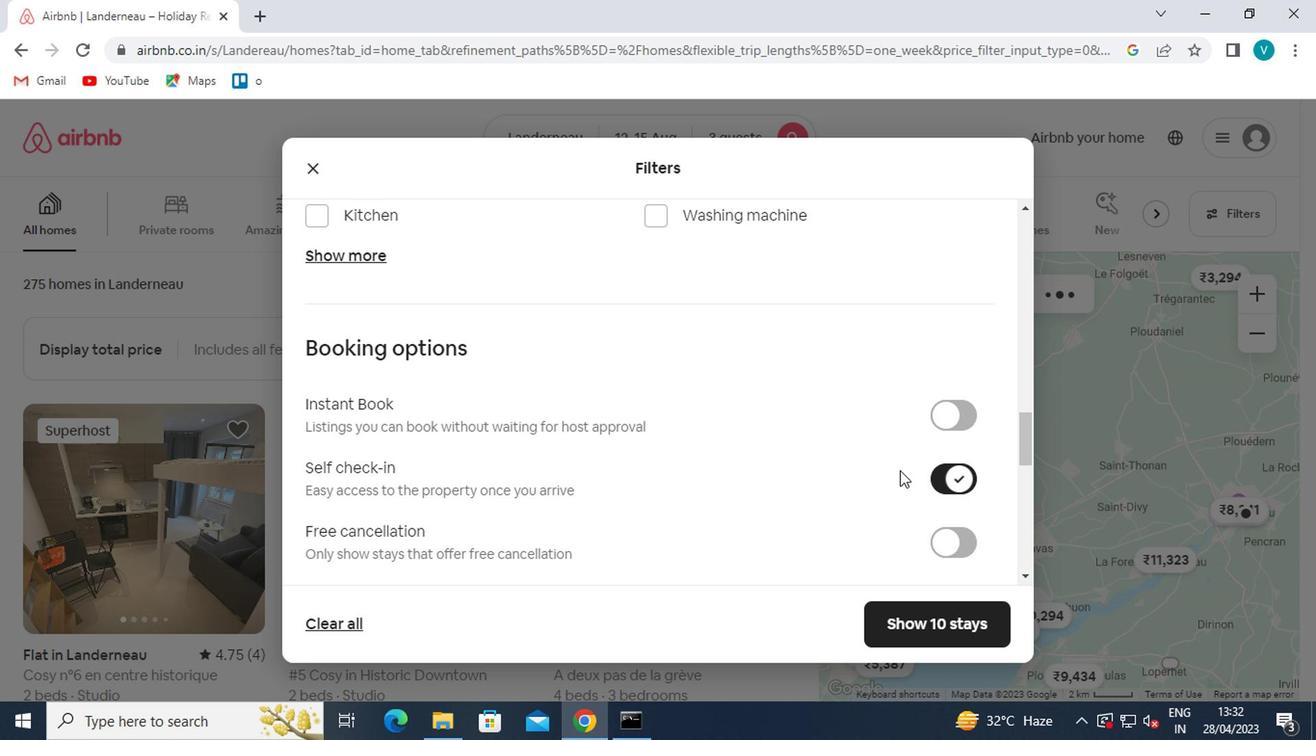 
Action: Mouse scrolled (881, 469) with delta (0, 0)
Screenshot: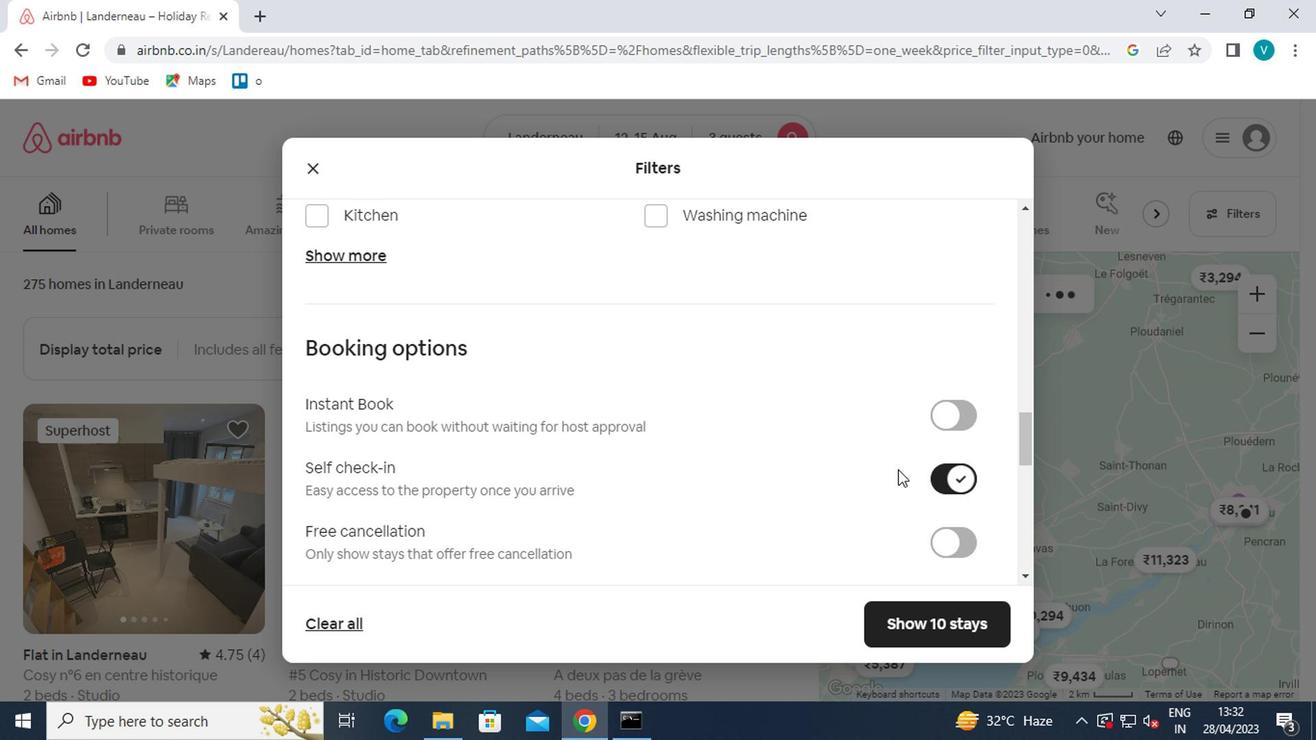 
Action: Mouse scrolled (881, 469) with delta (0, 0)
Screenshot: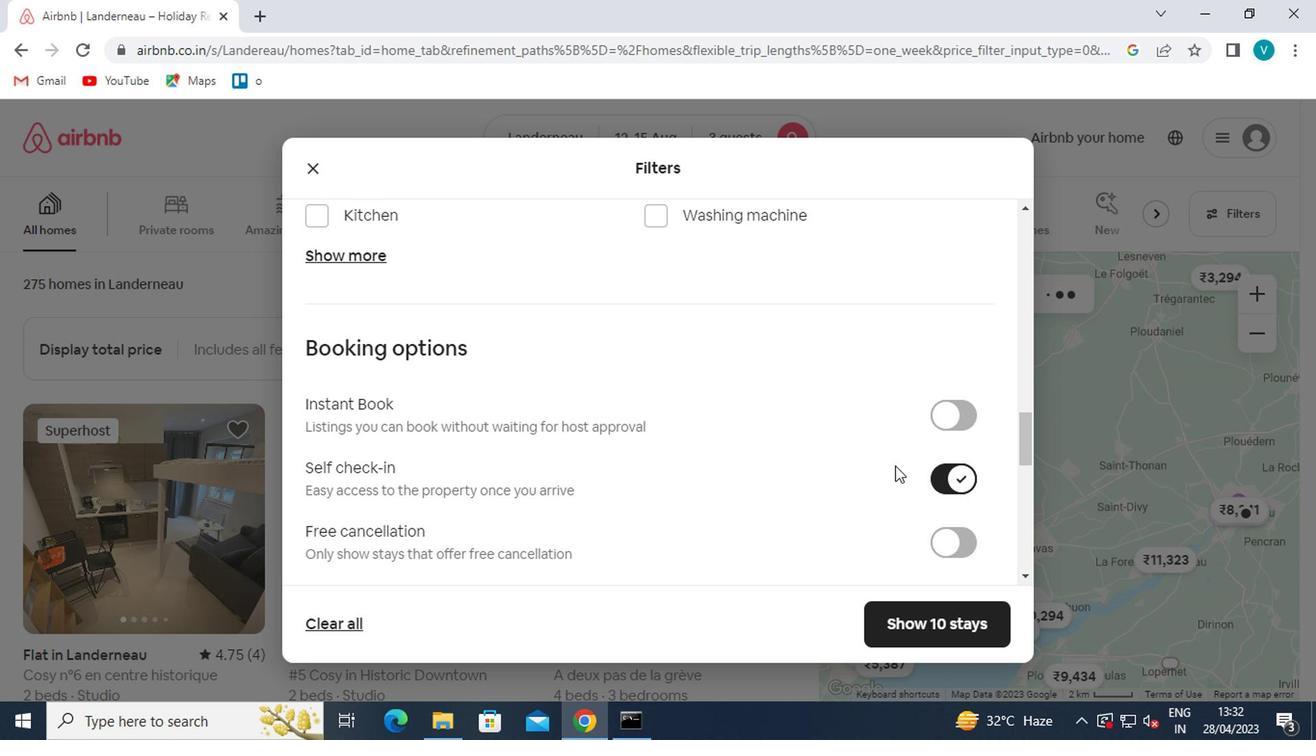 
Action: Mouse scrolled (881, 469) with delta (0, 0)
Screenshot: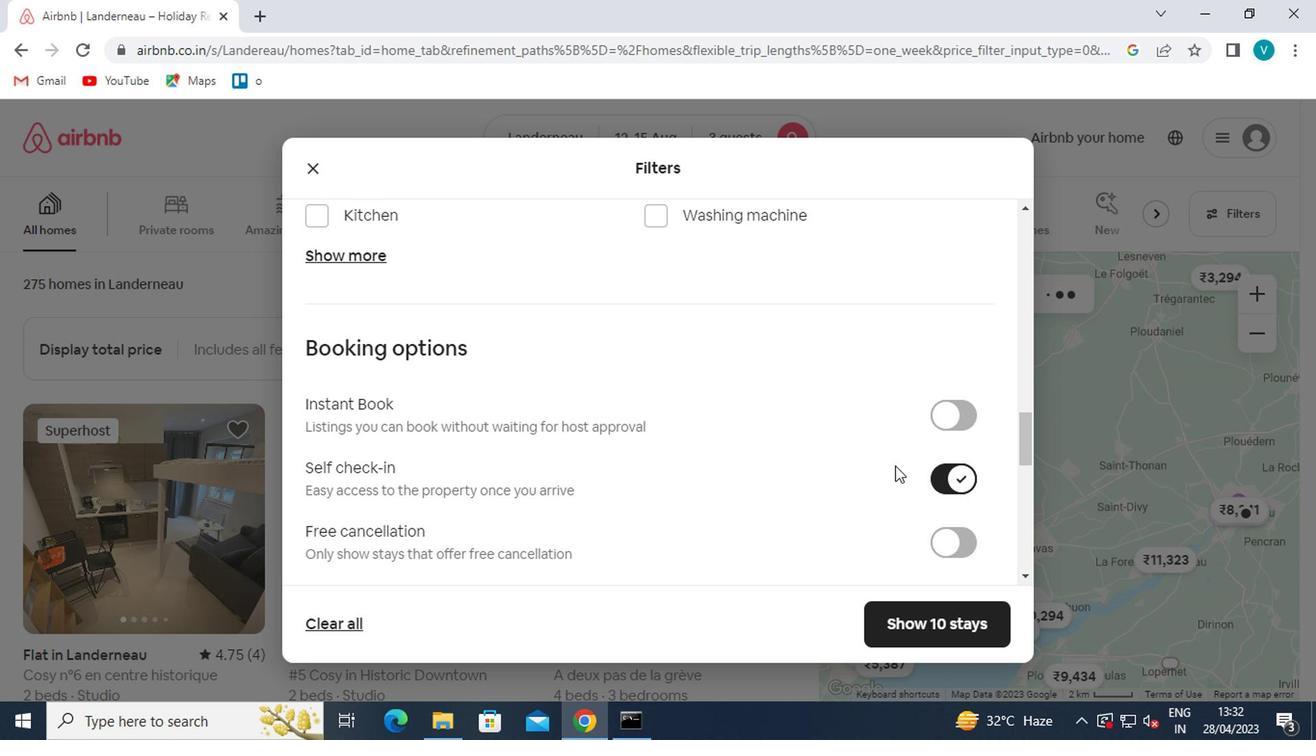 
Action: Mouse scrolled (881, 469) with delta (0, 0)
Screenshot: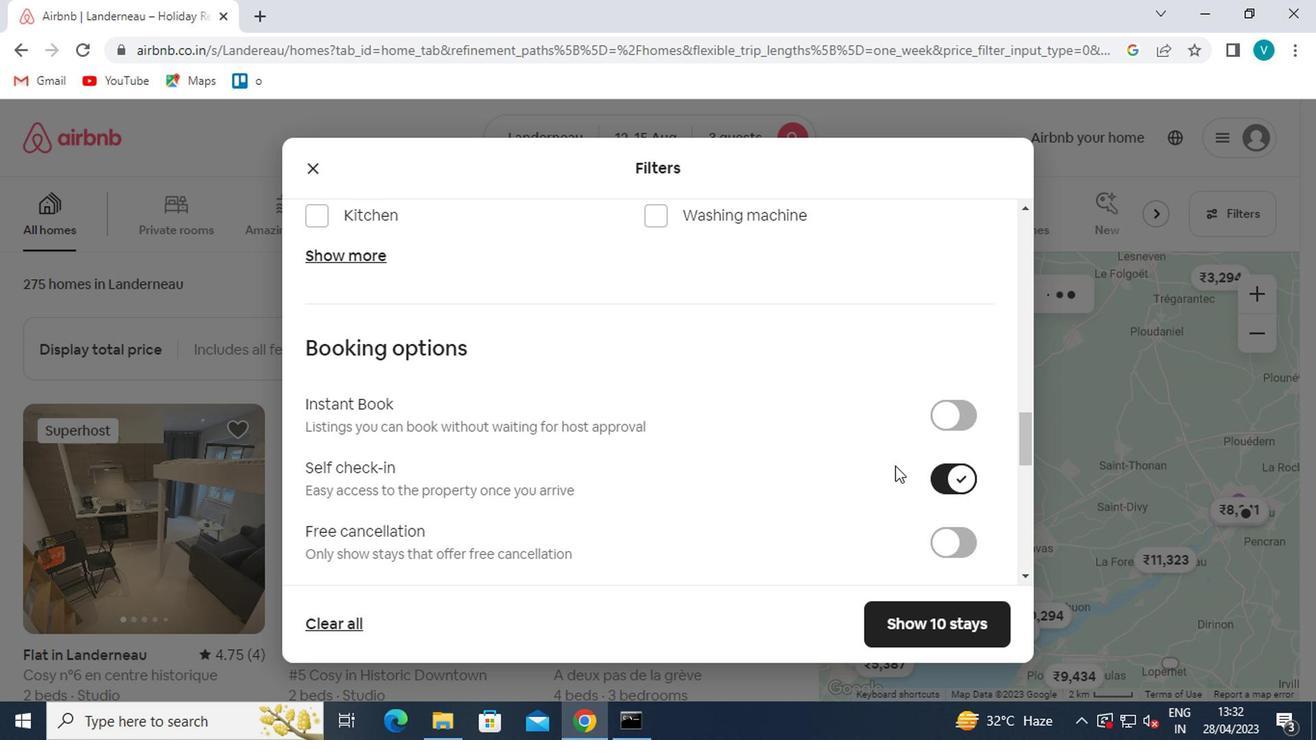 
Action: Mouse scrolled (881, 469) with delta (0, 0)
Screenshot: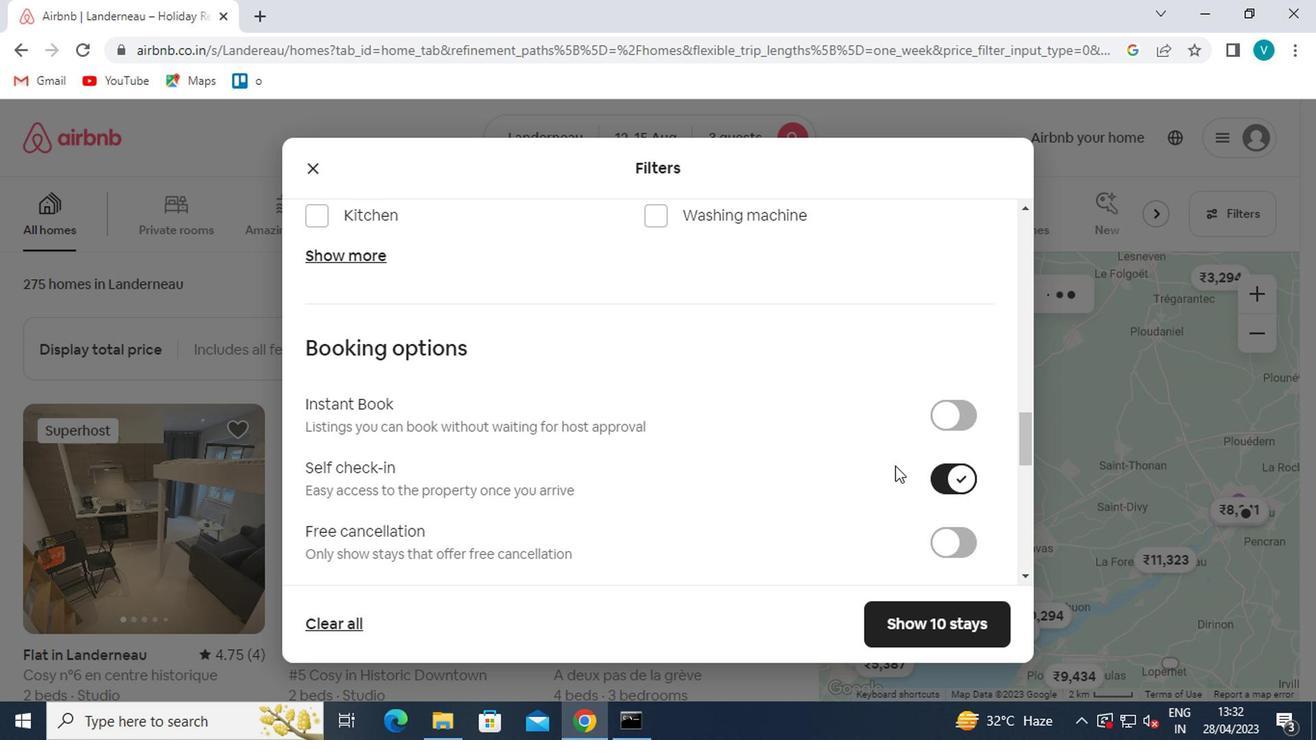 
Action: Mouse scrolled (881, 469) with delta (0, 0)
Screenshot: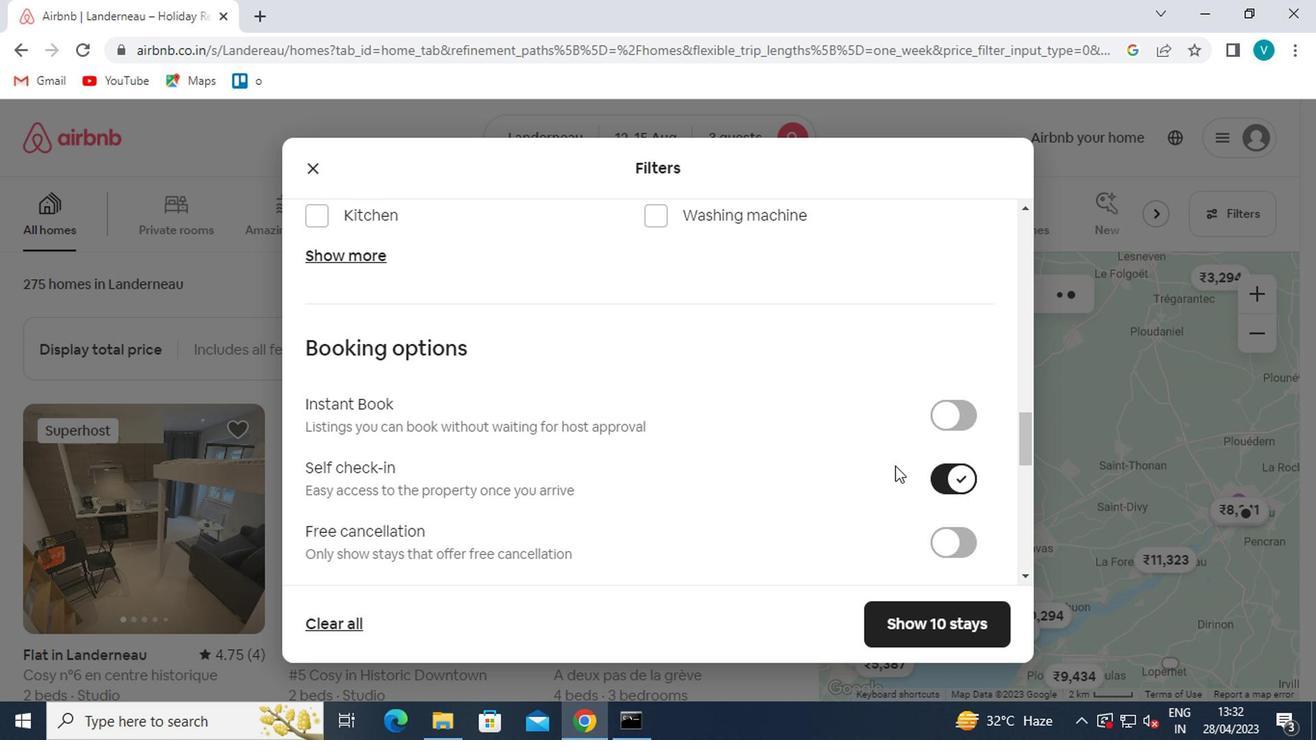 
Action: Mouse scrolled (881, 469) with delta (0, 0)
Screenshot: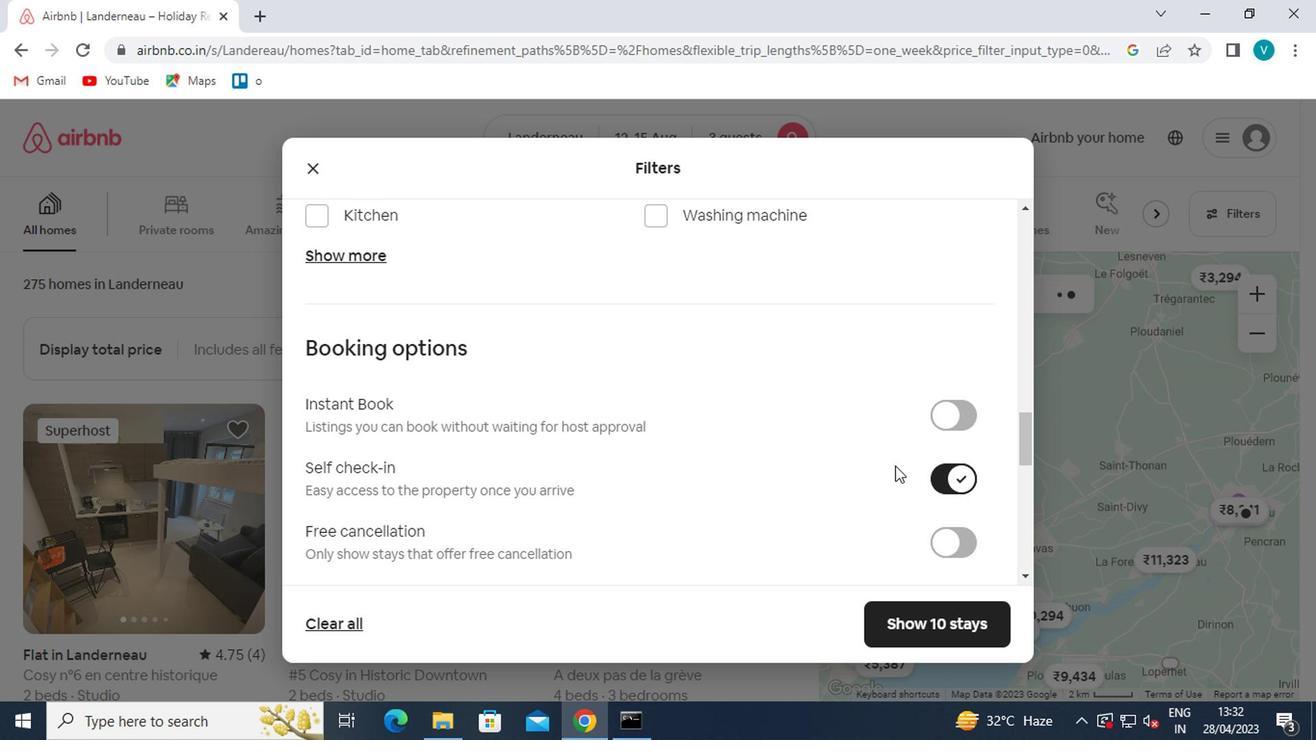 
Action: Mouse moved to (373, 444)
Screenshot: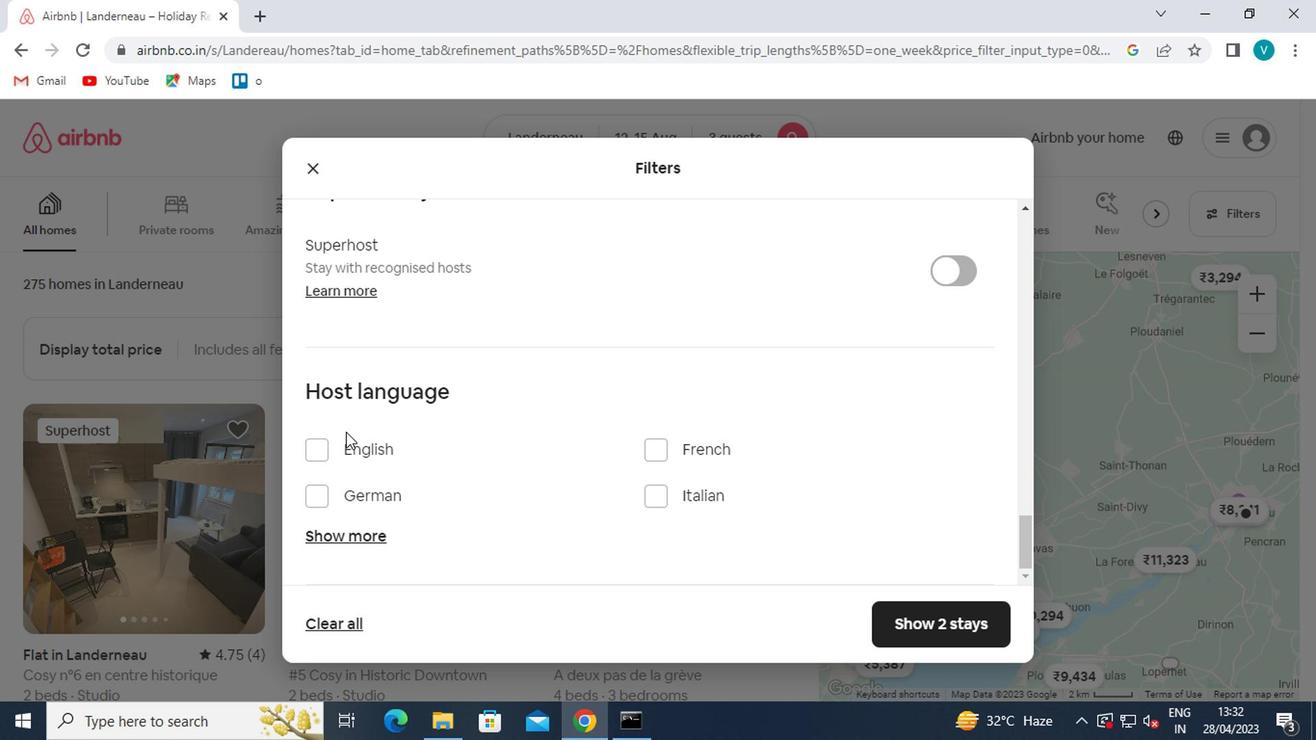 
Action: Mouse pressed left at (373, 444)
Screenshot: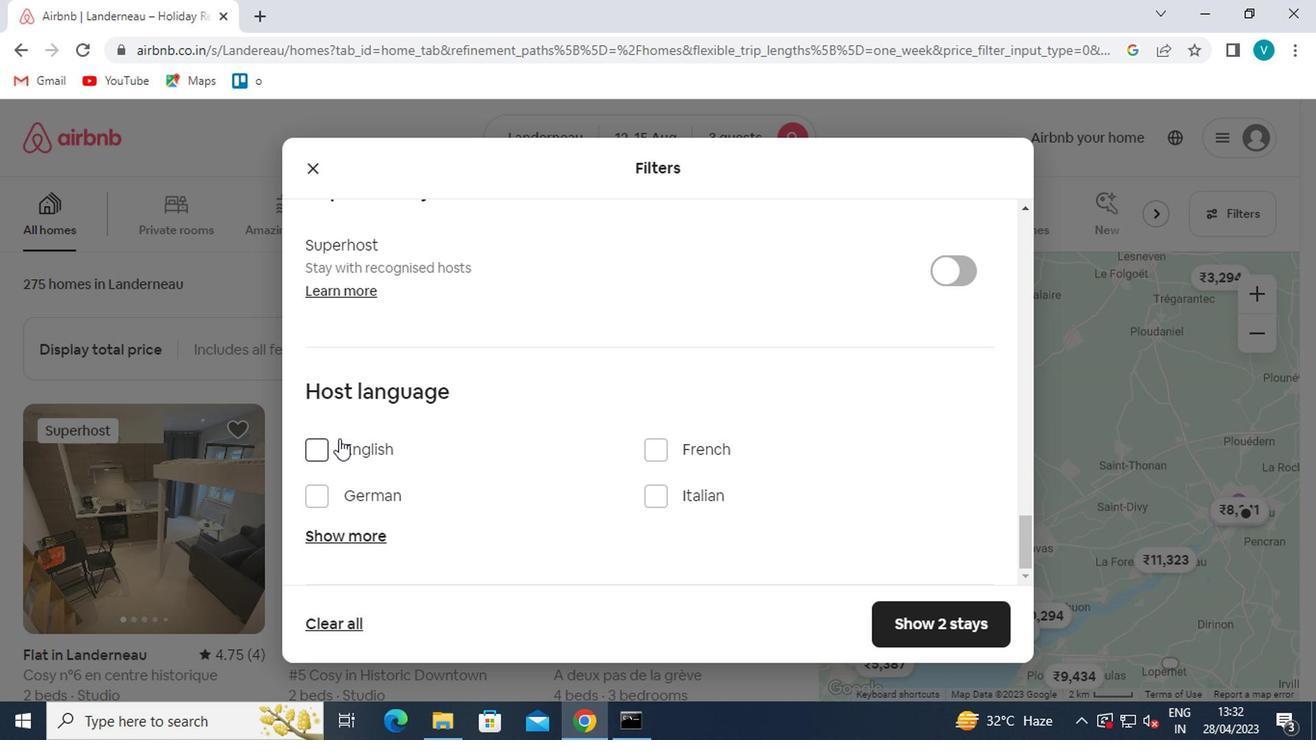 
Action: Mouse moved to (942, 621)
Screenshot: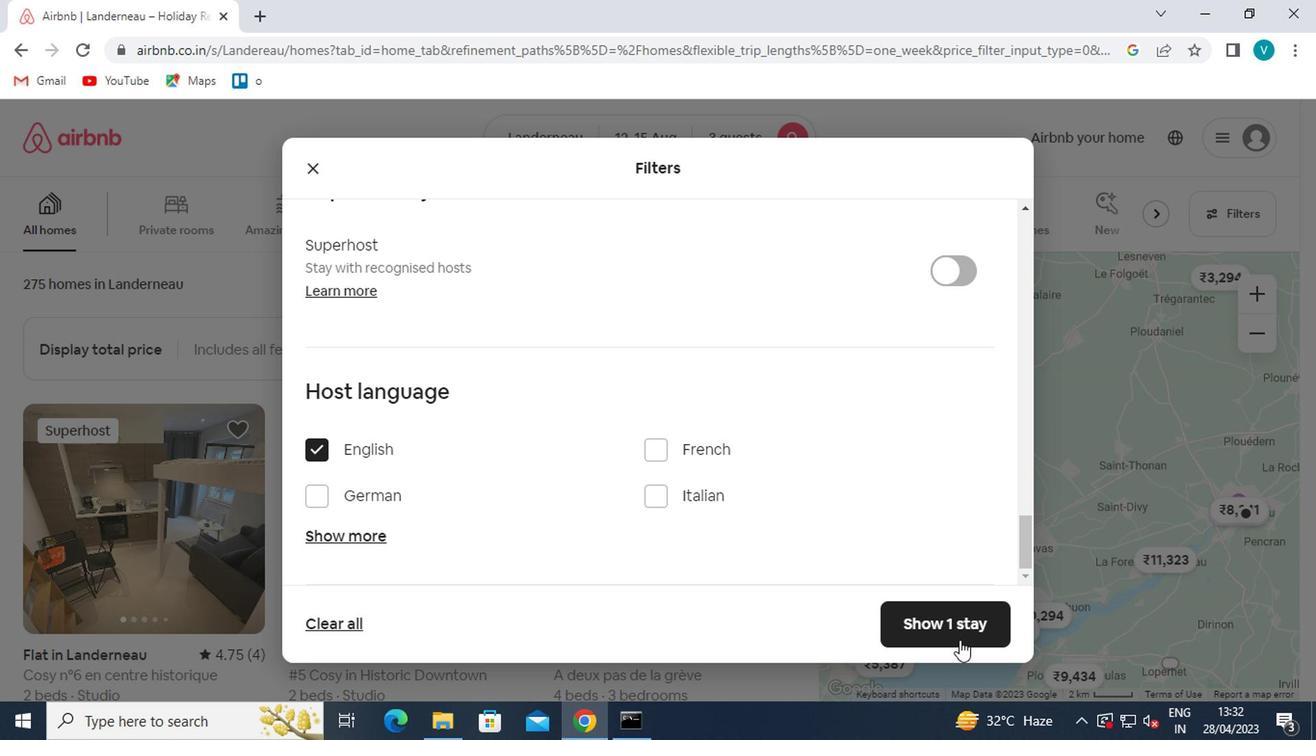 
Action: Mouse pressed left at (942, 621)
Screenshot: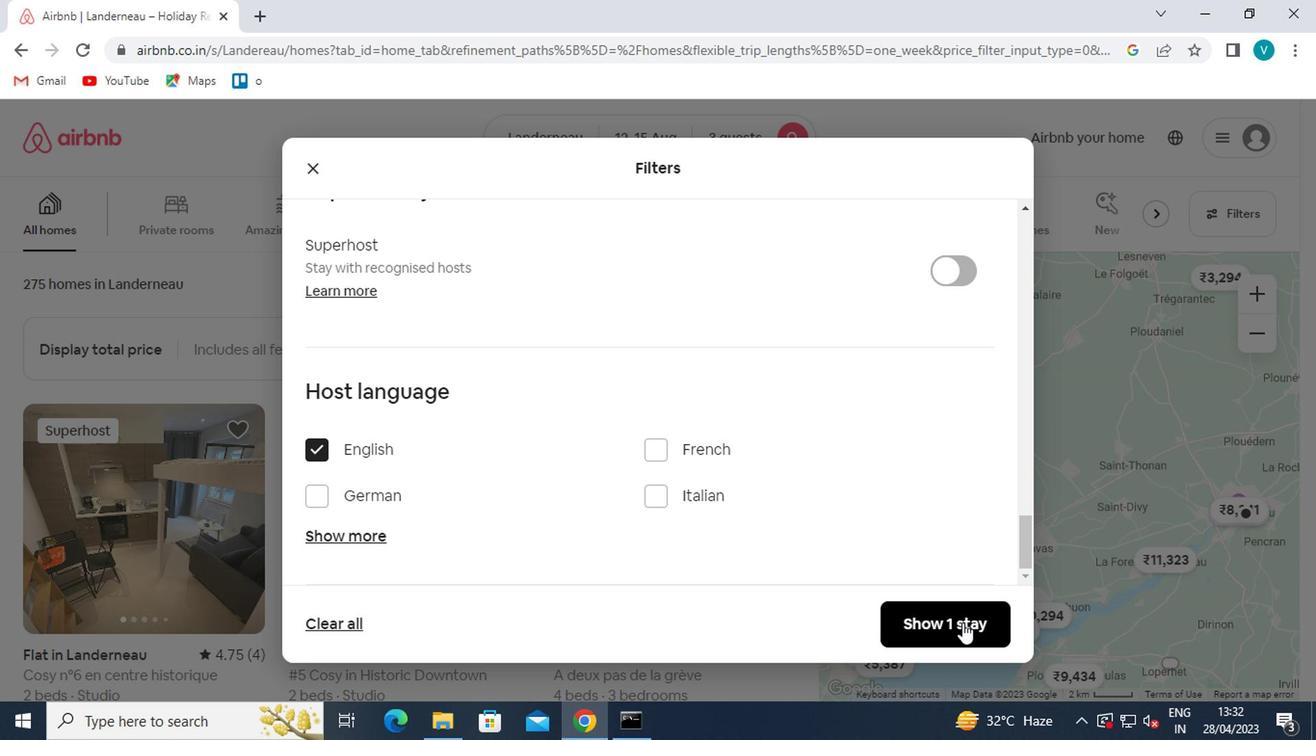 
Action: Mouse moved to (942, 620)
Screenshot: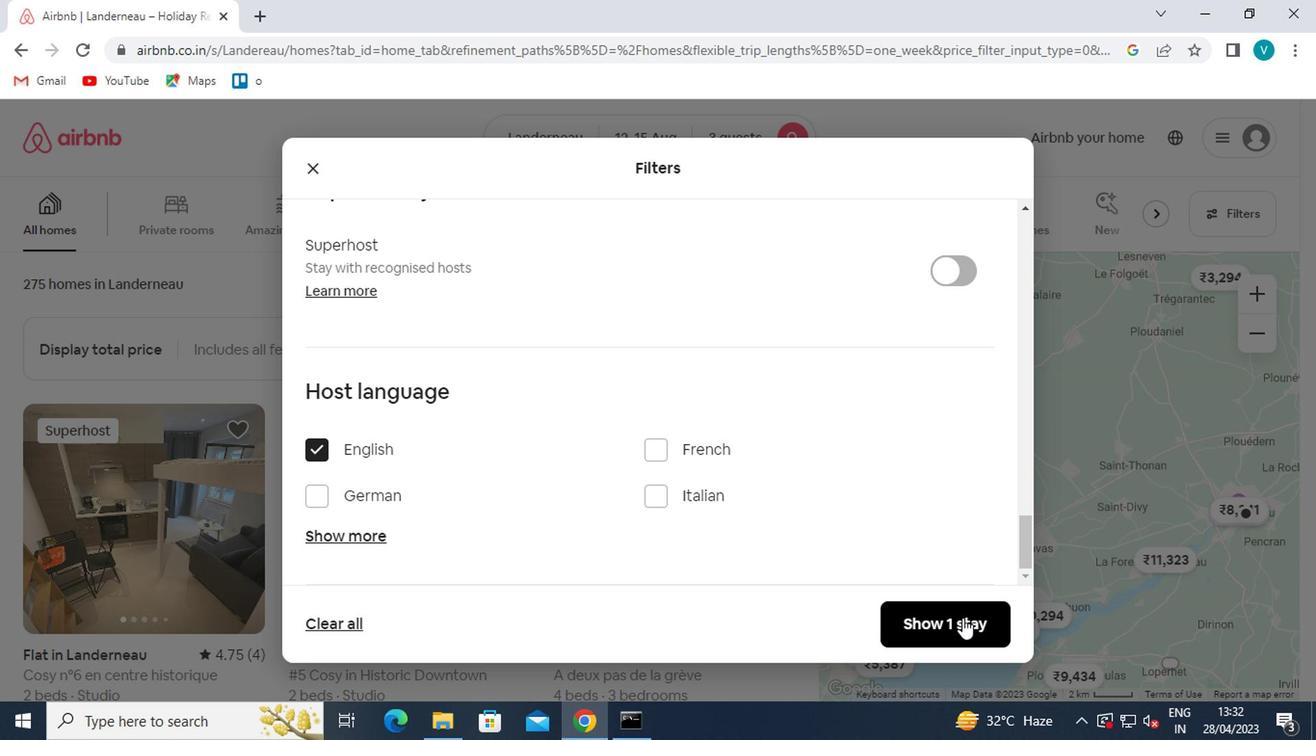 
